 Task: Find connections with filter location Bouguenais with filter topic #Corporationwith filter profile language French with filter current company NIVEA INDIA with filter school Devi Ahilya Vishwavidyalaya with filter industry IT System Installation and Disposal with filter service category Video Production with filter keywords title Office Volunteer
Action: Mouse moved to (686, 95)
Screenshot: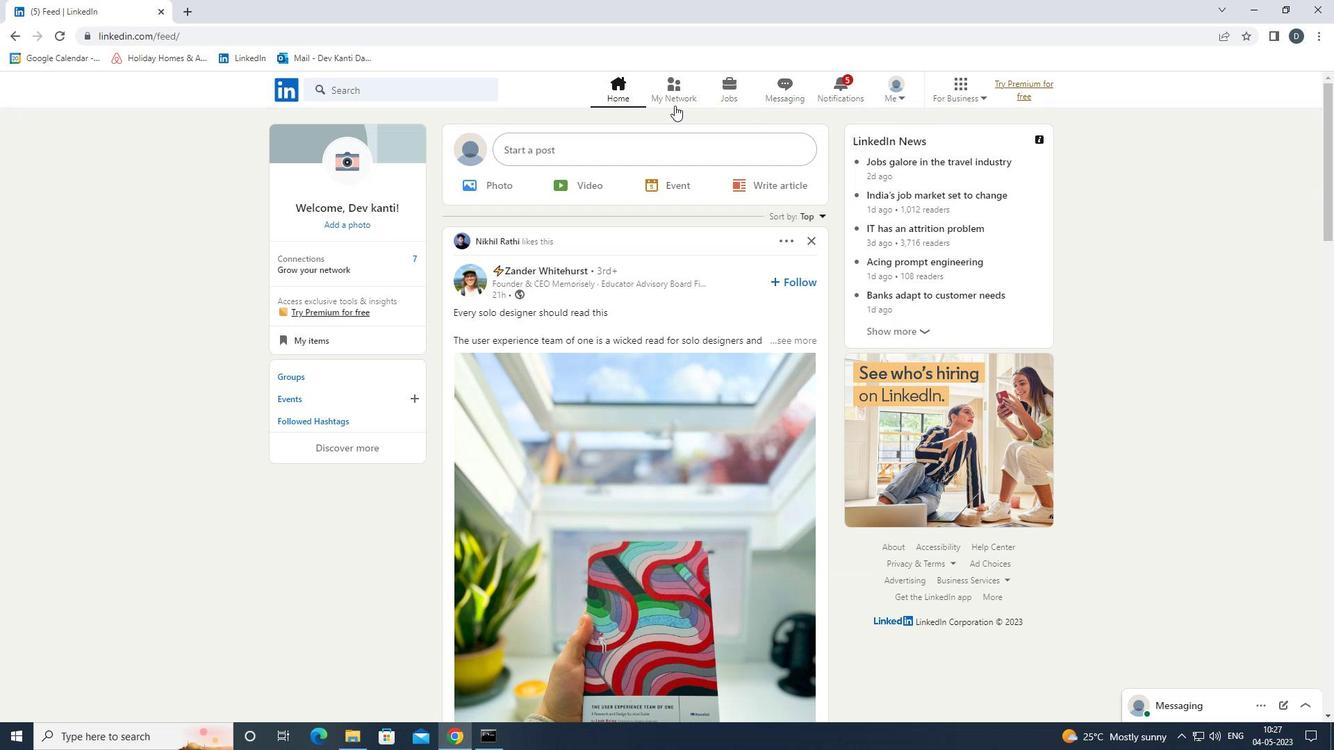 
Action: Mouse pressed left at (686, 95)
Screenshot: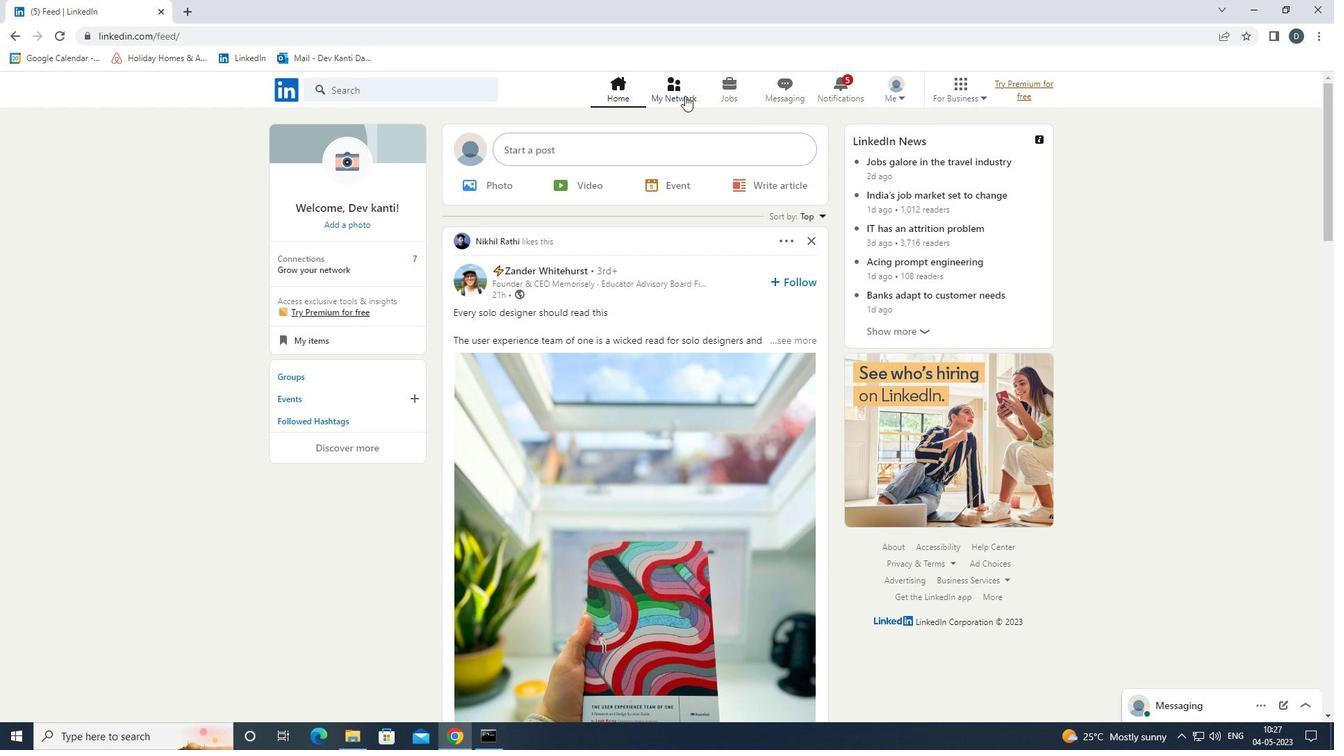 
Action: Mouse moved to (460, 167)
Screenshot: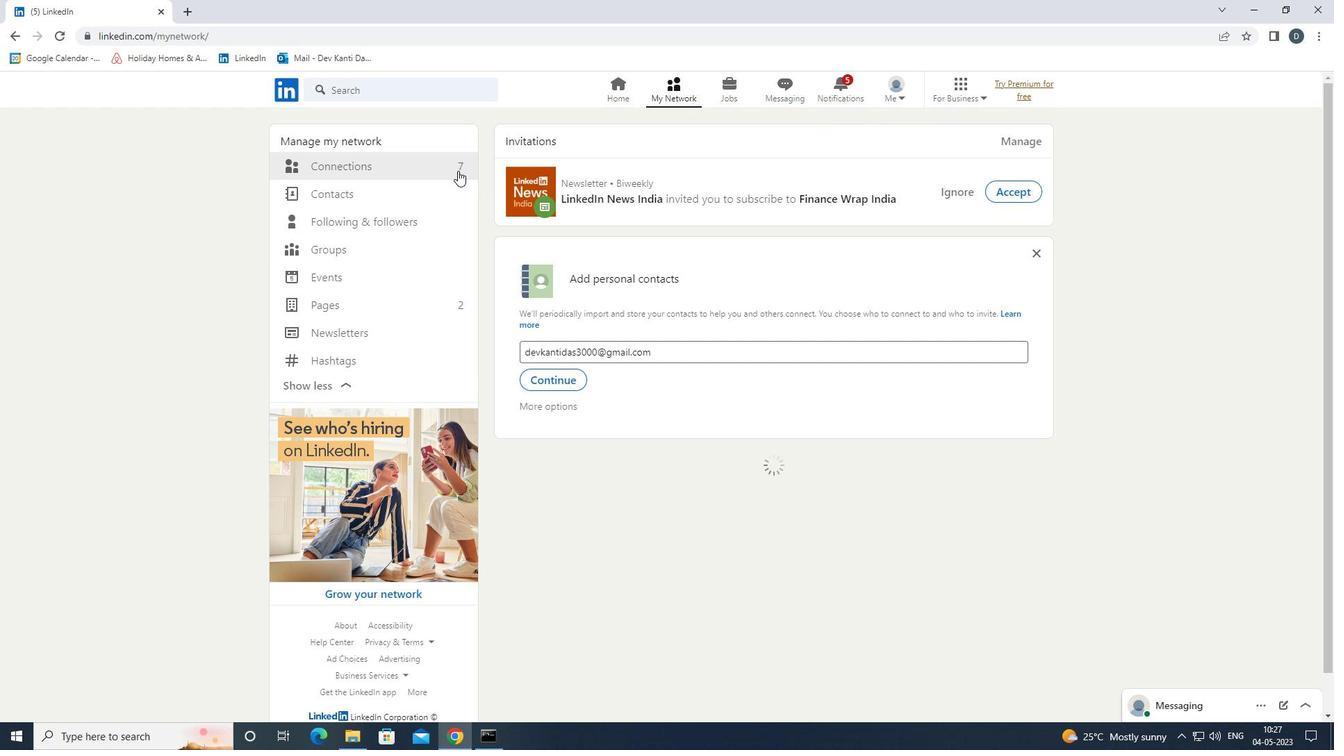 
Action: Mouse pressed left at (460, 167)
Screenshot: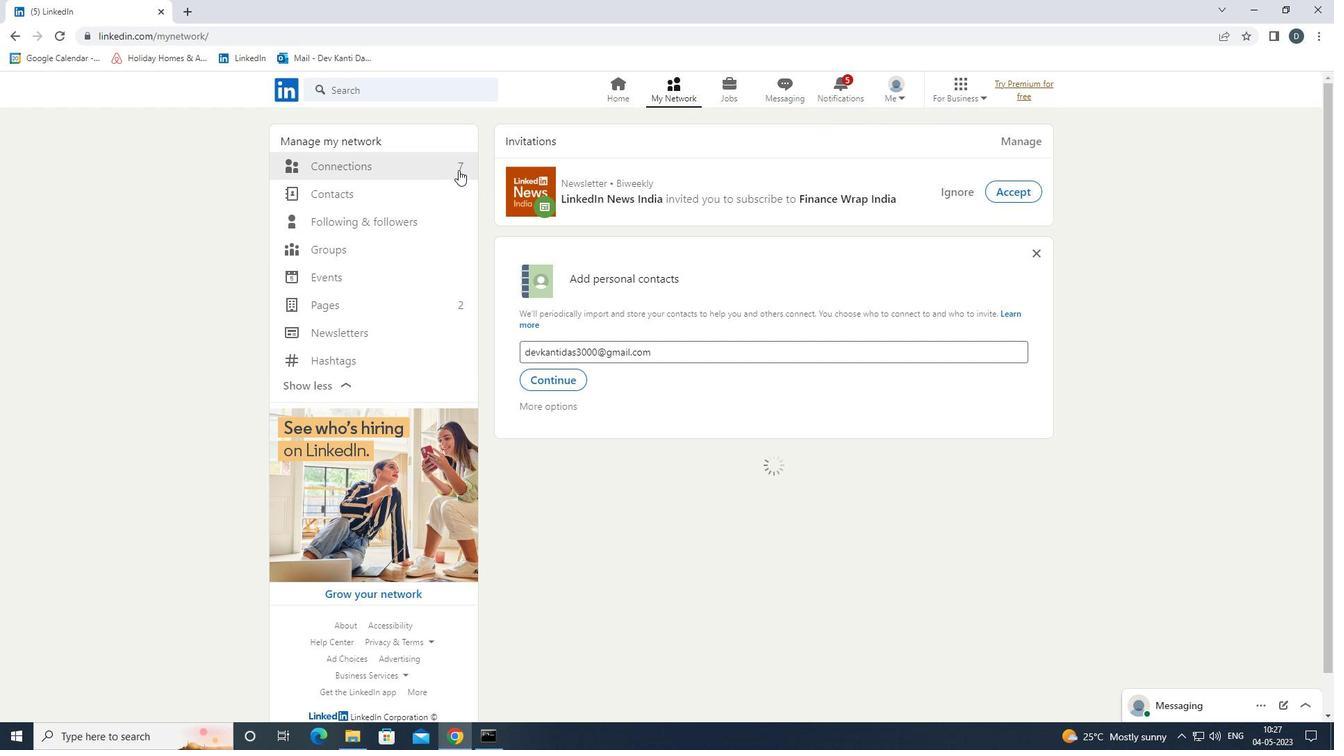 
Action: Mouse moved to (743, 179)
Screenshot: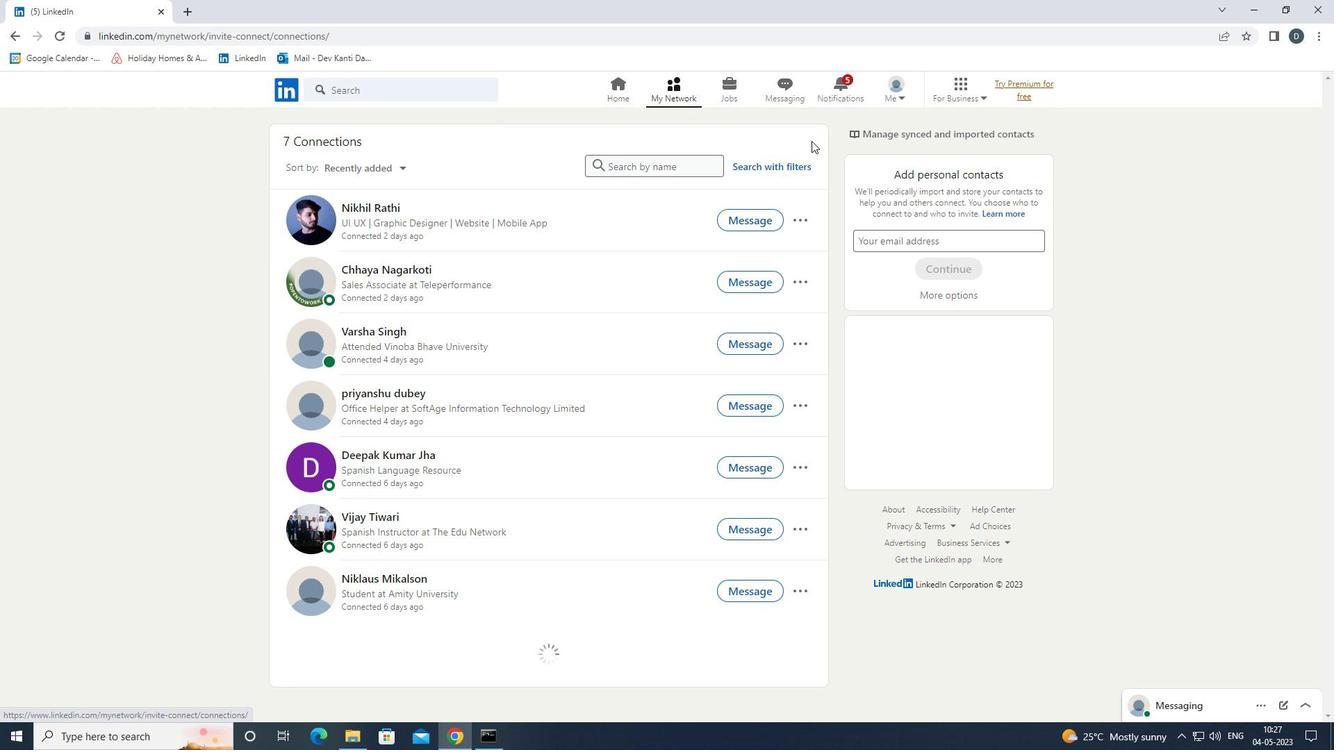 
Action: Mouse pressed left at (743, 179)
Screenshot: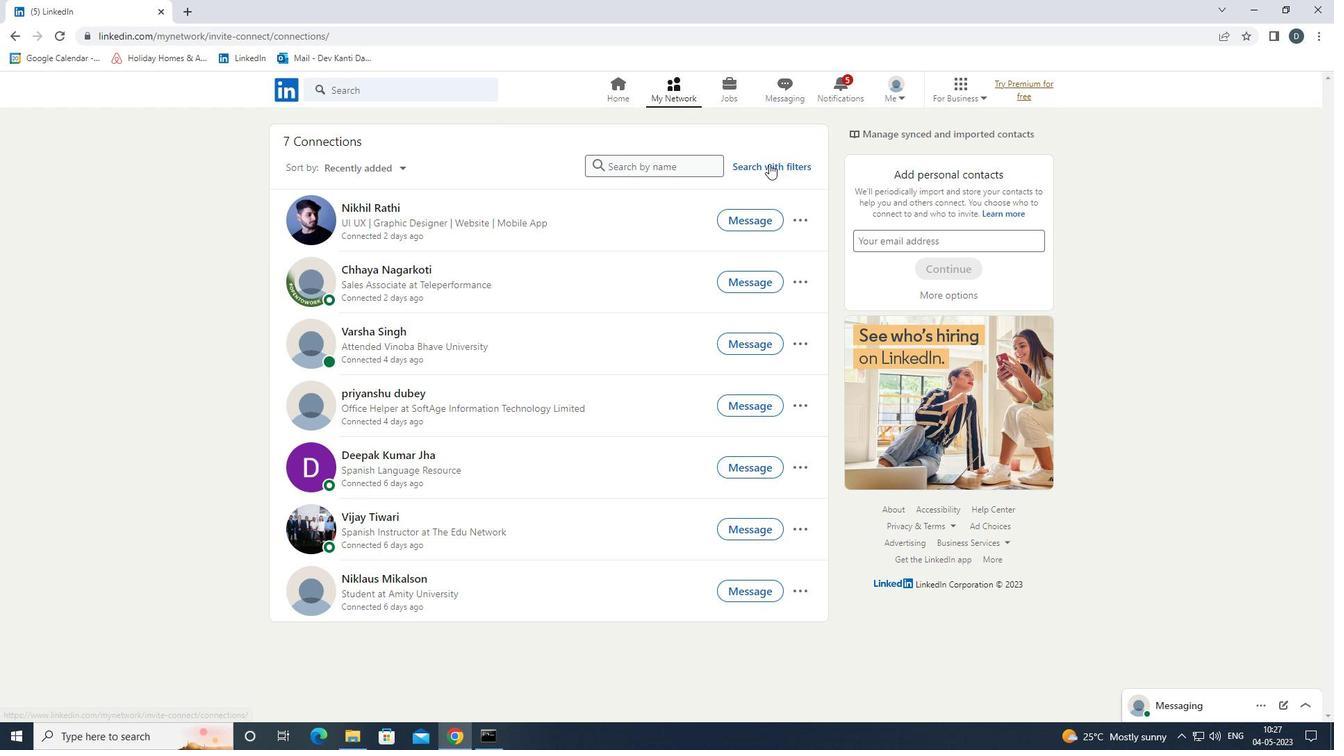 
Action: Mouse moved to (756, 166)
Screenshot: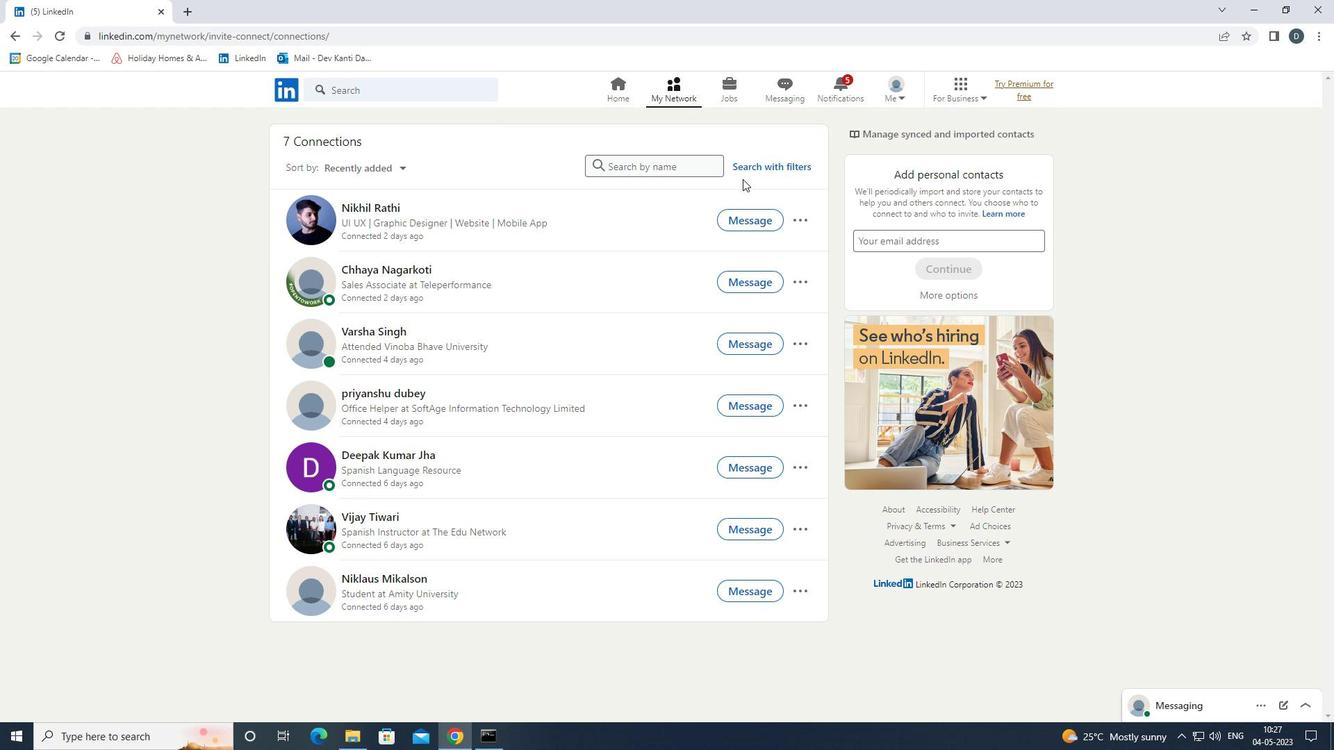 
Action: Mouse pressed left at (756, 166)
Screenshot: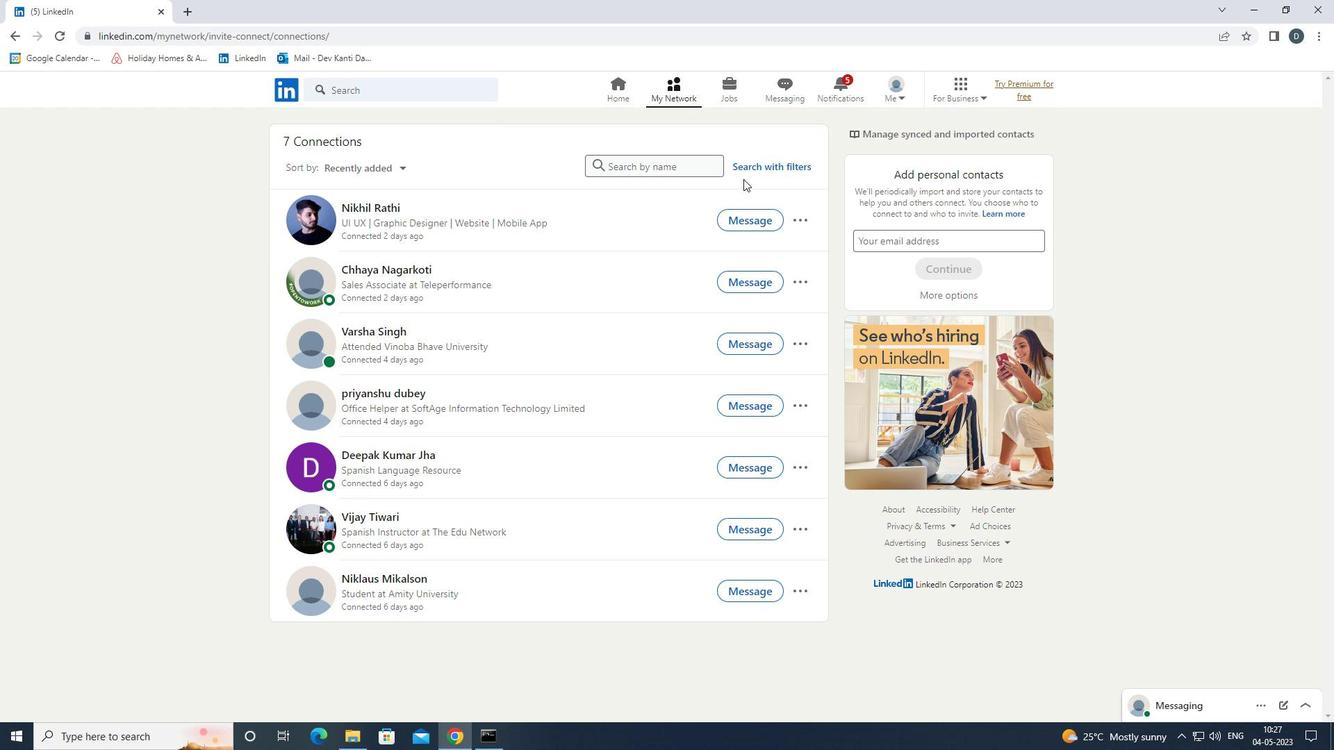 
Action: Mouse moved to (718, 131)
Screenshot: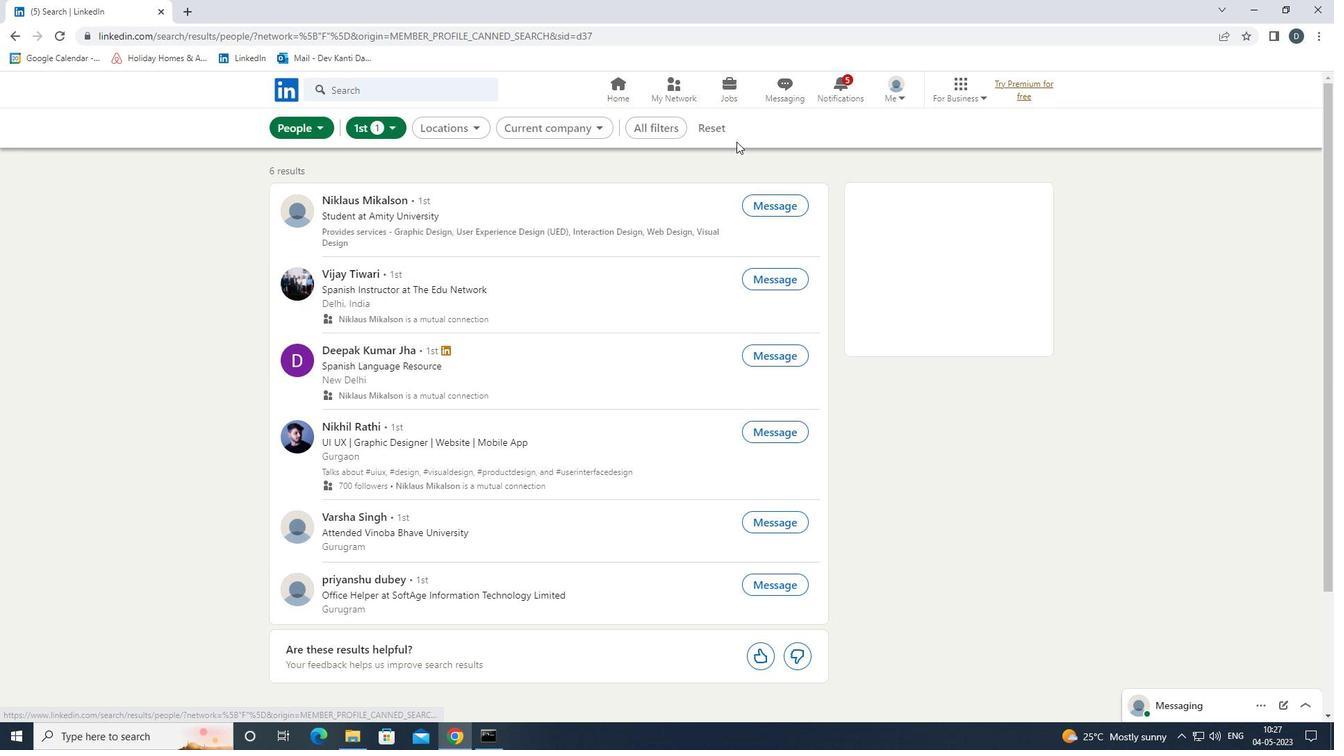 
Action: Mouse pressed left at (718, 131)
Screenshot: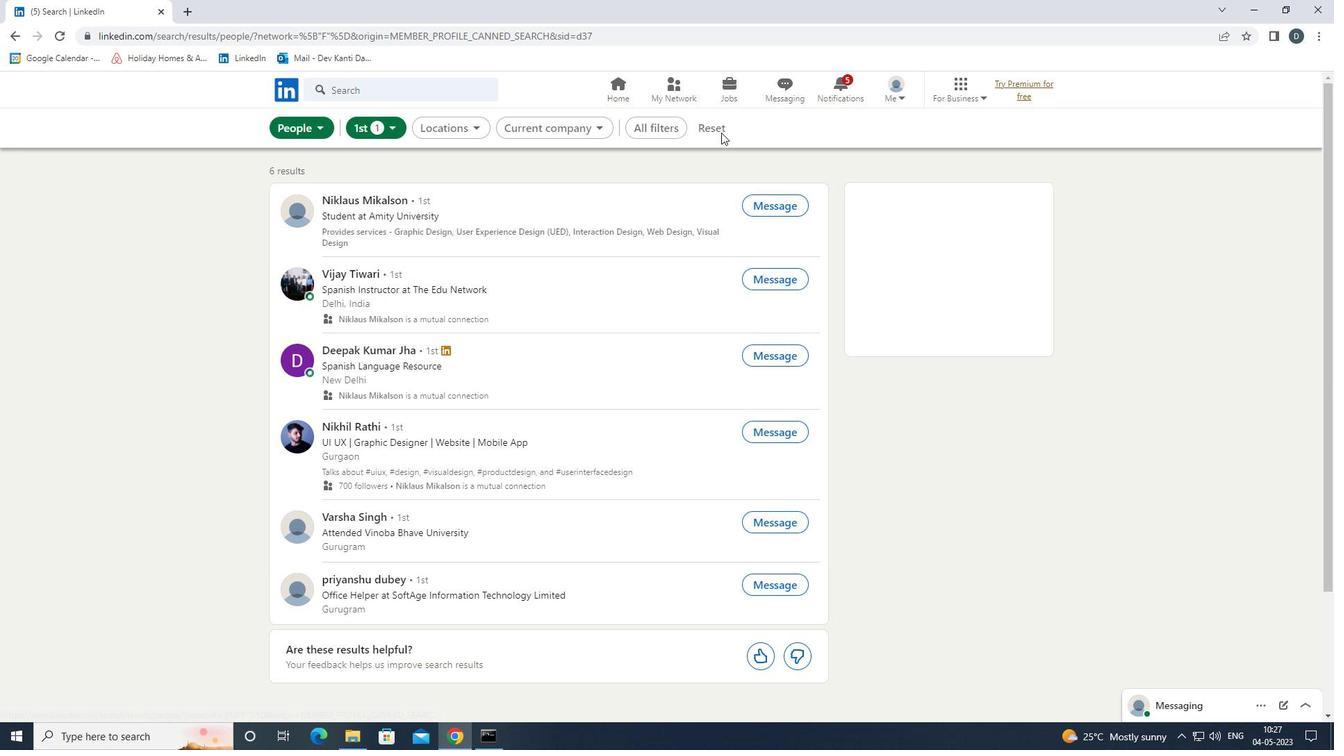 
Action: Mouse moved to (693, 130)
Screenshot: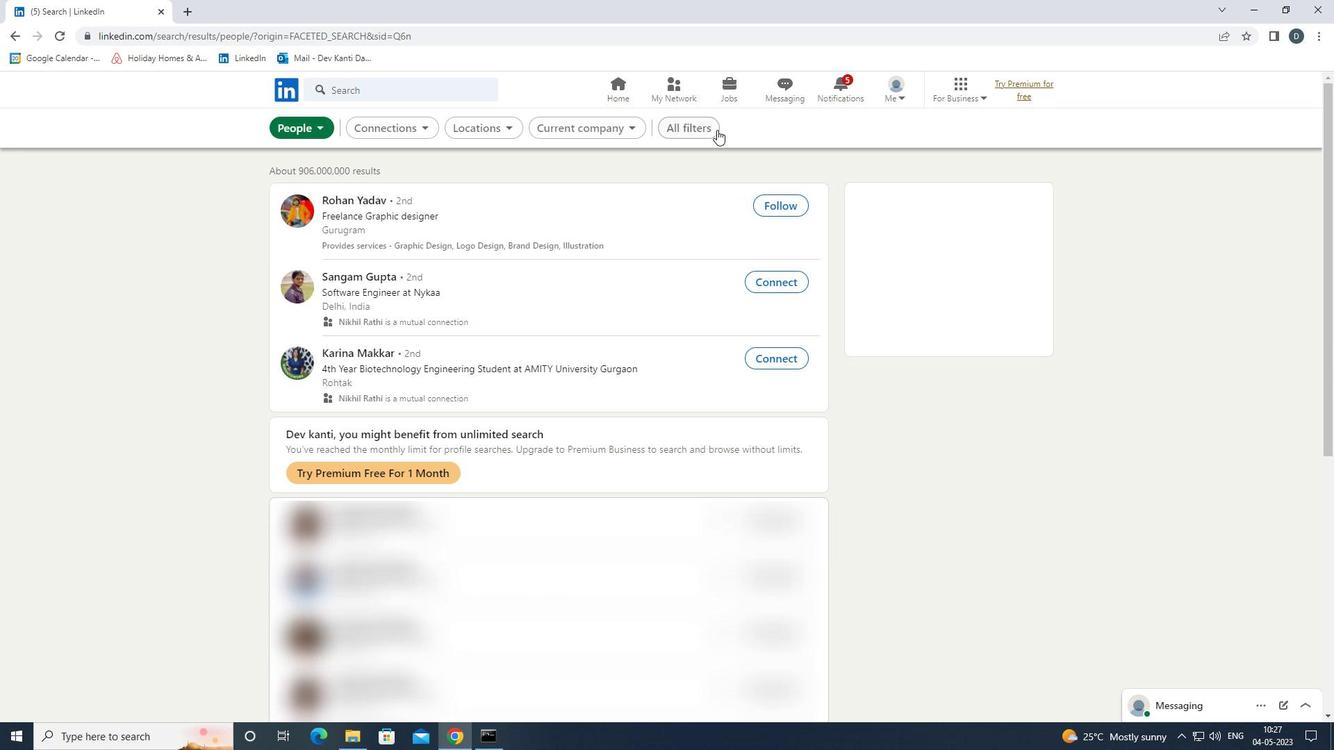 
Action: Mouse pressed left at (693, 130)
Screenshot: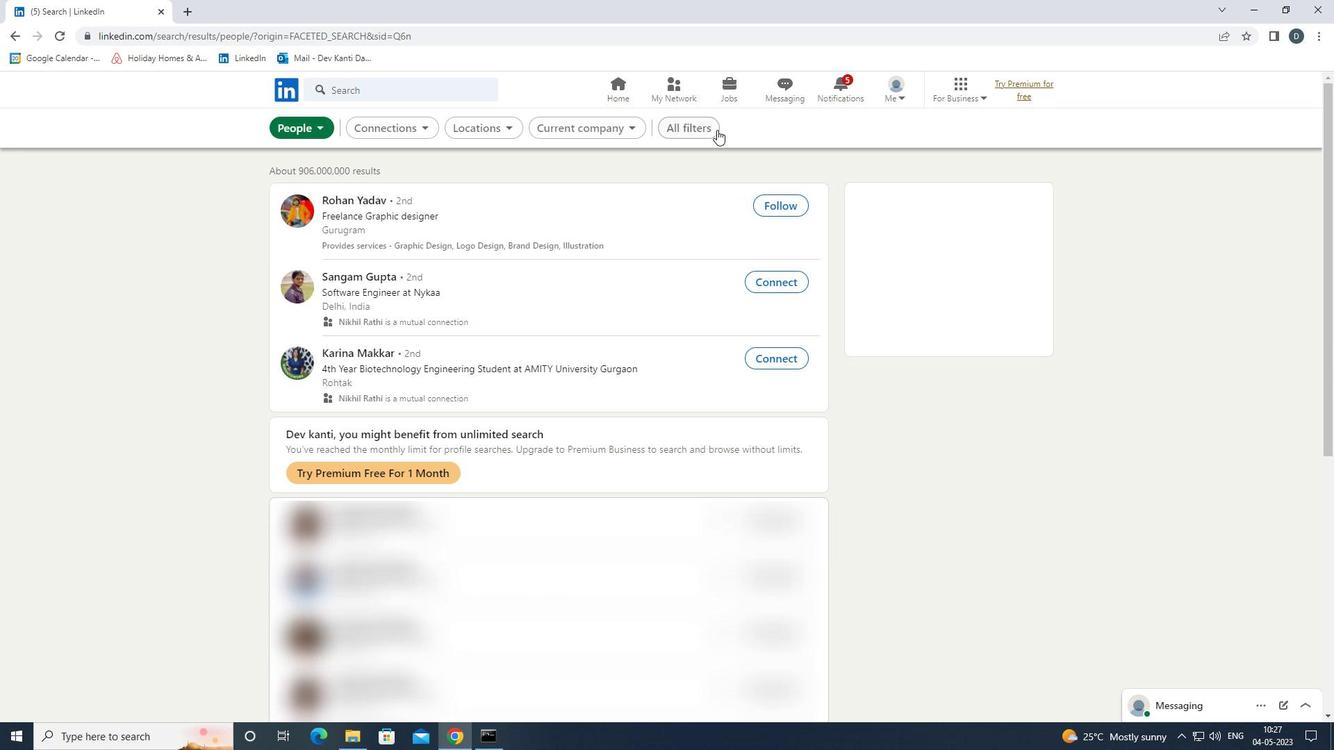 
Action: Mouse moved to (1017, 424)
Screenshot: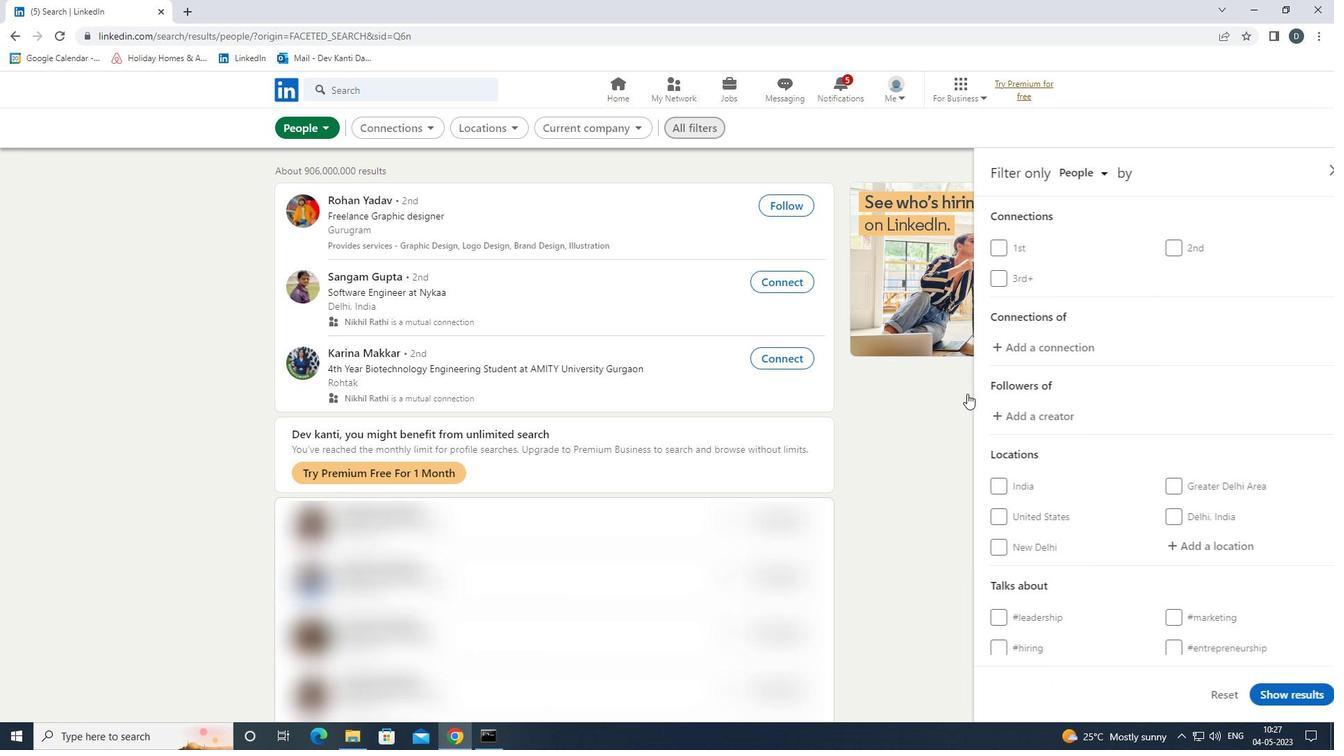 
Action: Mouse scrolled (1017, 423) with delta (0, 0)
Screenshot: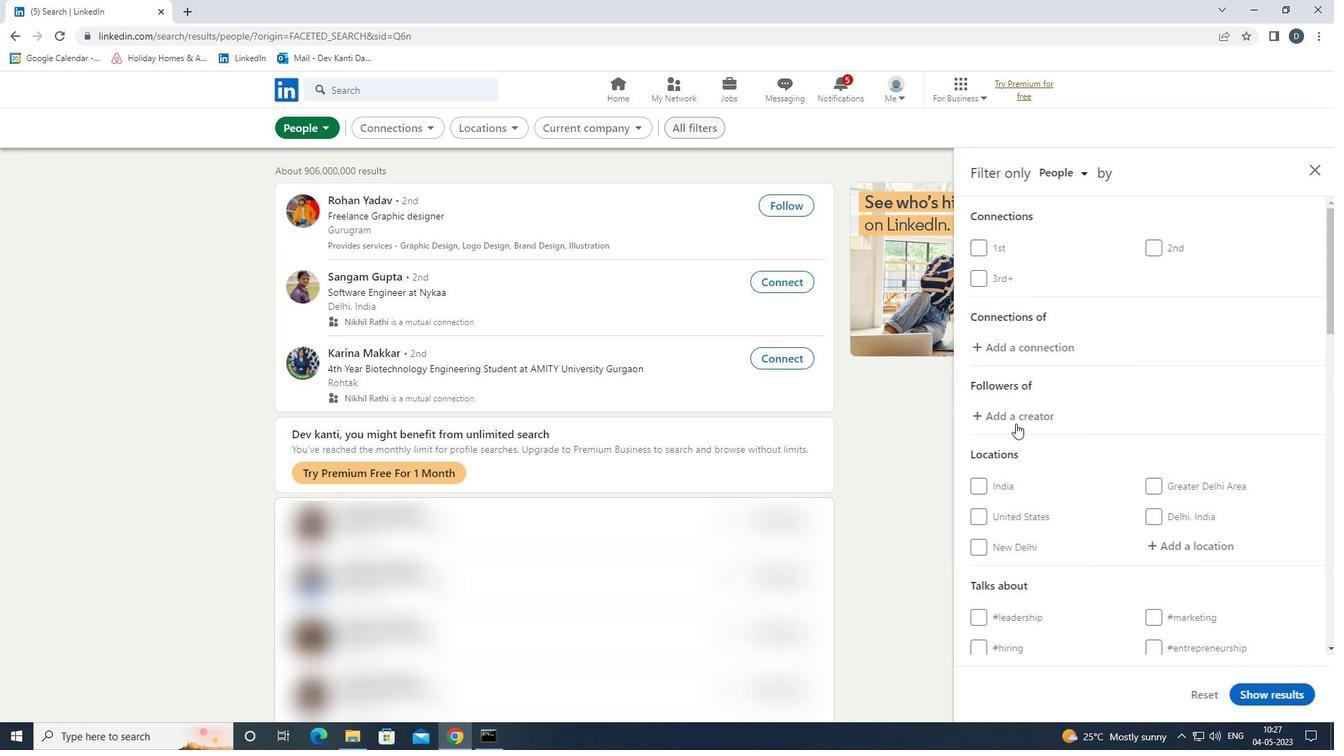 
Action: Mouse scrolled (1017, 423) with delta (0, 0)
Screenshot: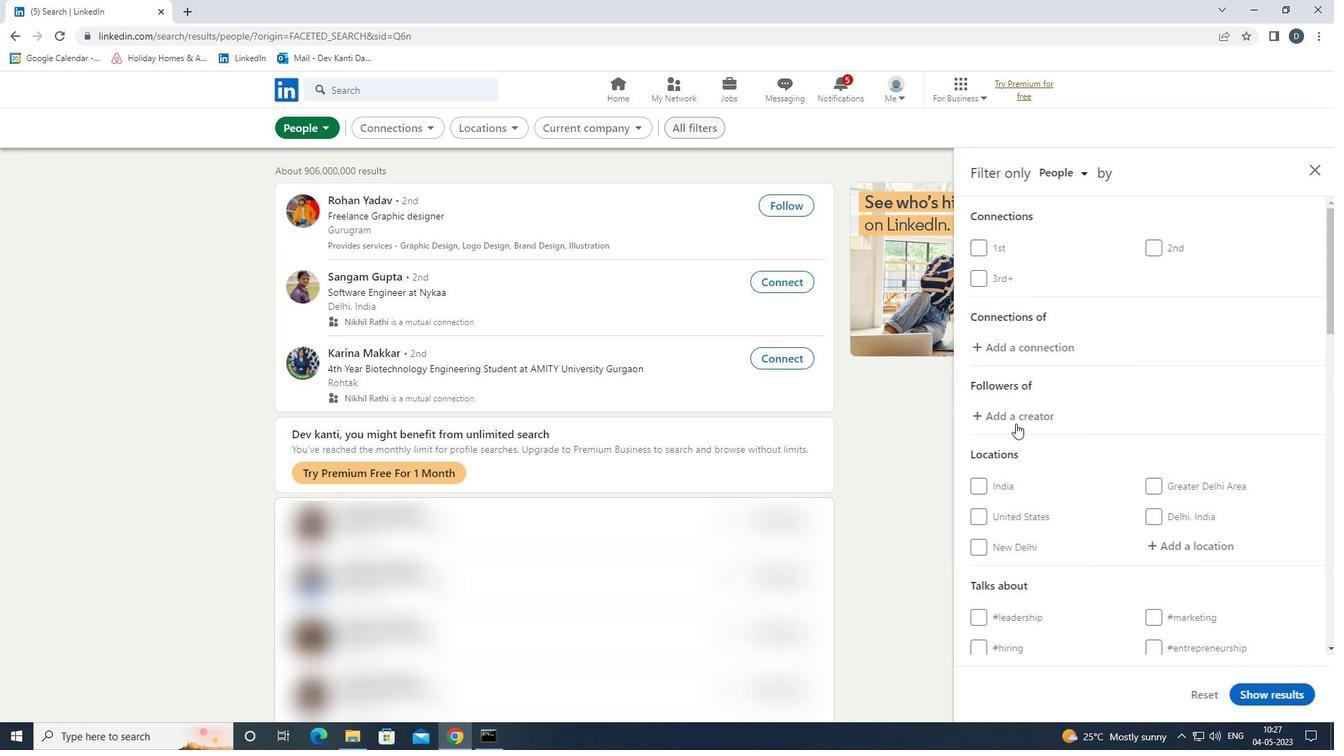
Action: Mouse moved to (1019, 423)
Screenshot: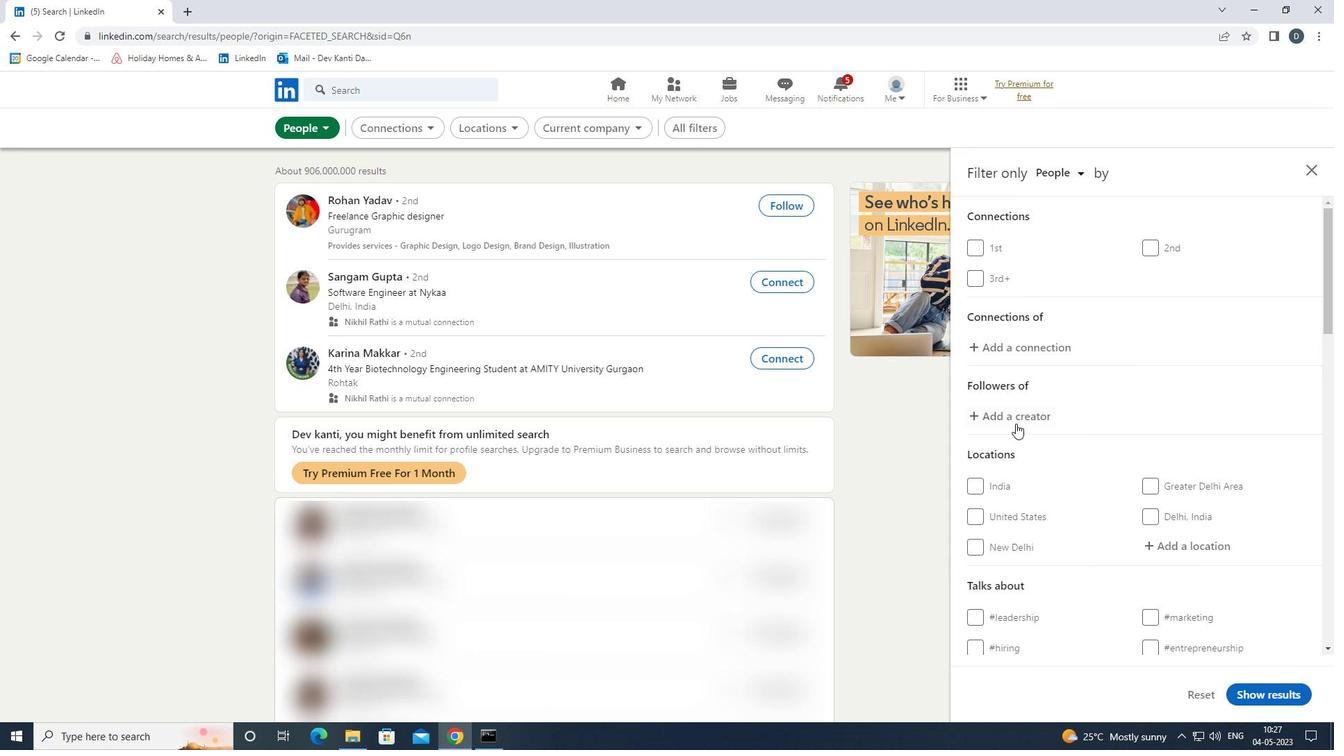 
Action: Mouse scrolled (1019, 422) with delta (0, 0)
Screenshot: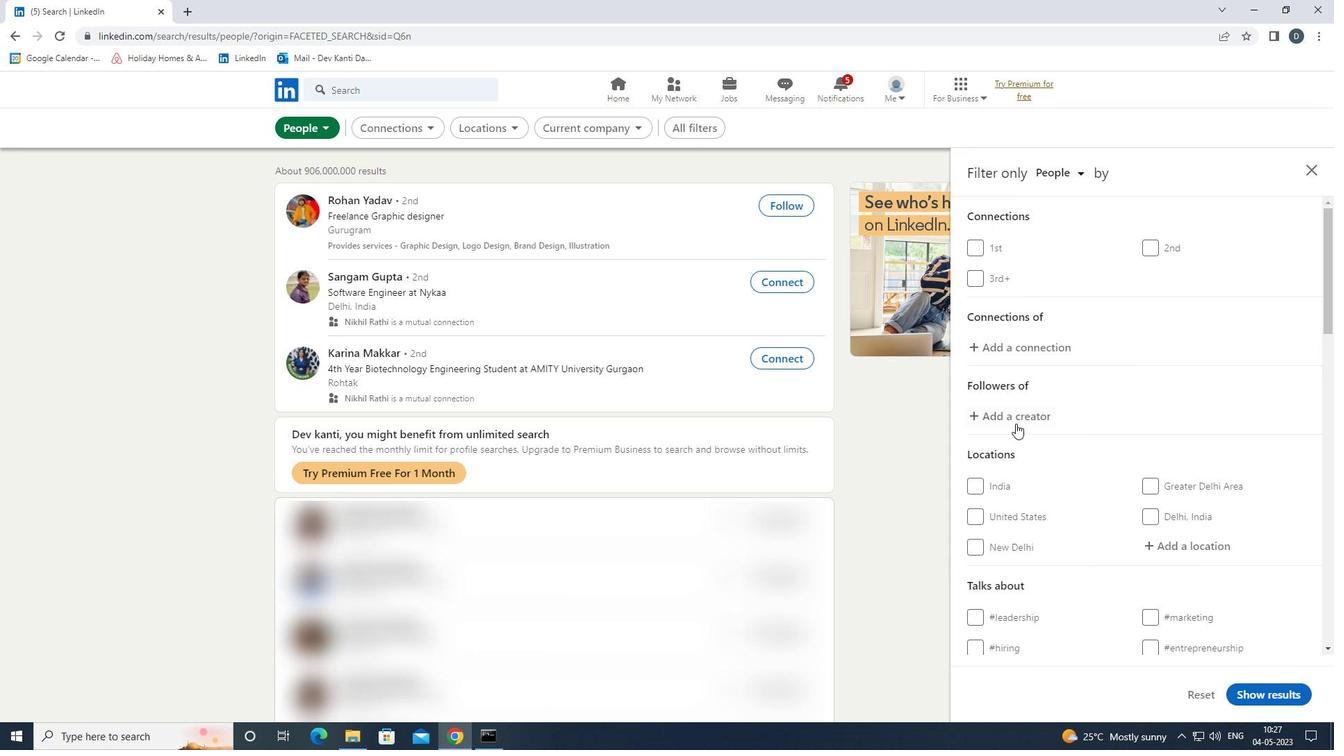
Action: Mouse moved to (1202, 344)
Screenshot: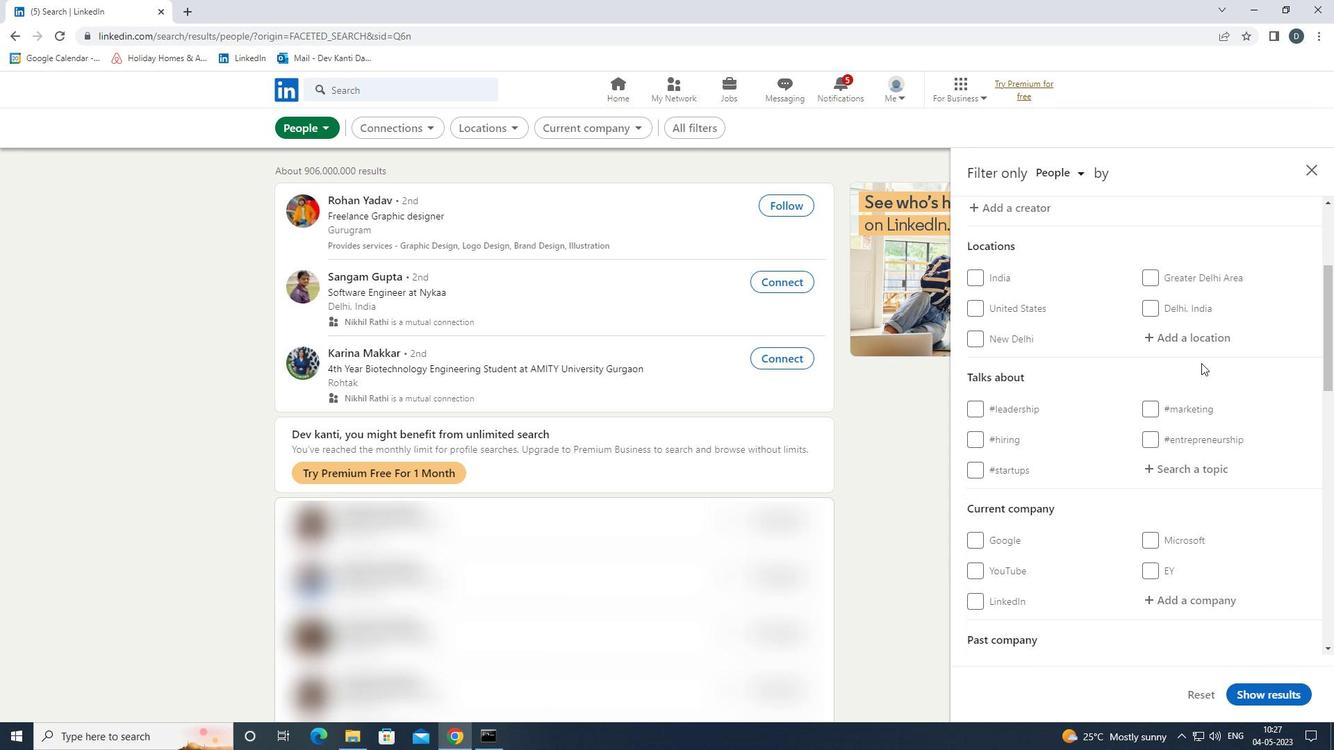 
Action: Mouse pressed left at (1202, 344)
Screenshot: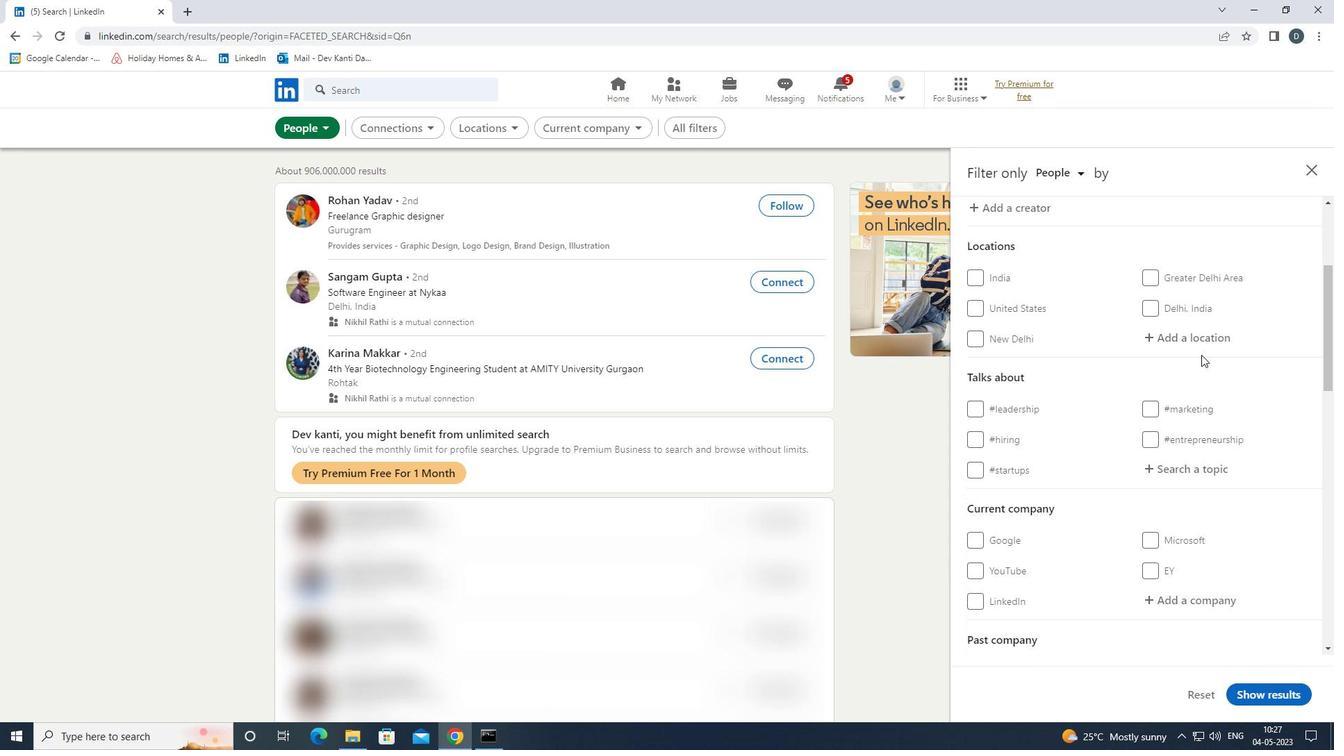 
Action: Key pressed <Key.shift>BI<Key.backspace>OUGUENAIS<Key.down><Key.enter>
Screenshot: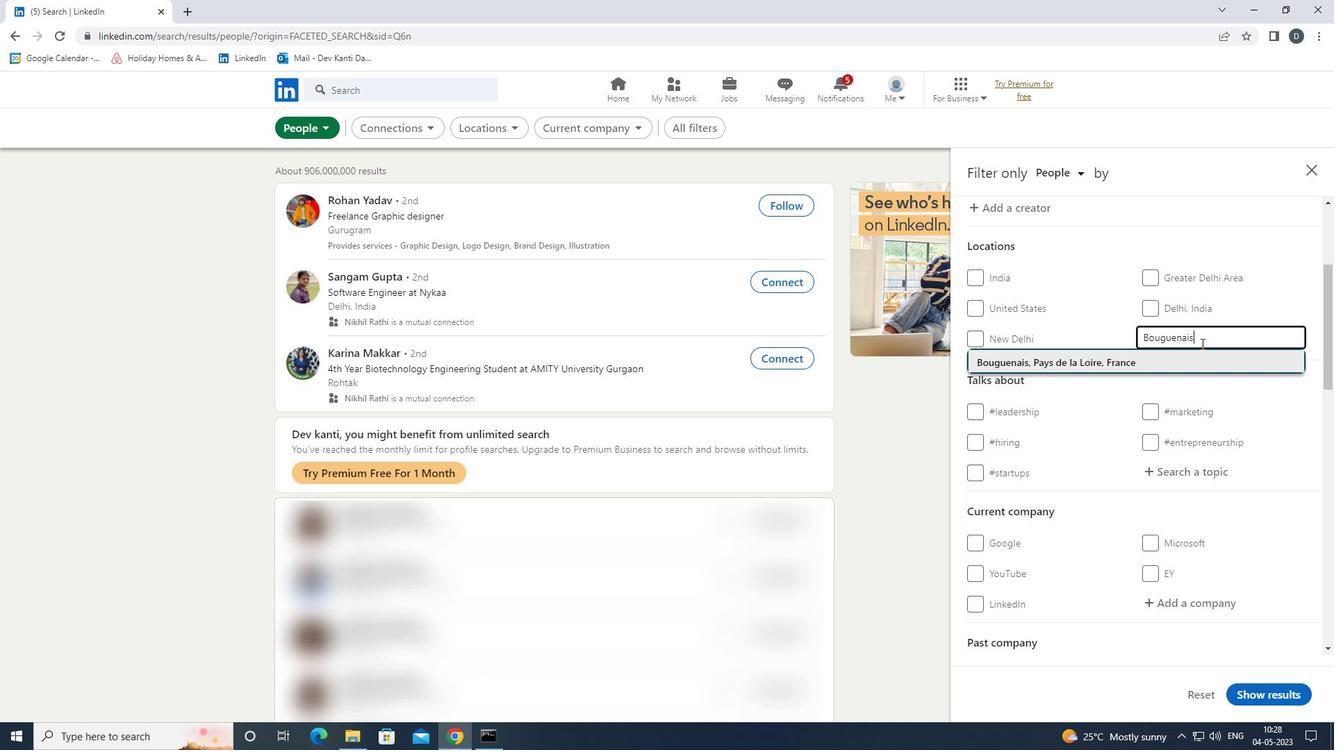 
Action: Mouse moved to (1200, 342)
Screenshot: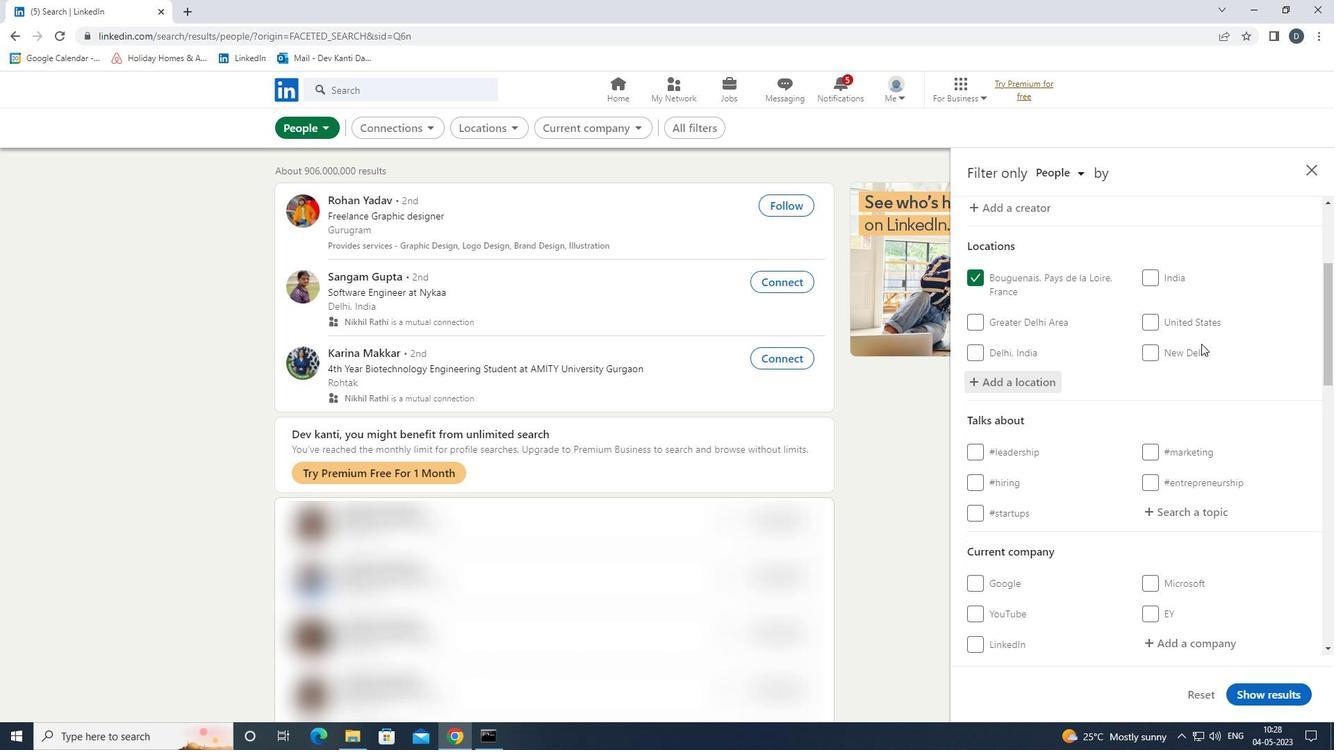 
Action: Mouse scrolled (1200, 341) with delta (0, 0)
Screenshot: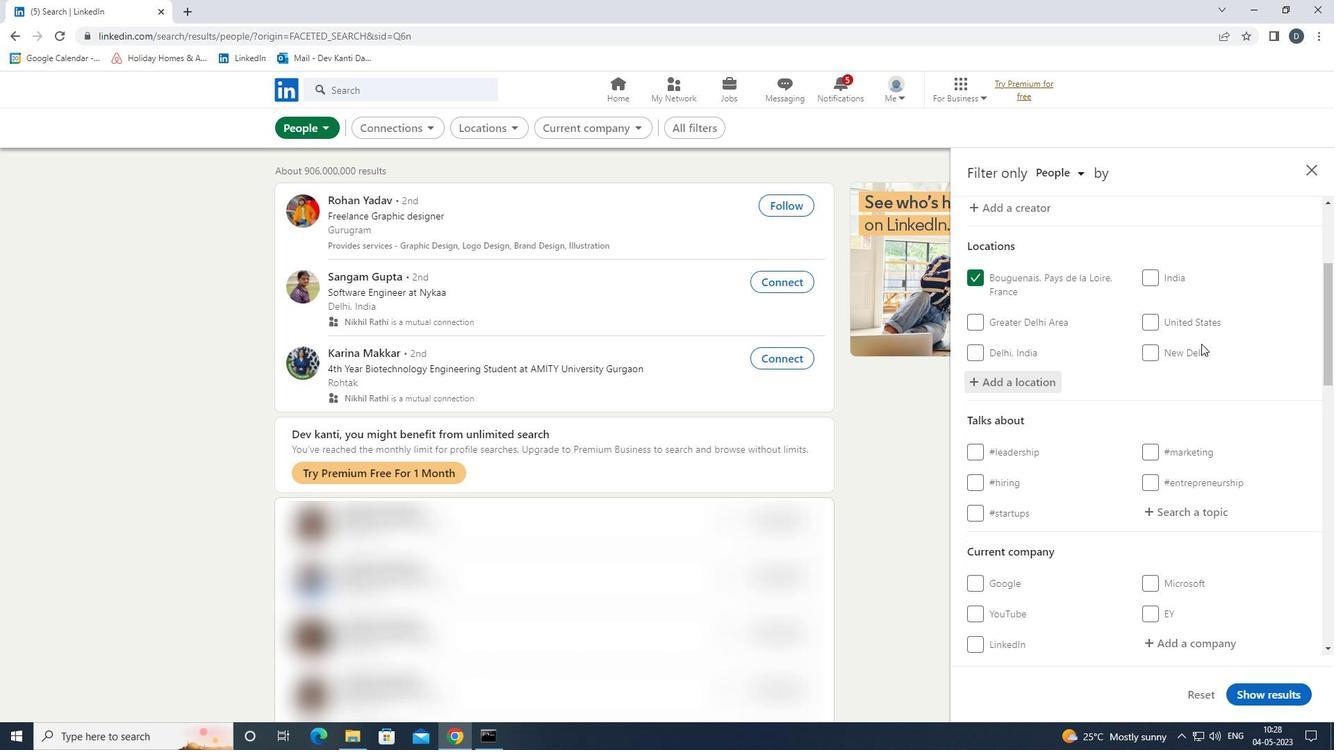 
Action: Mouse moved to (1200, 345)
Screenshot: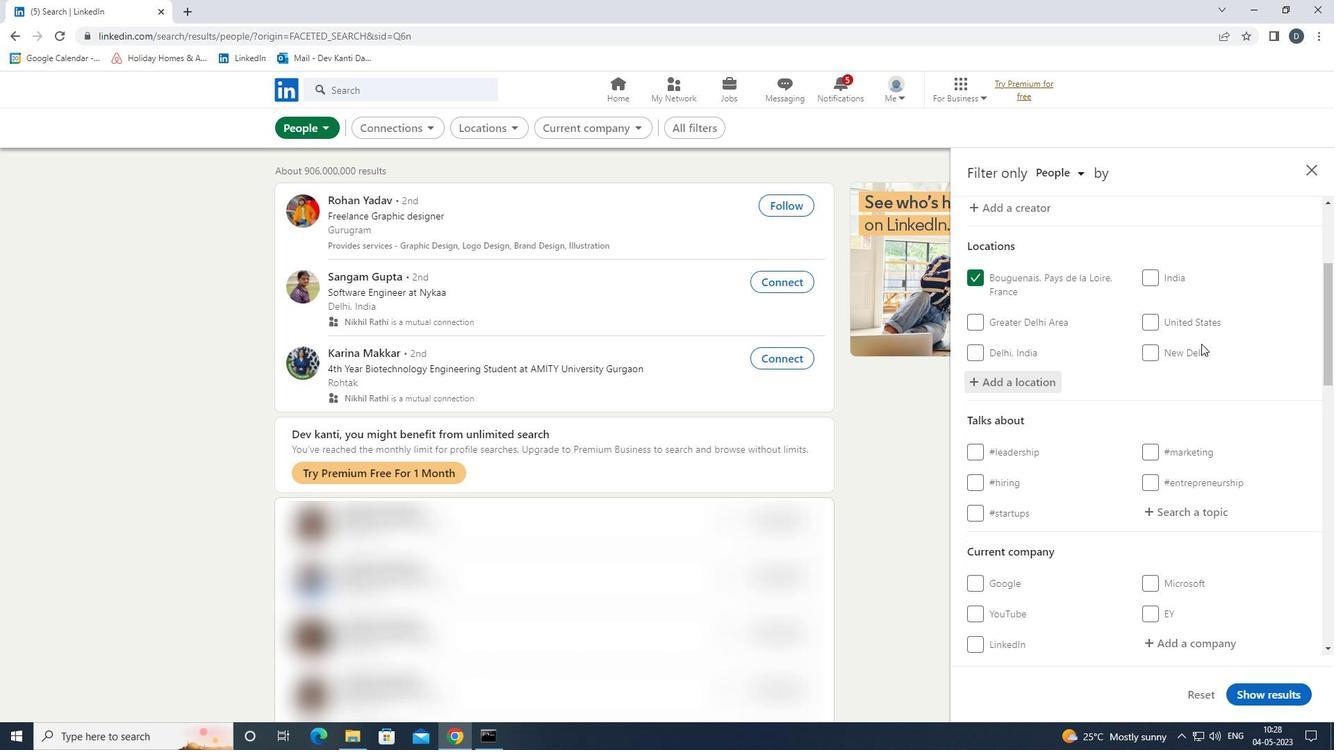 
Action: Mouse scrolled (1200, 344) with delta (0, 0)
Screenshot: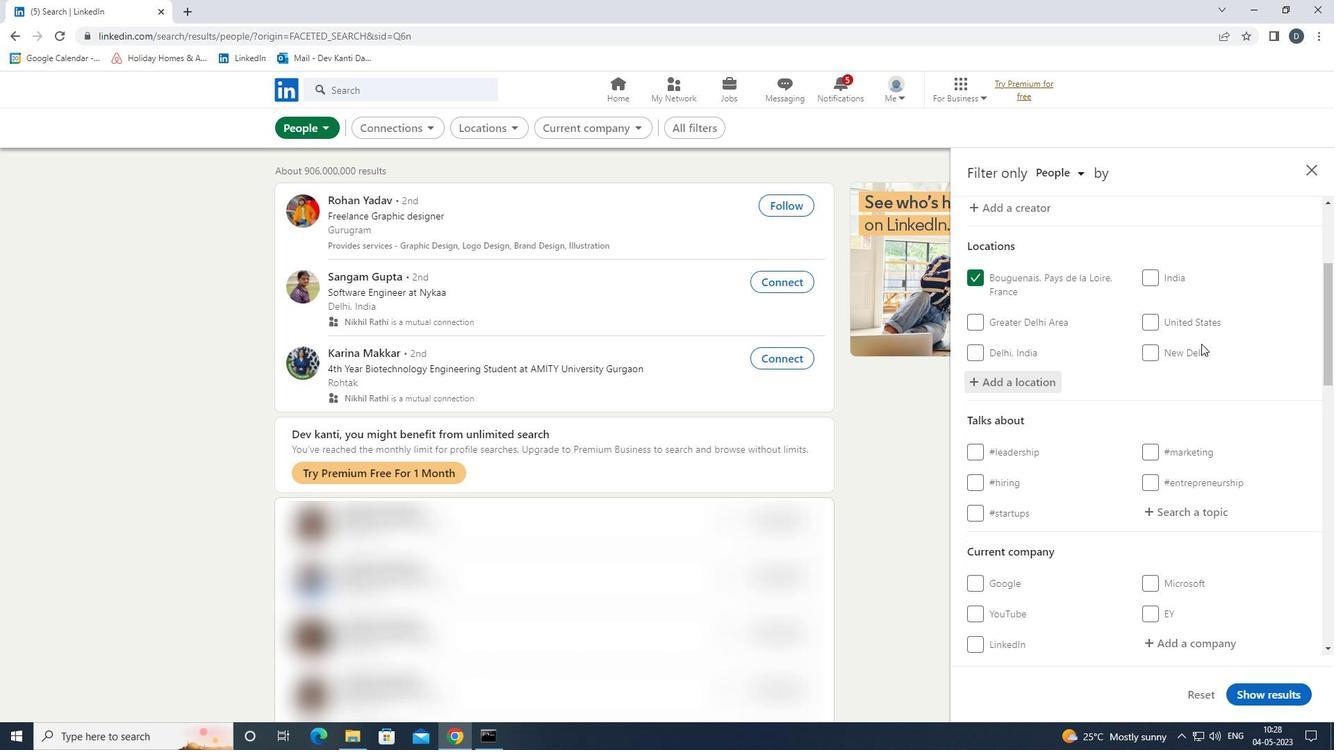 
Action: Mouse moved to (1200, 346)
Screenshot: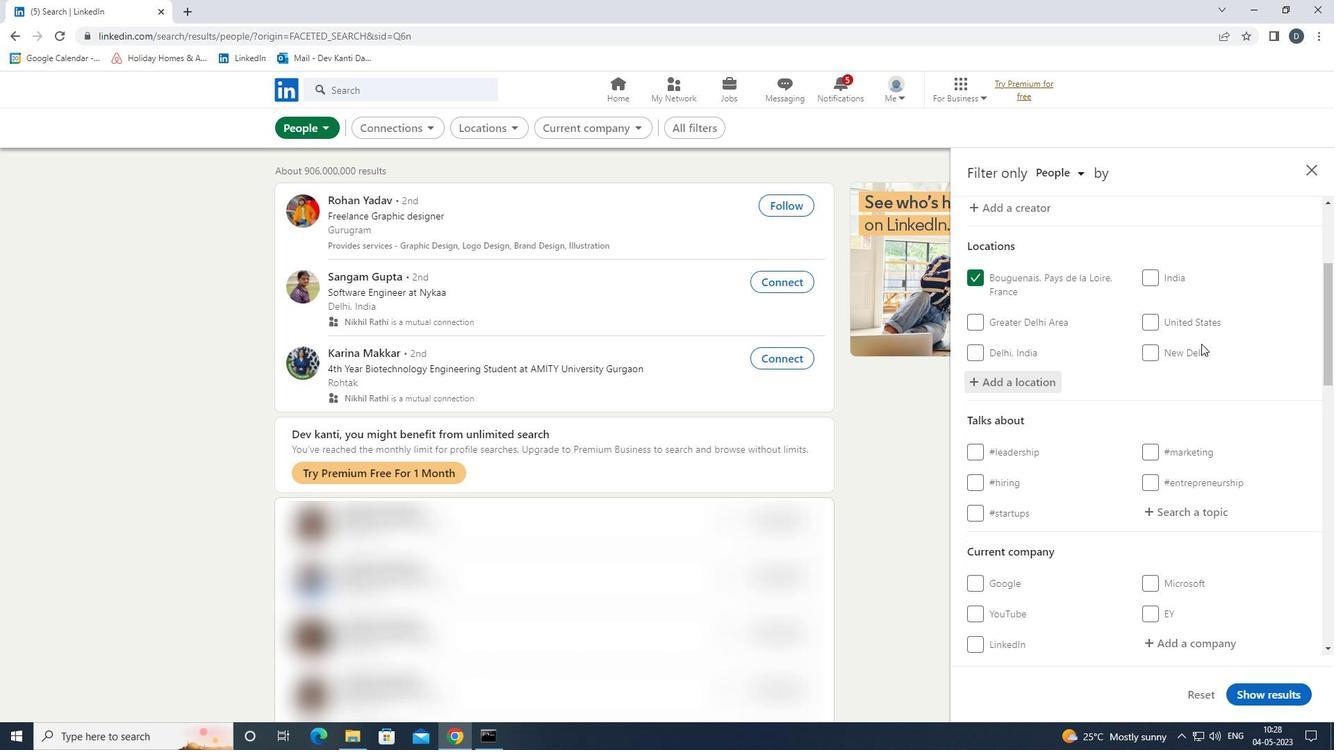 
Action: Mouse scrolled (1200, 345) with delta (0, 0)
Screenshot: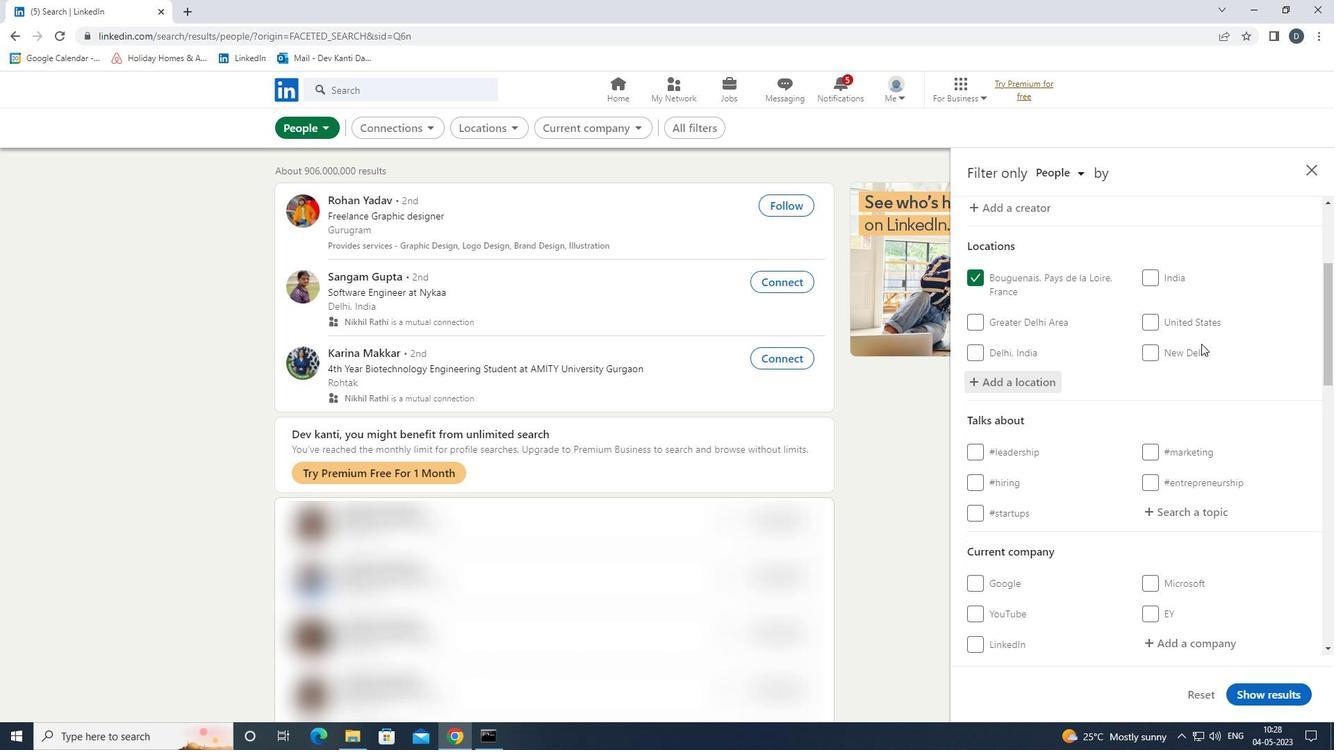 
Action: Mouse moved to (1209, 304)
Screenshot: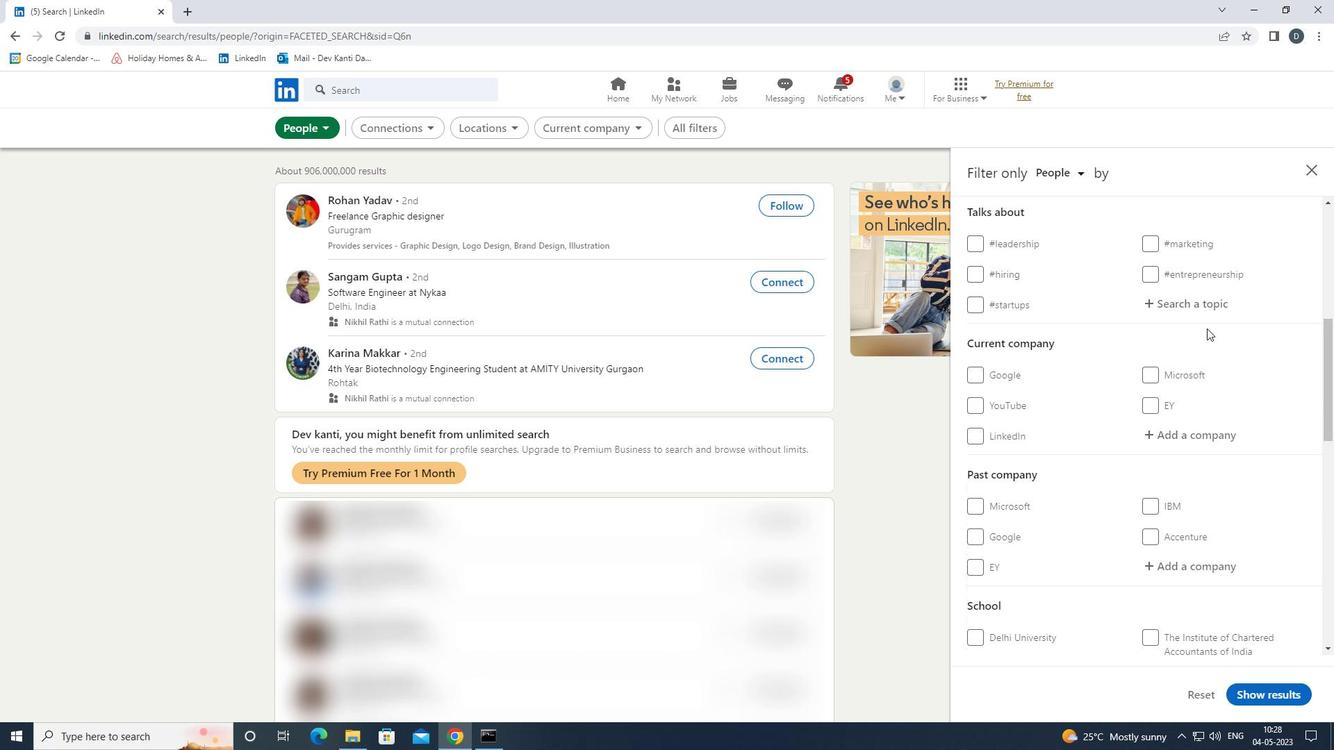 
Action: Mouse pressed left at (1209, 304)
Screenshot: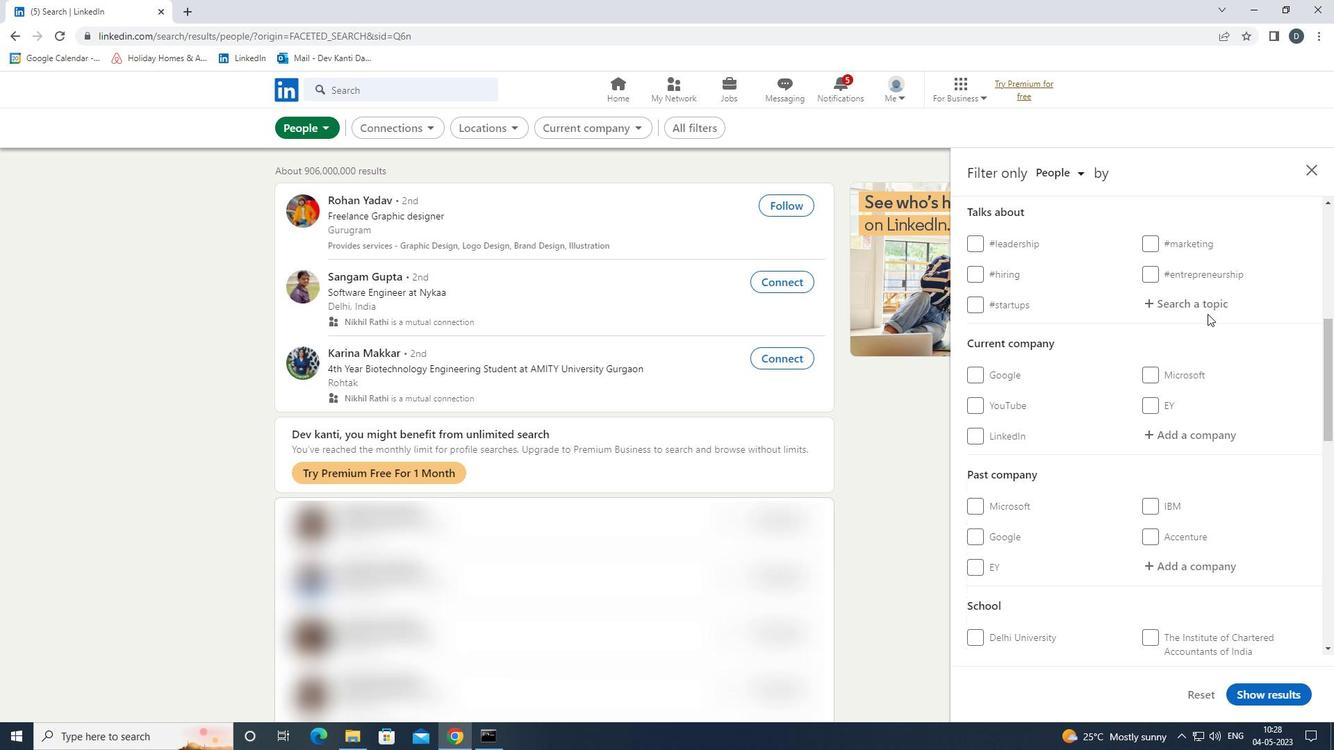 
Action: Key pressed <Key.shift>CORPORST<Key.backspace>
Screenshot: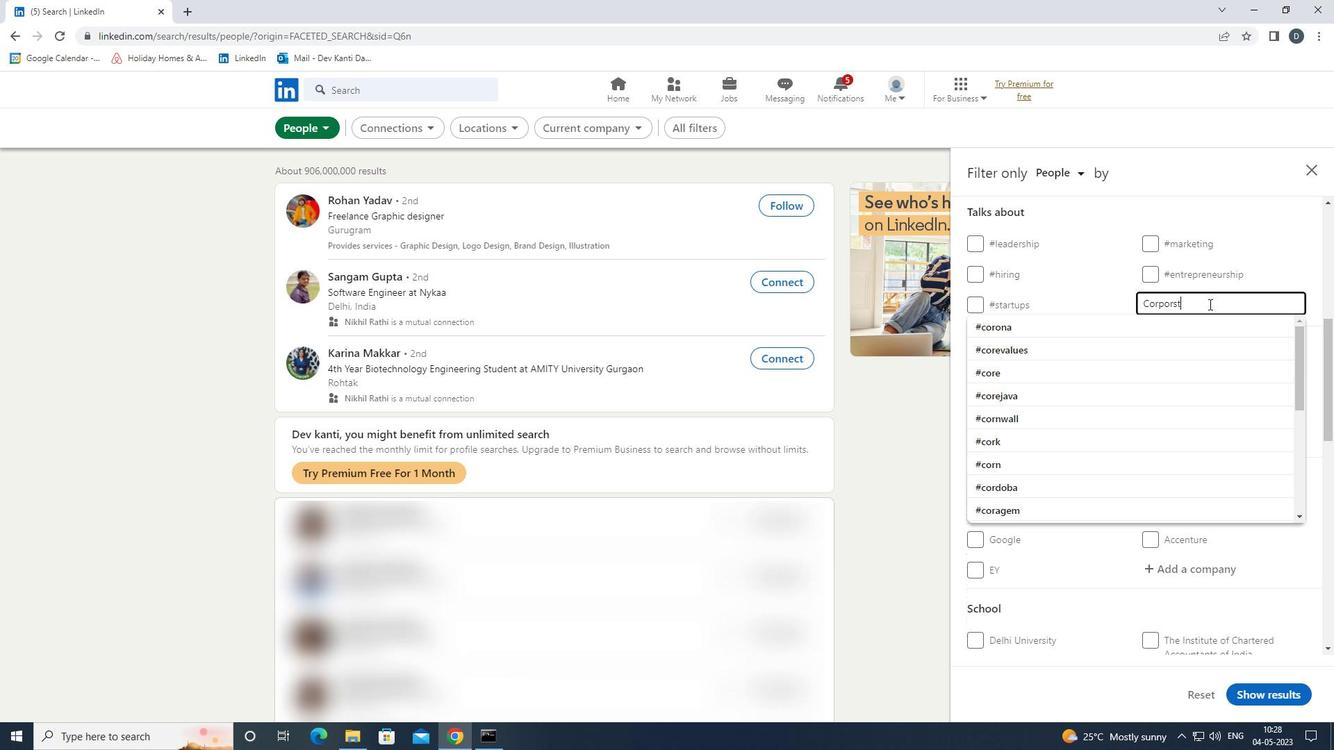 
Action: Mouse moved to (1210, 303)
Screenshot: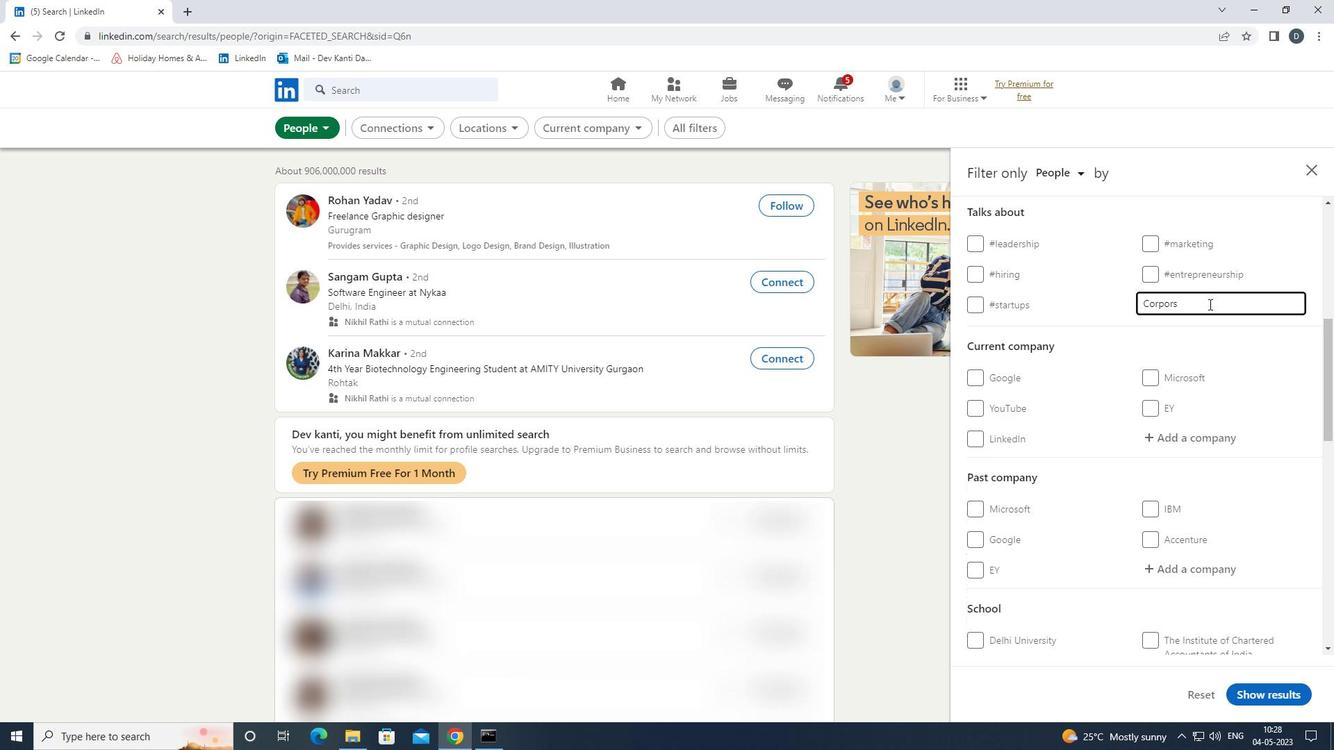 
Action: Key pressed <Key.backspace>ATIO<Key.down><Key.down><Key.enter>
Screenshot: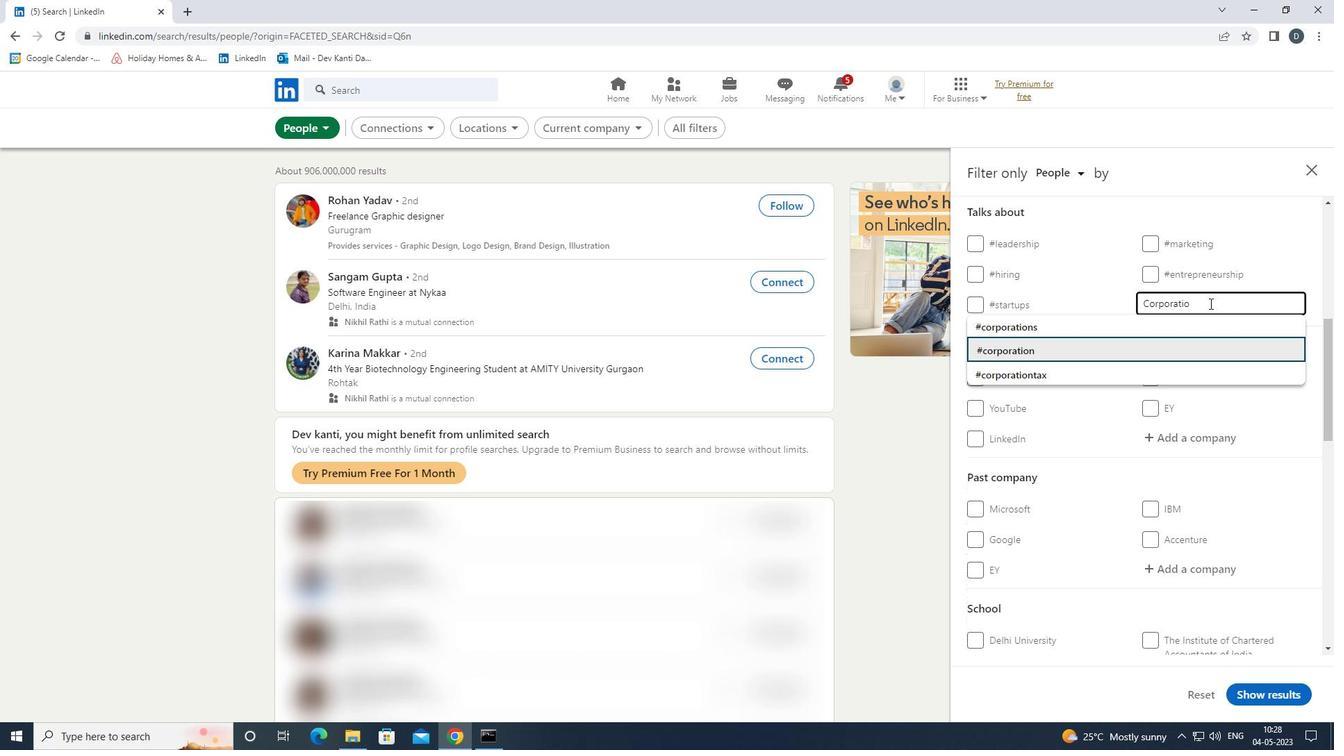 
Action: Mouse moved to (1197, 303)
Screenshot: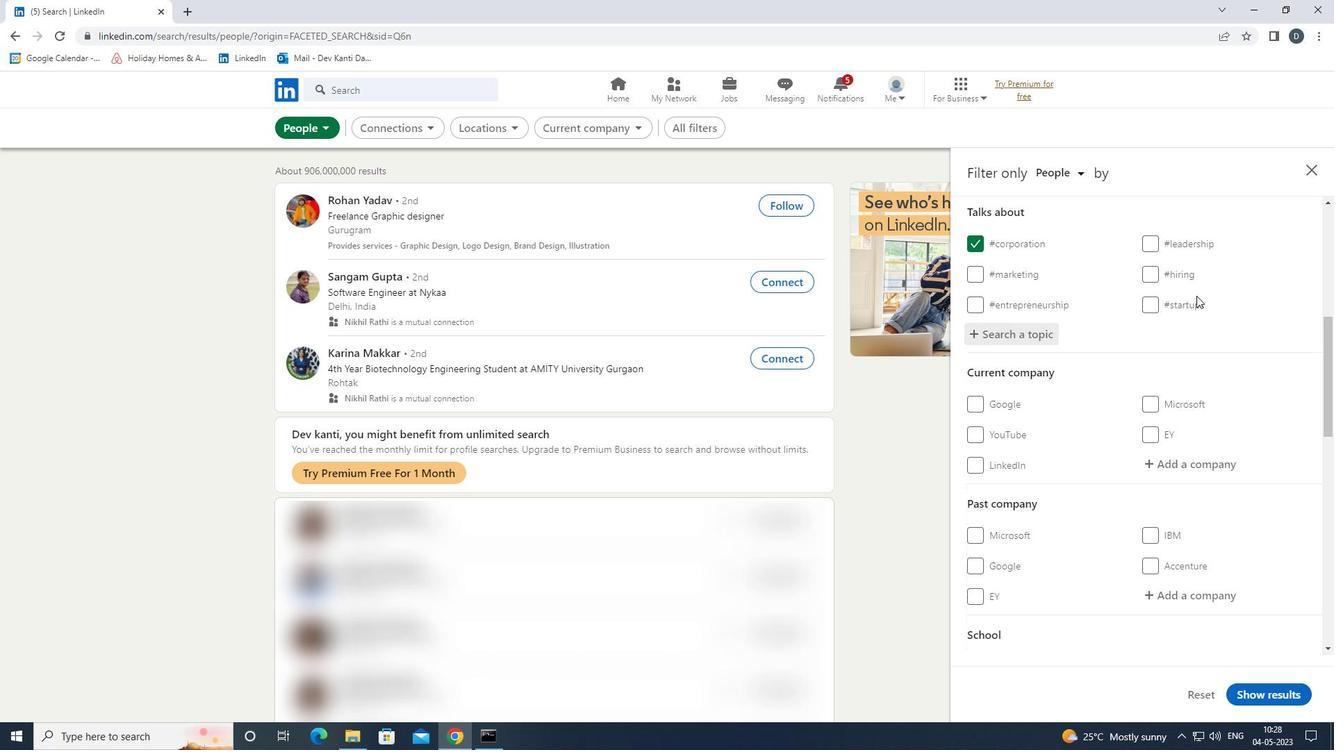 
Action: Mouse scrolled (1197, 303) with delta (0, 0)
Screenshot: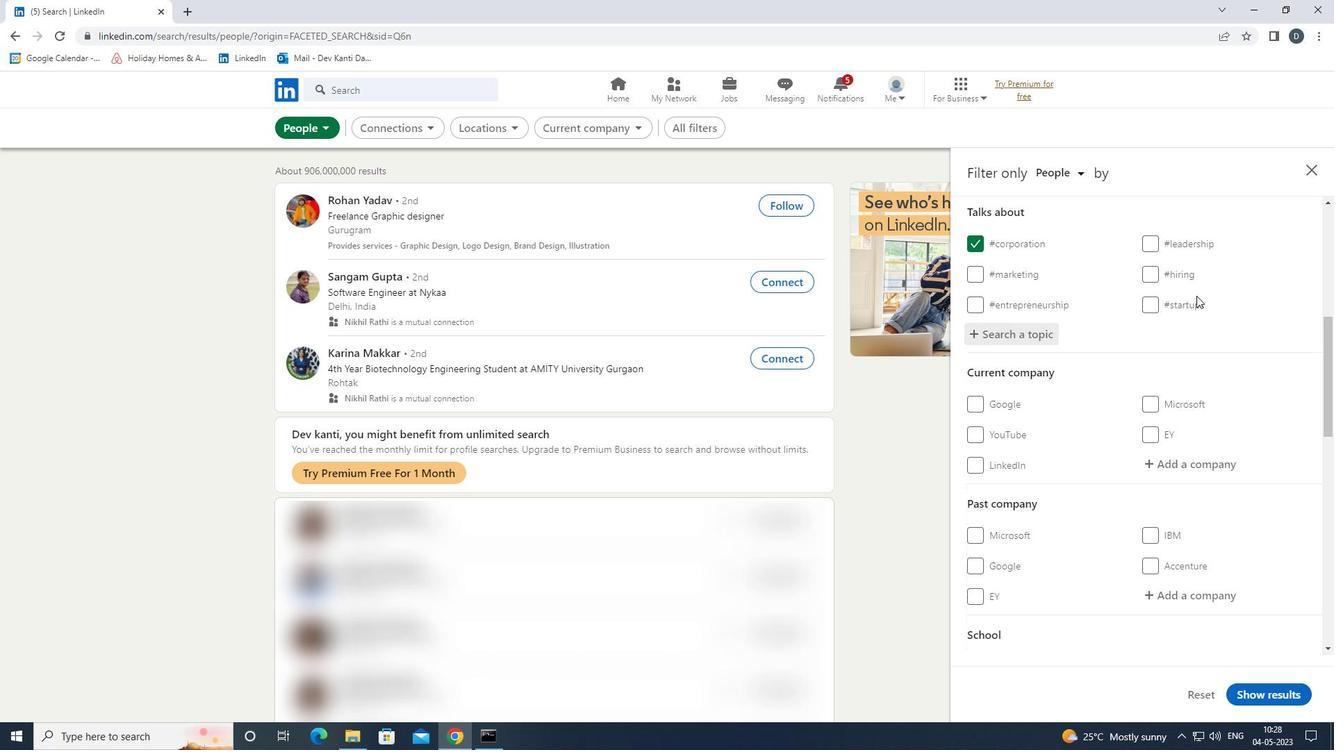 
Action: Mouse moved to (1197, 304)
Screenshot: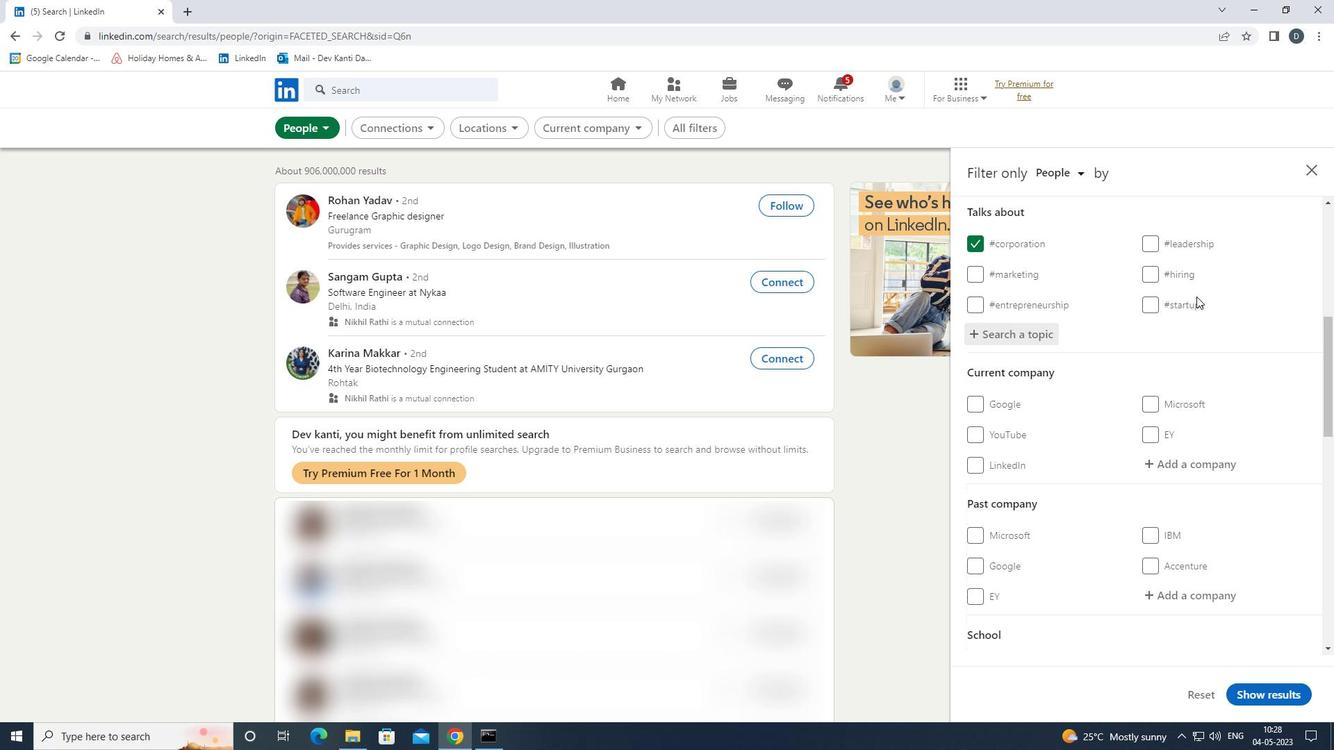 
Action: Mouse scrolled (1197, 303) with delta (0, 0)
Screenshot: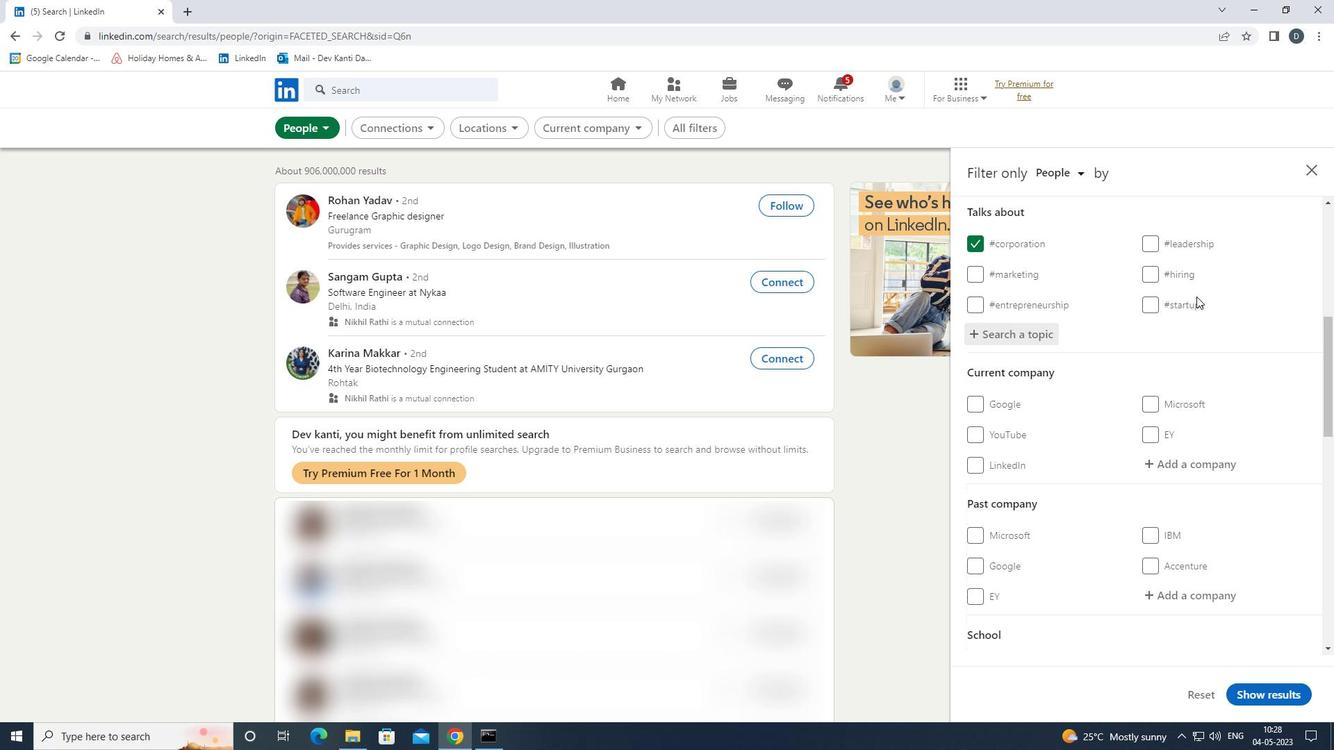 
Action: Mouse moved to (1197, 305)
Screenshot: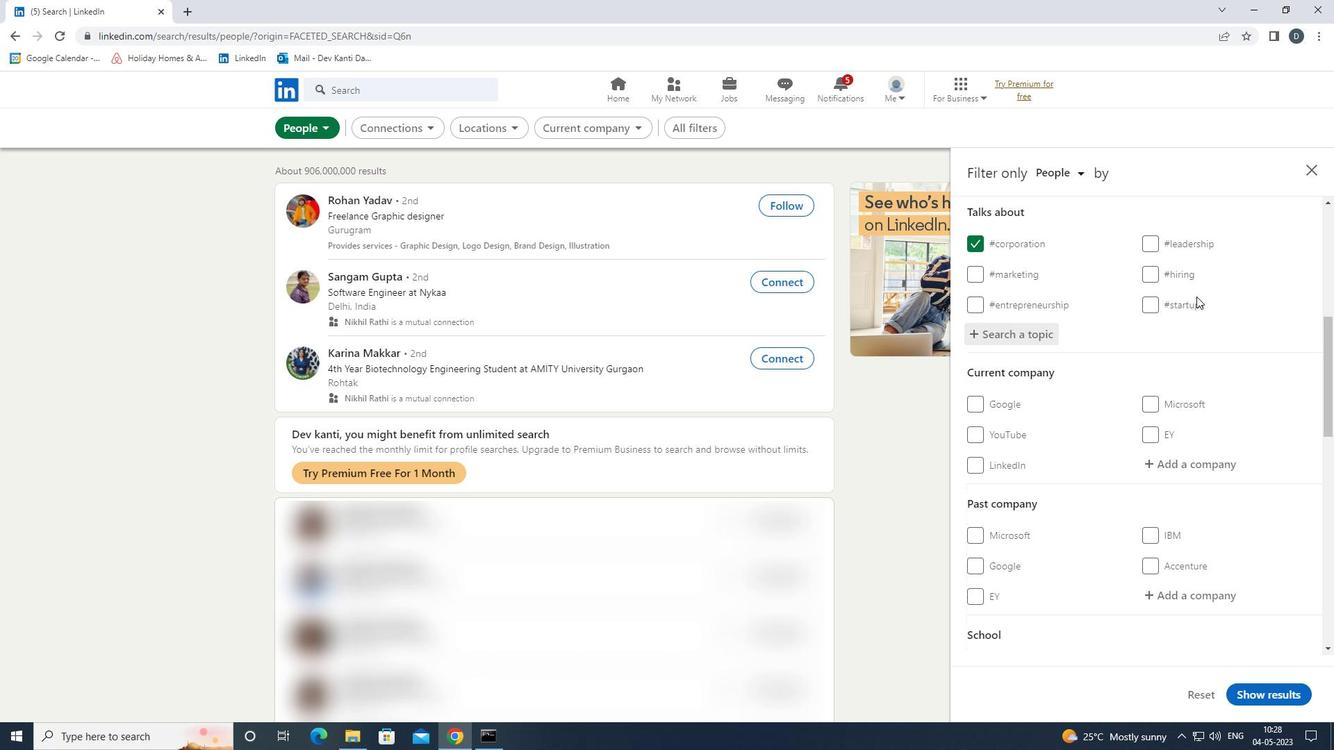 
Action: Mouse scrolled (1197, 304) with delta (0, 0)
Screenshot: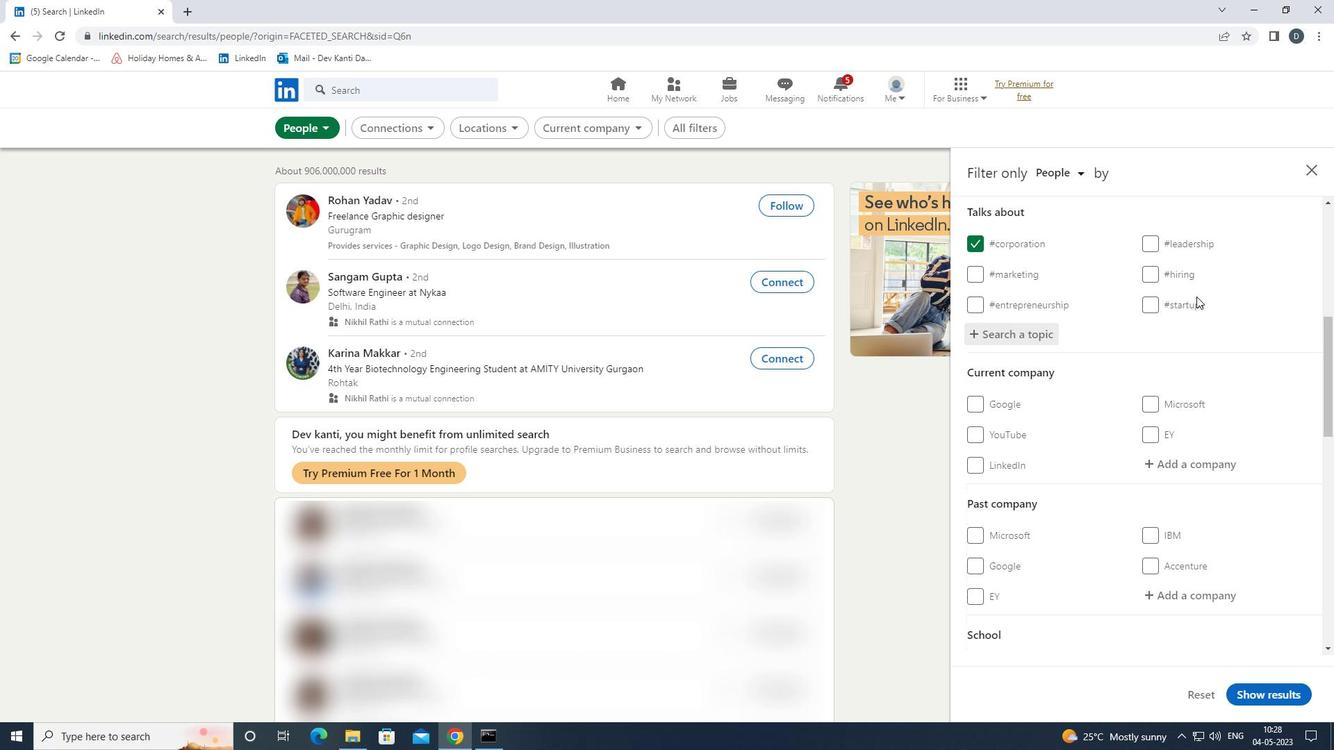 
Action: Mouse moved to (1197, 305)
Screenshot: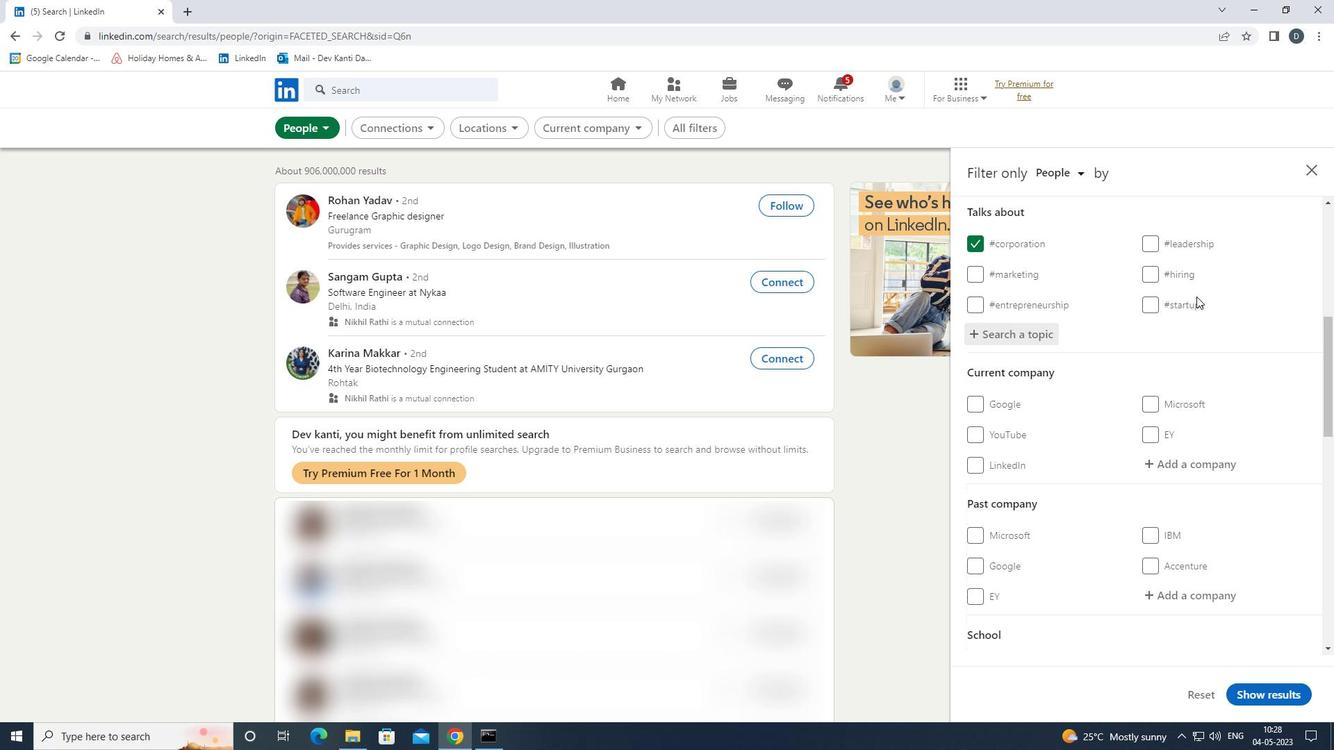 
Action: Mouse scrolled (1197, 305) with delta (0, 0)
Screenshot: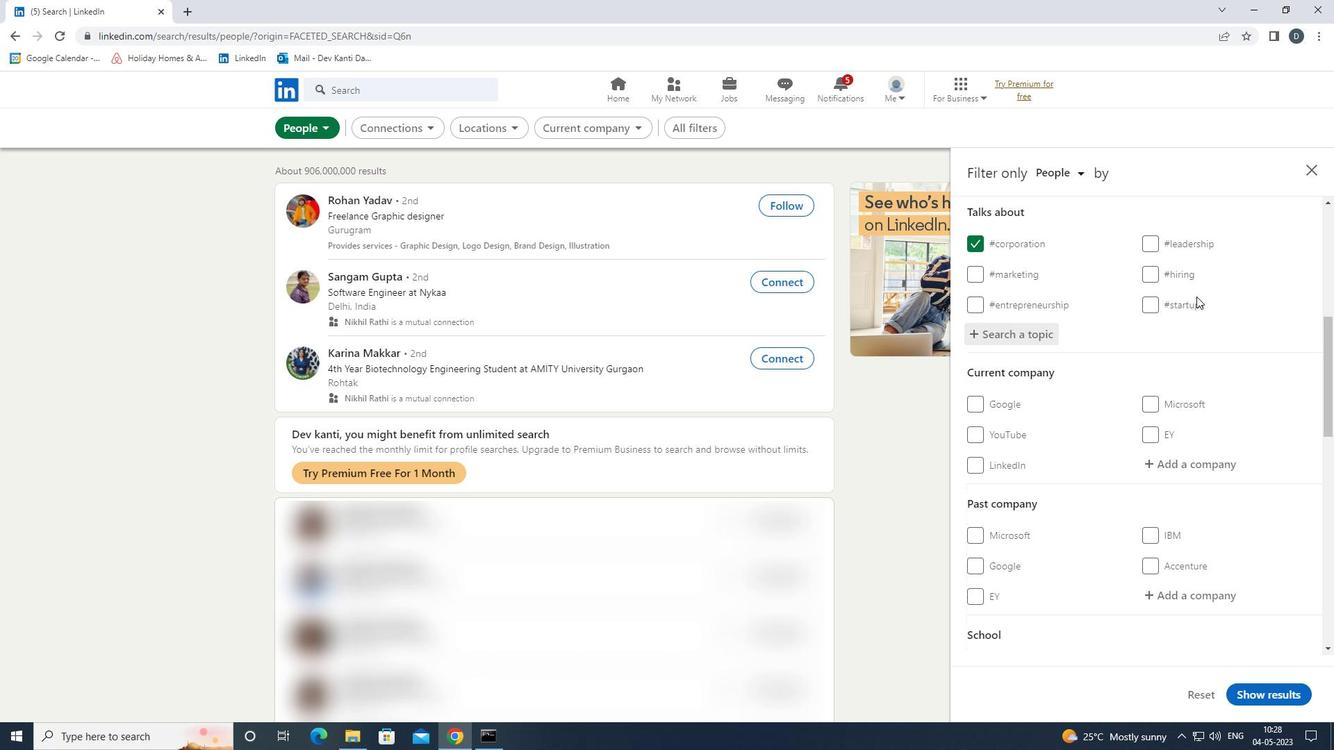 
Action: Mouse moved to (1197, 307)
Screenshot: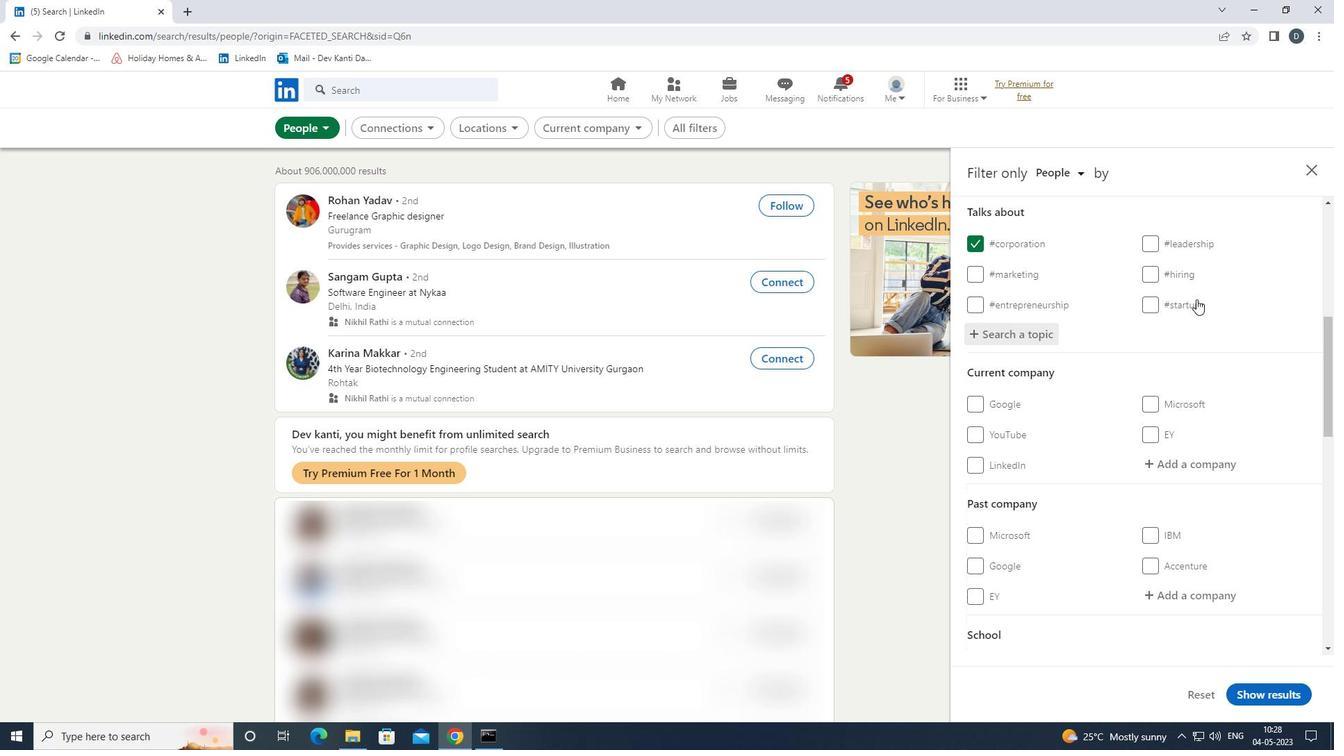 
Action: Mouse scrolled (1197, 306) with delta (0, 0)
Screenshot: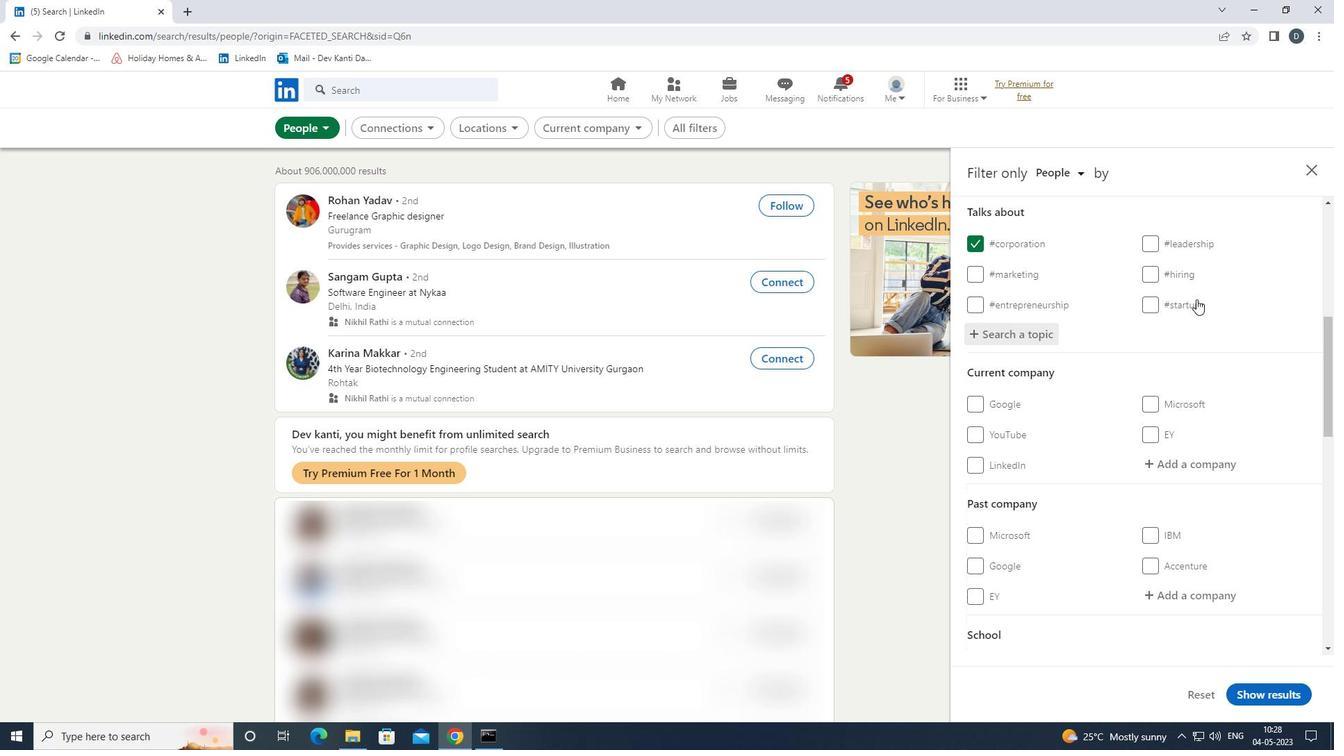 
Action: Mouse moved to (1199, 351)
Screenshot: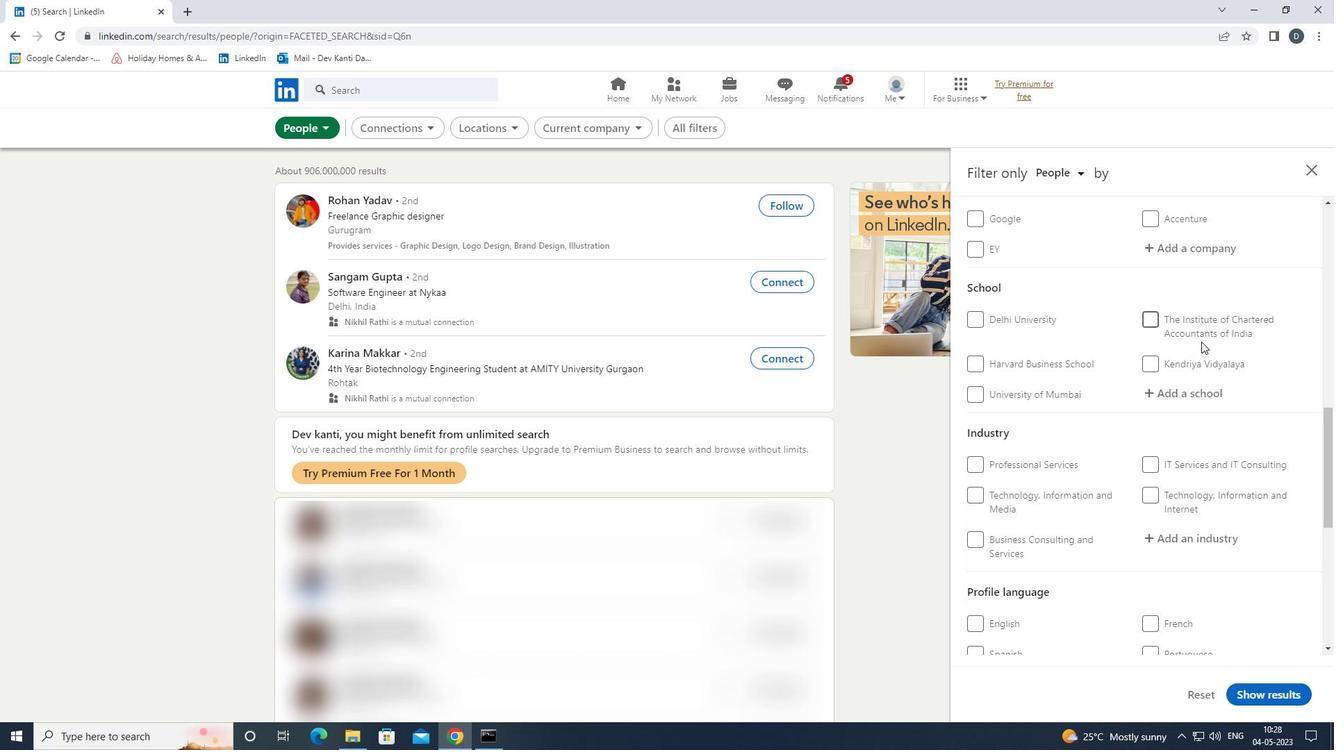 
Action: Mouse scrolled (1199, 350) with delta (0, 0)
Screenshot: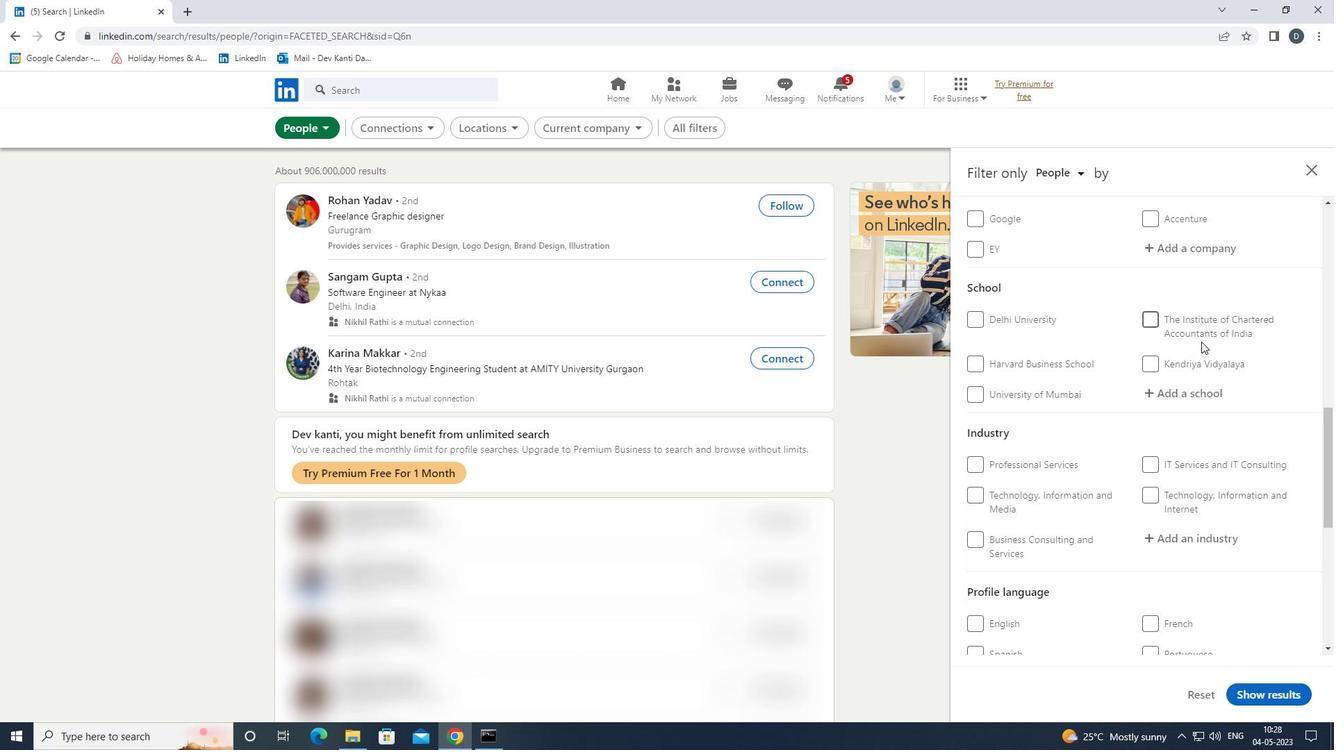 
Action: Mouse moved to (1199, 351)
Screenshot: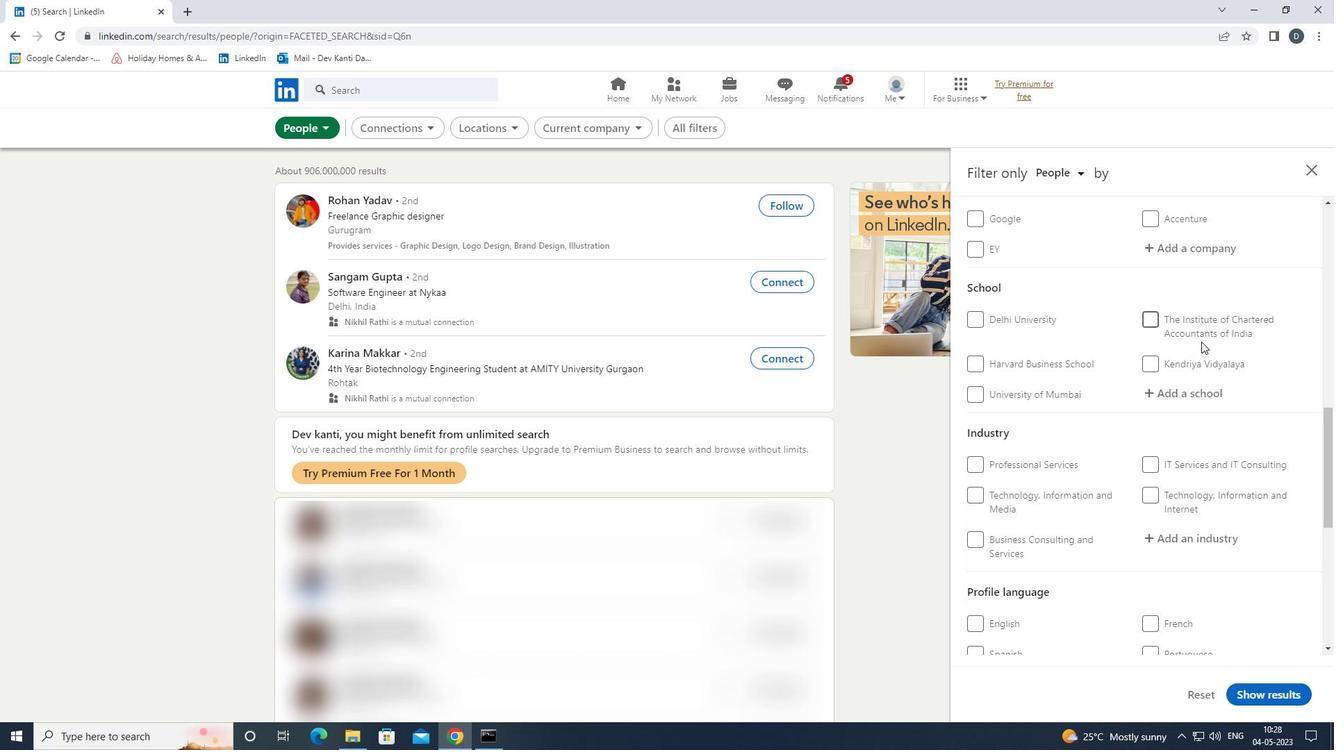 
Action: Mouse scrolled (1199, 351) with delta (0, 0)
Screenshot: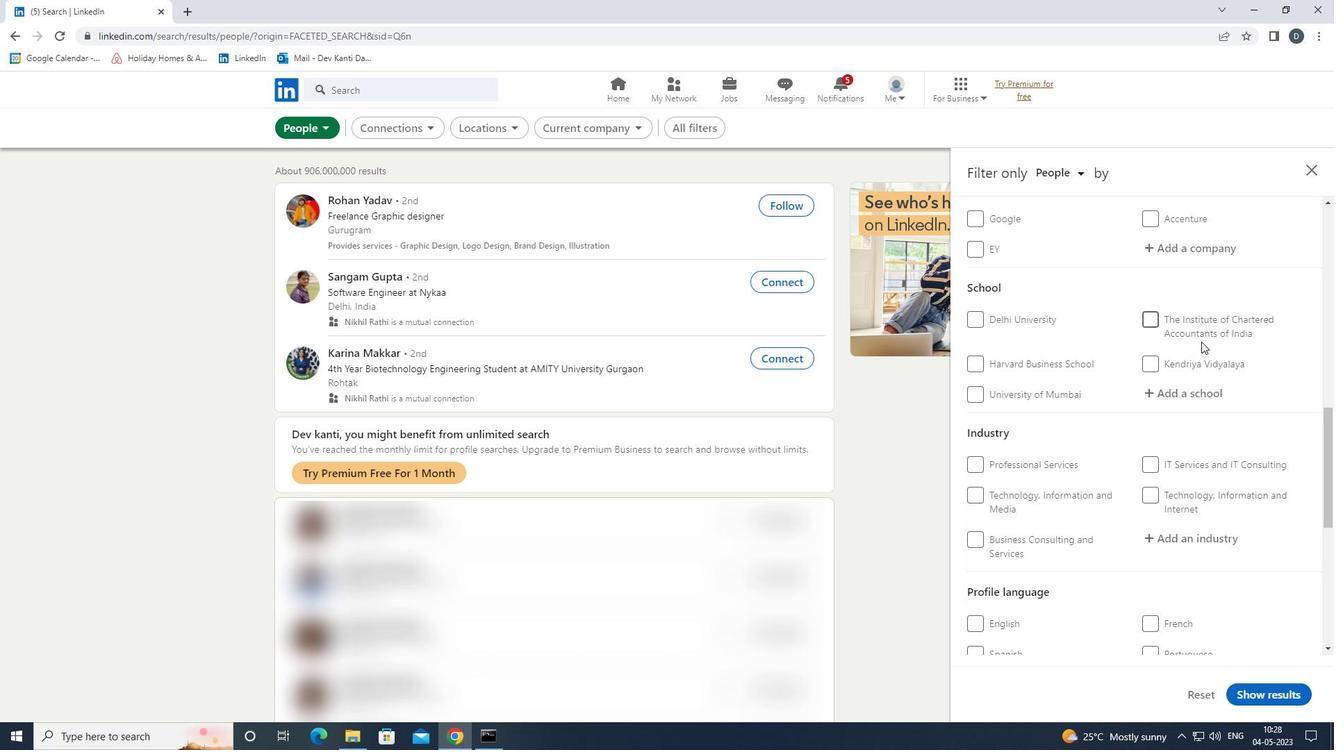 
Action: Mouse scrolled (1199, 351) with delta (0, 0)
Screenshot: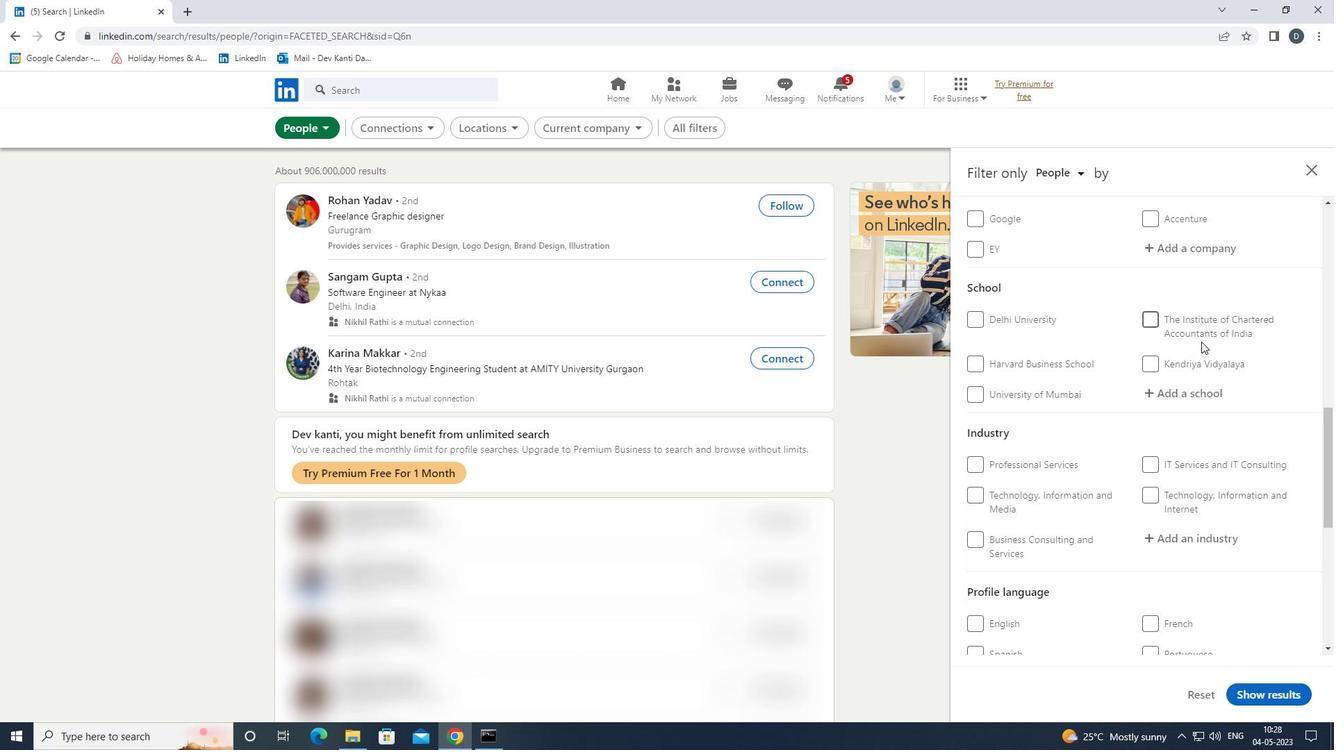 
Action: Mouse scrolled (1199, 351) with delta (0, 0)
Screenshot: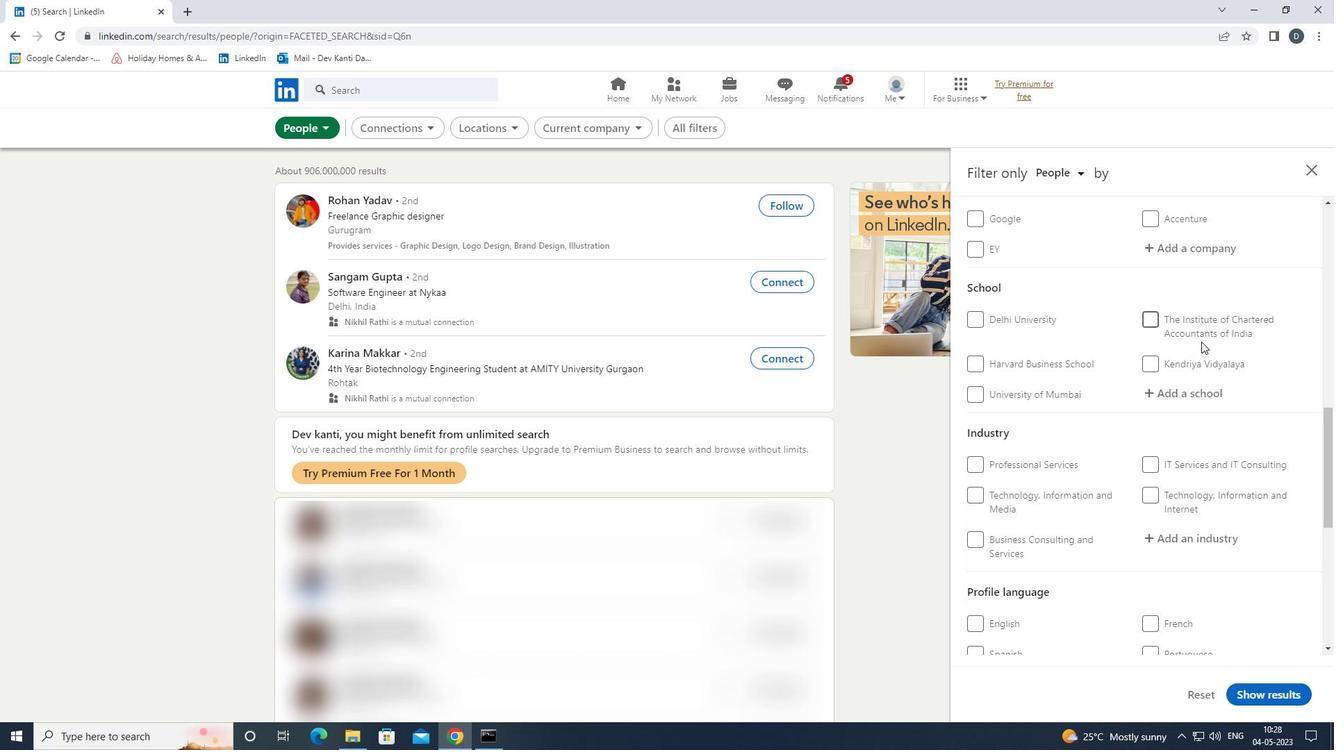 
Action: Mouse scrolled (1199, 351) with delta (0, 0)
Screenshot: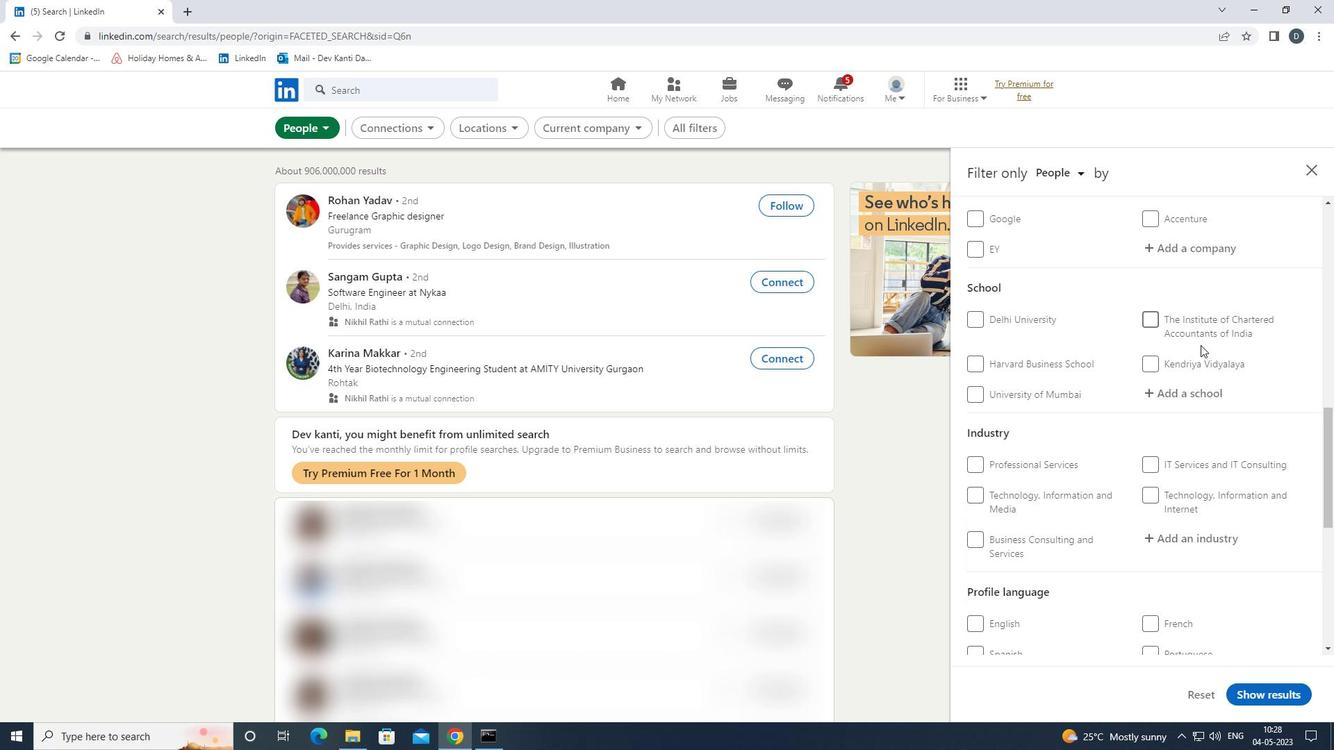 
Action: Mouse moved to (1159, 275)
Screenshot: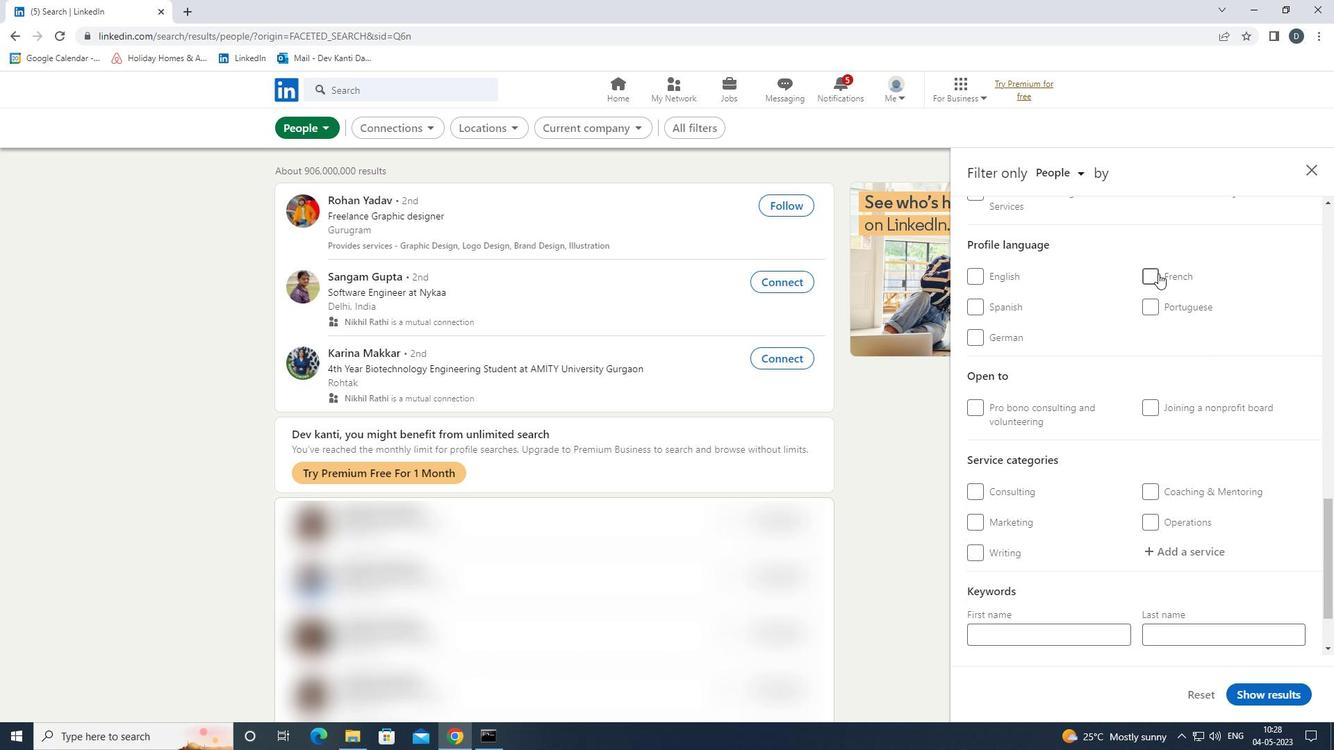
Action: Mouse pressed left at (1159, 275)
Screenshot: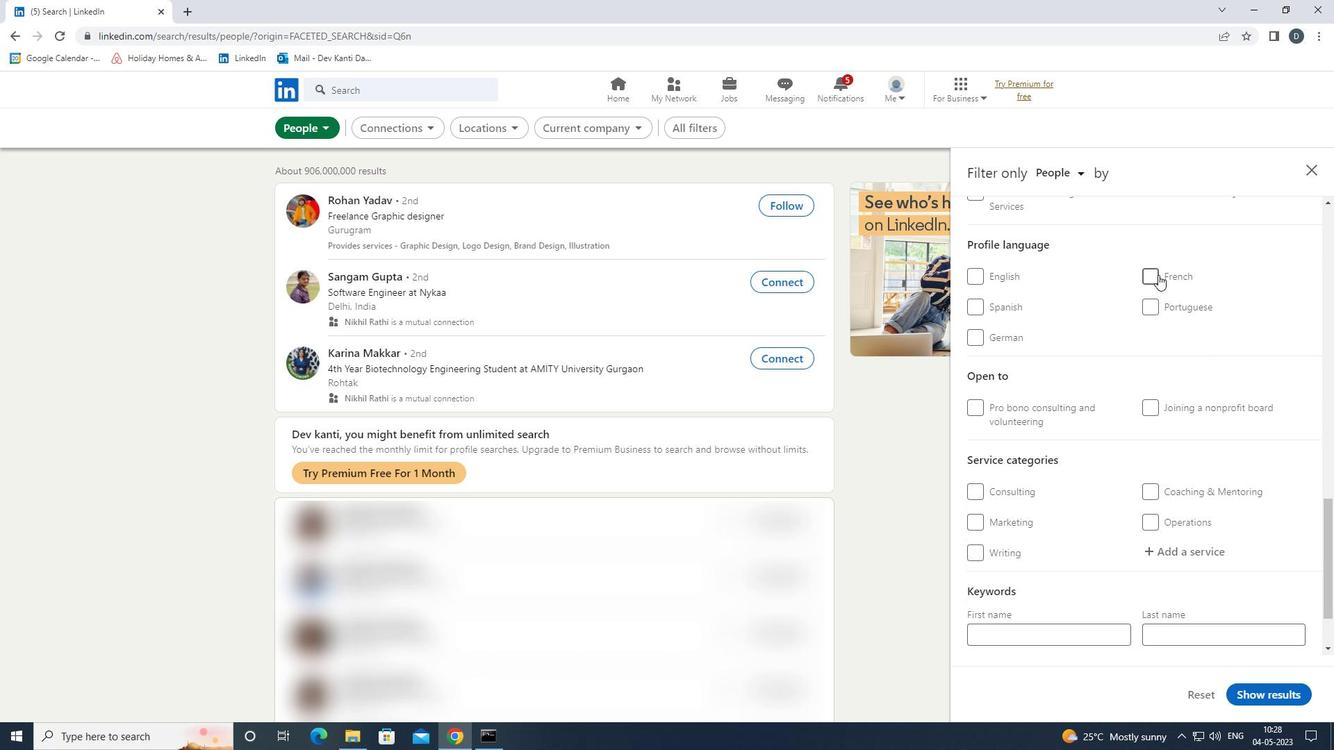 
Action: Mouse moved to (1159, 276)
Screenshot: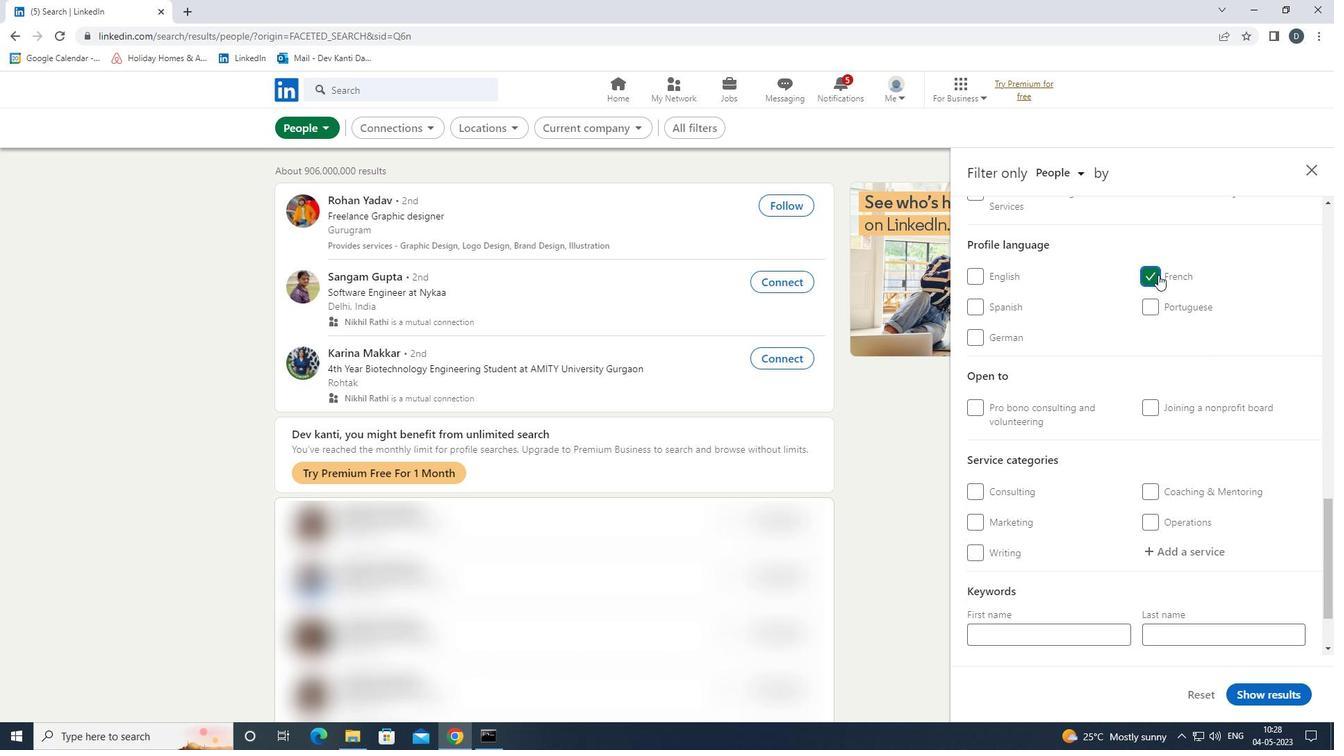
Action: Mouse scrolled (1159, 277) with delta (0, 0)
Screenshot: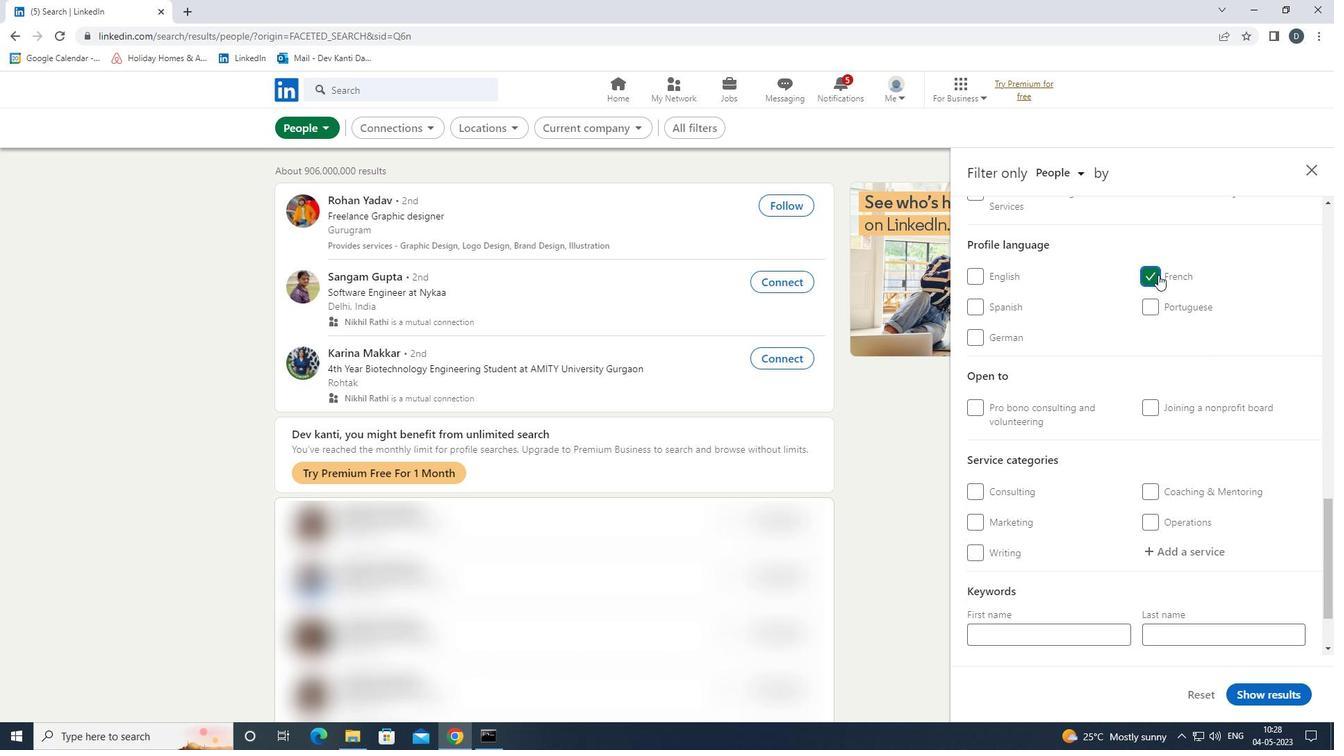 
Action: Mouse scrolled (1159, 277) with delta (0, 0)
Screenshot: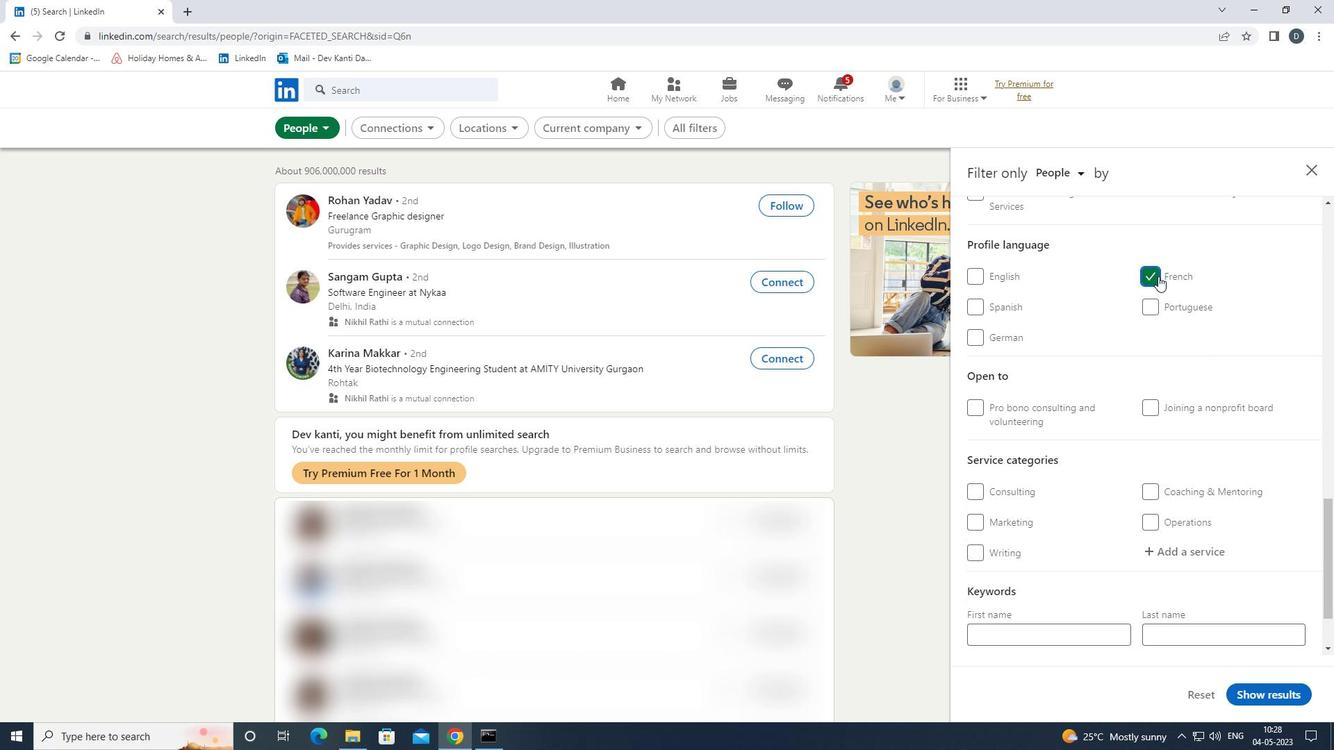 
Action: Mouse scrolled (1159, 277) with delta (0, 0)
Screenshot: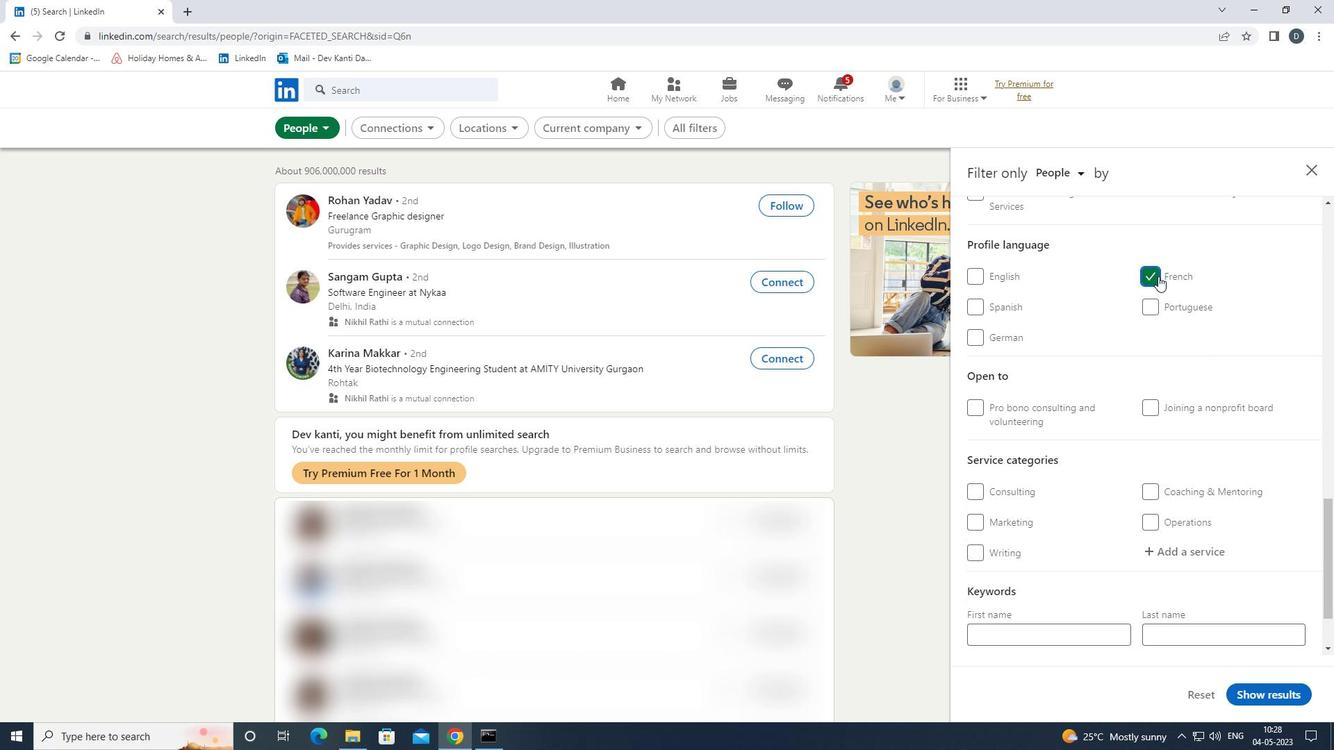 
Action: Mouse scrolled (1159, 277) with delta (0, 0)
Screenshot: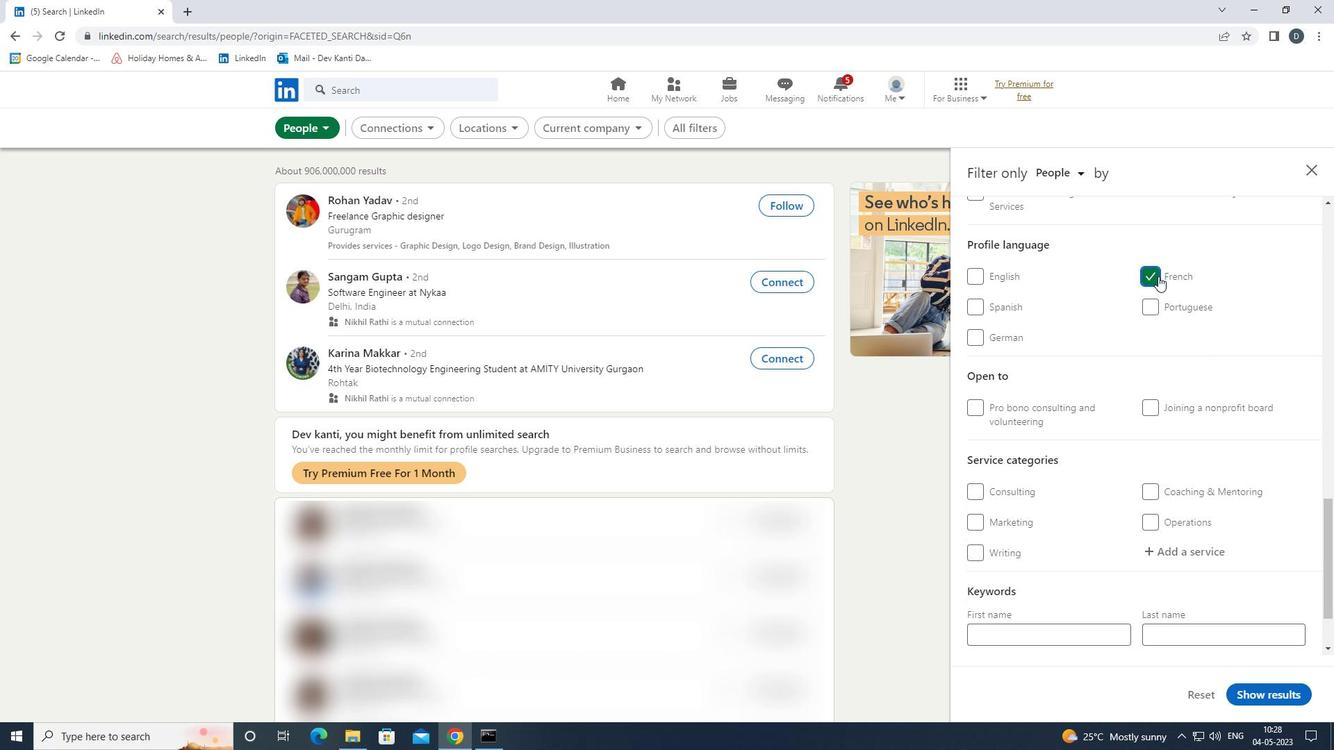 
Action: Mouse scrolled (1159, 277) with delta (0, 0)
Screenshot: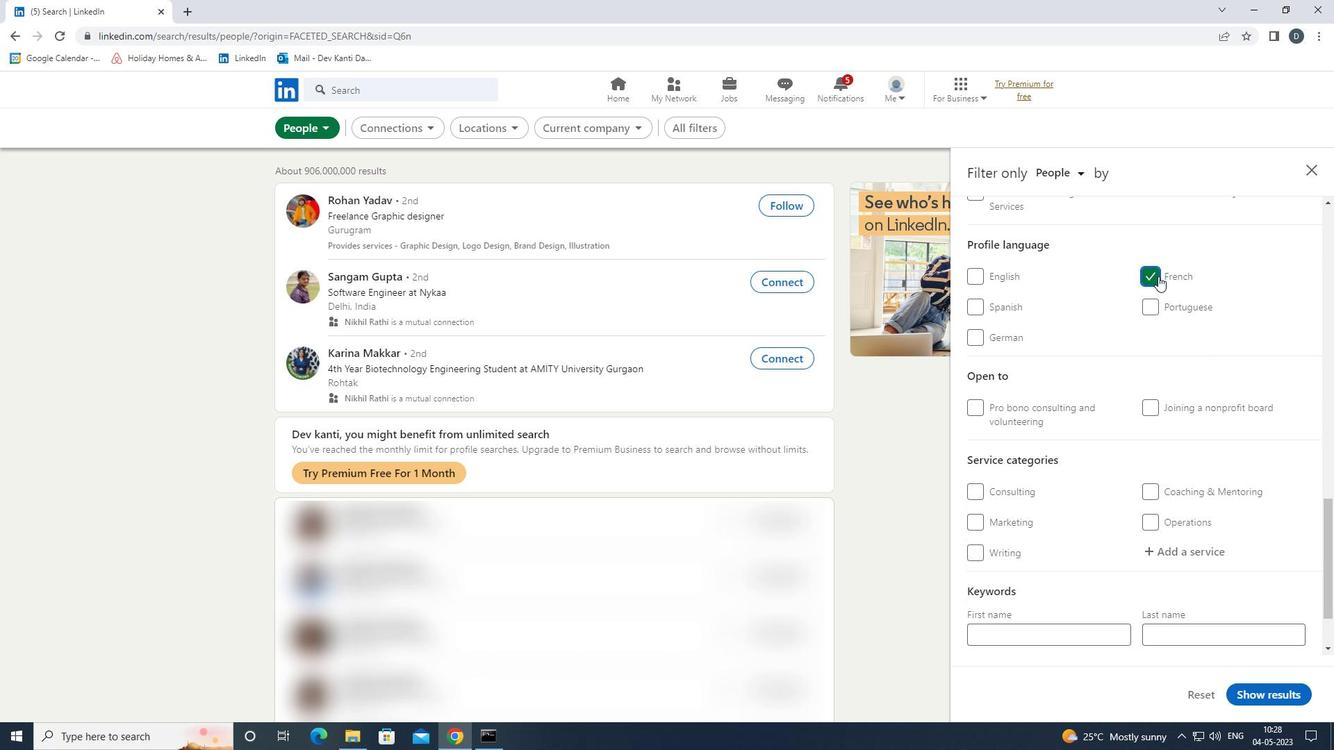 
Action: Mouse scrolled (1159, 277) with delta (0, 0)
Screenshot: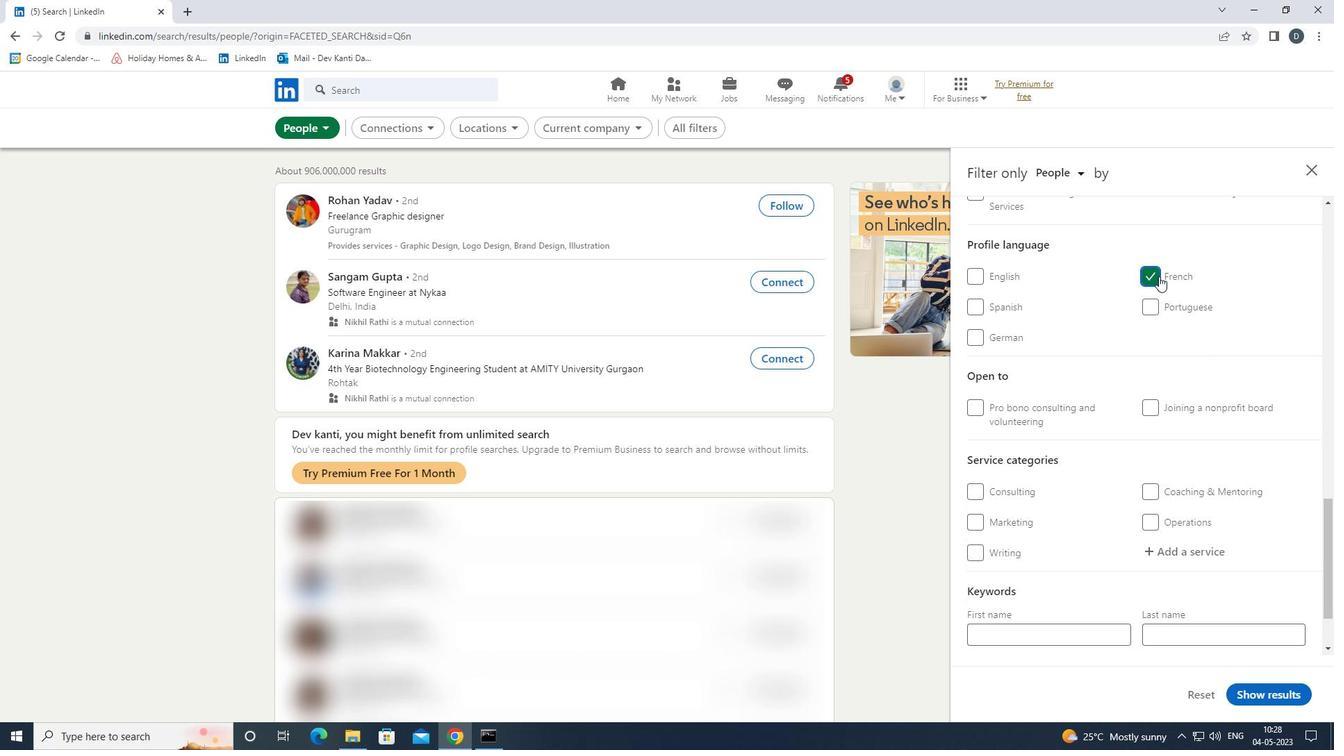 
Action: Mouse scrolled (1159, 277) with delta (0, 0)
Screenshot: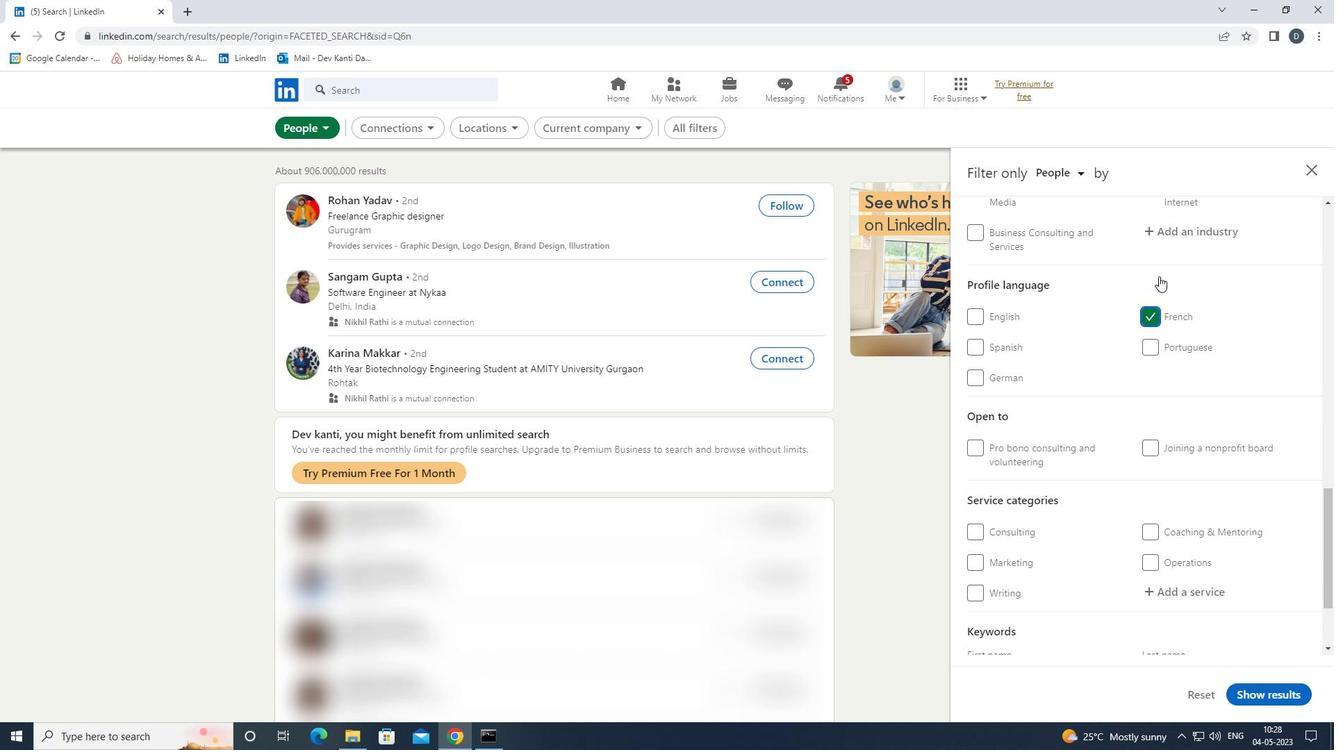 
Action: Mouse scrolled (1159, 277) with delta (0, 0)
Screenshot: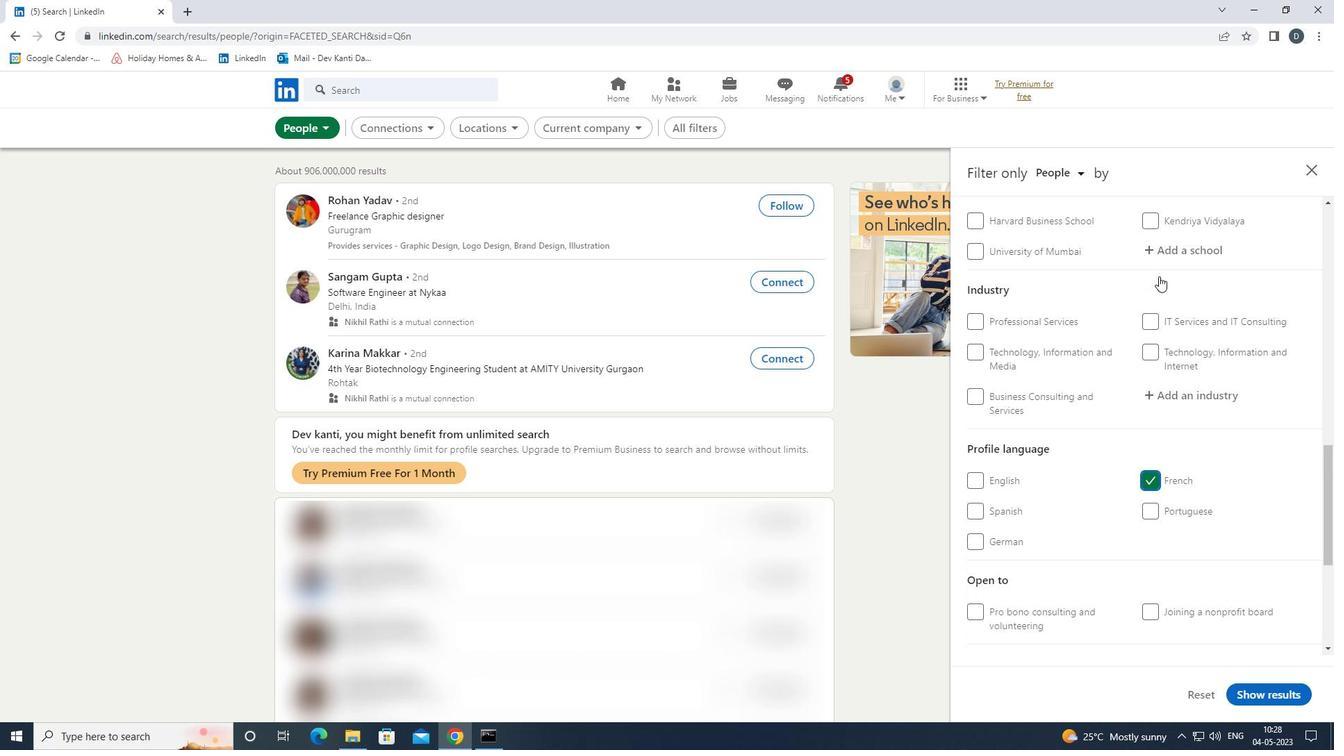
Action: Mouse scrolled (1159, 277) with delta (0, 0)
Screenshot: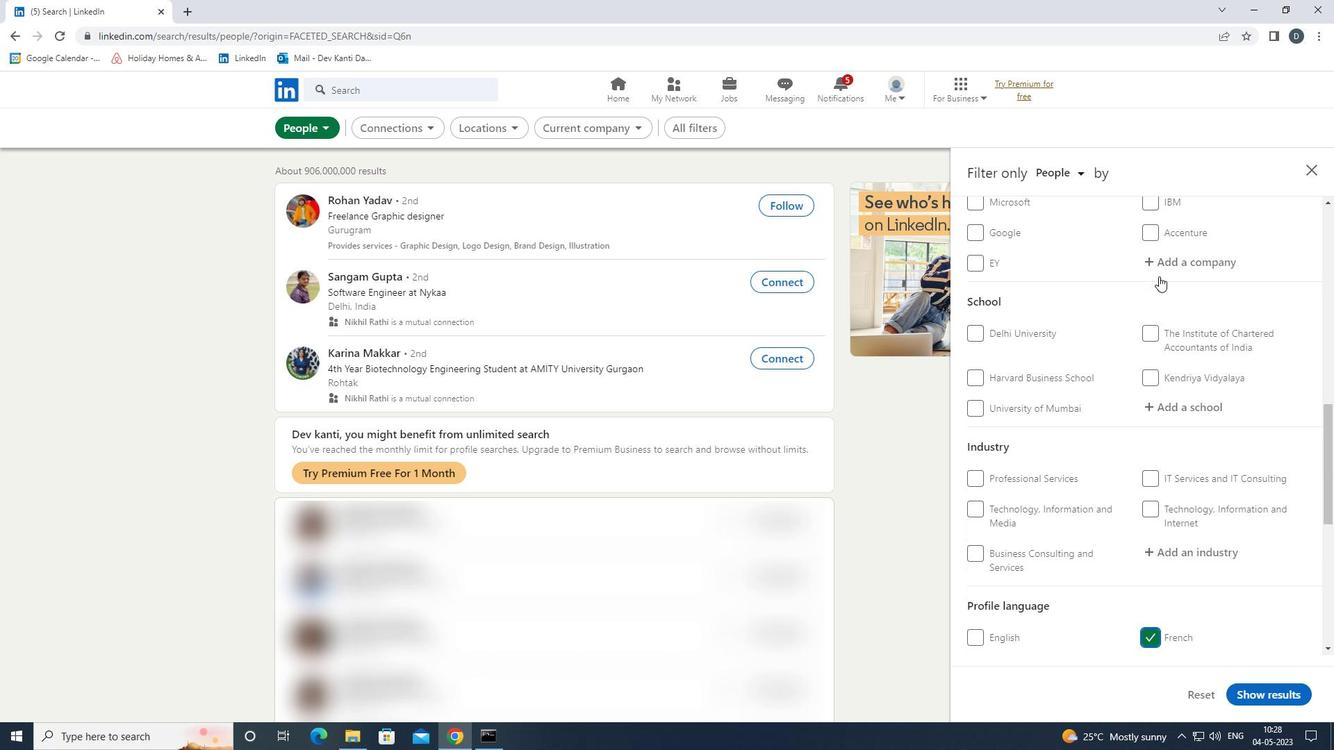 
Action: Mouse moved to (1156, 315)
Screenshot: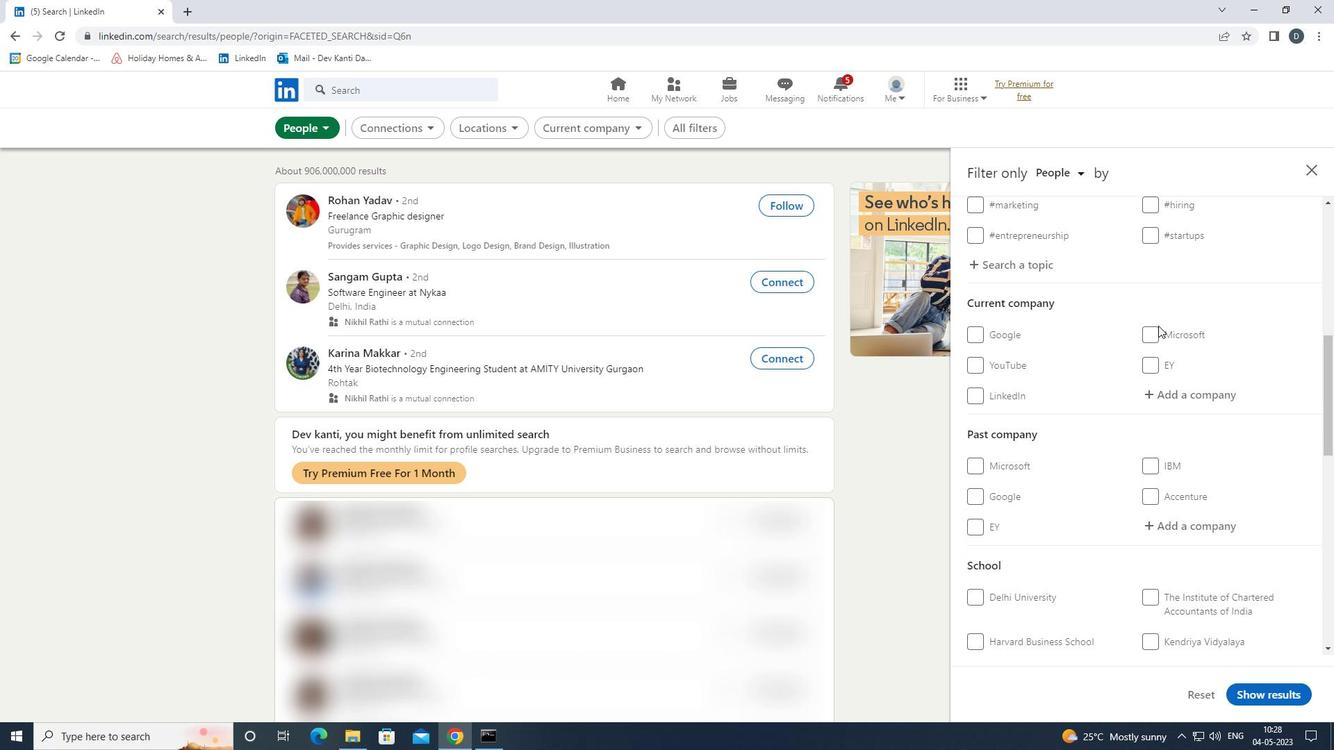 
Action: Mouse scrolled (1156, 316) with delta (0, 0)
Screenshot: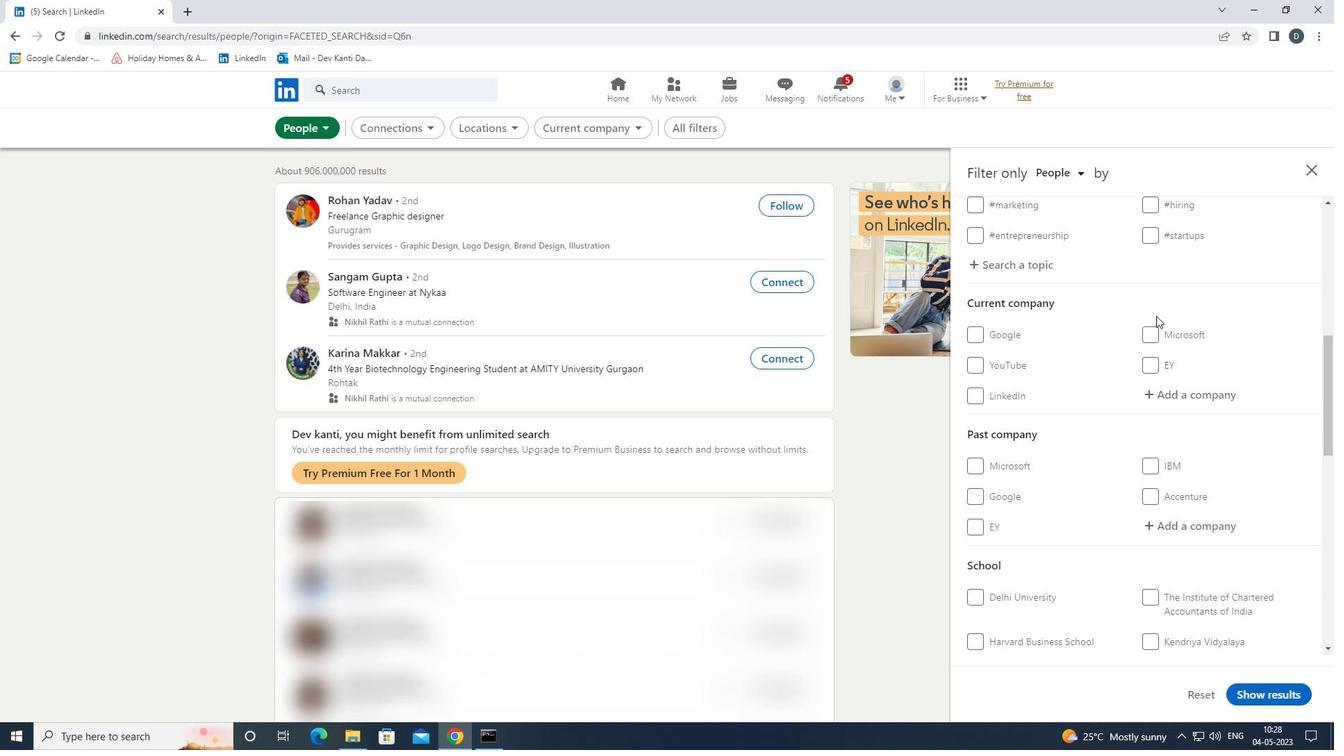 
Action: Mouse moved to (1156, 365)
Screenshot: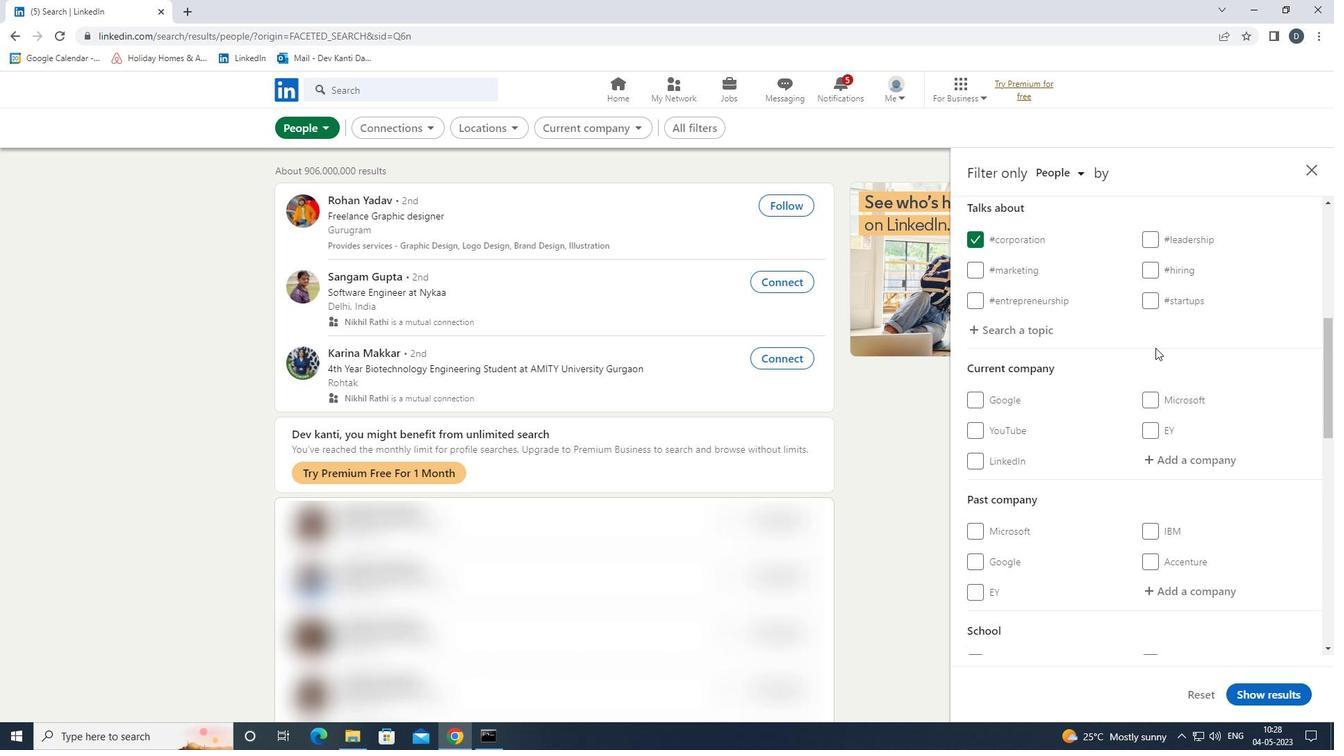 
Action: Mouse scrolled (1156, 364) with delta (0, 0)
Screenshot: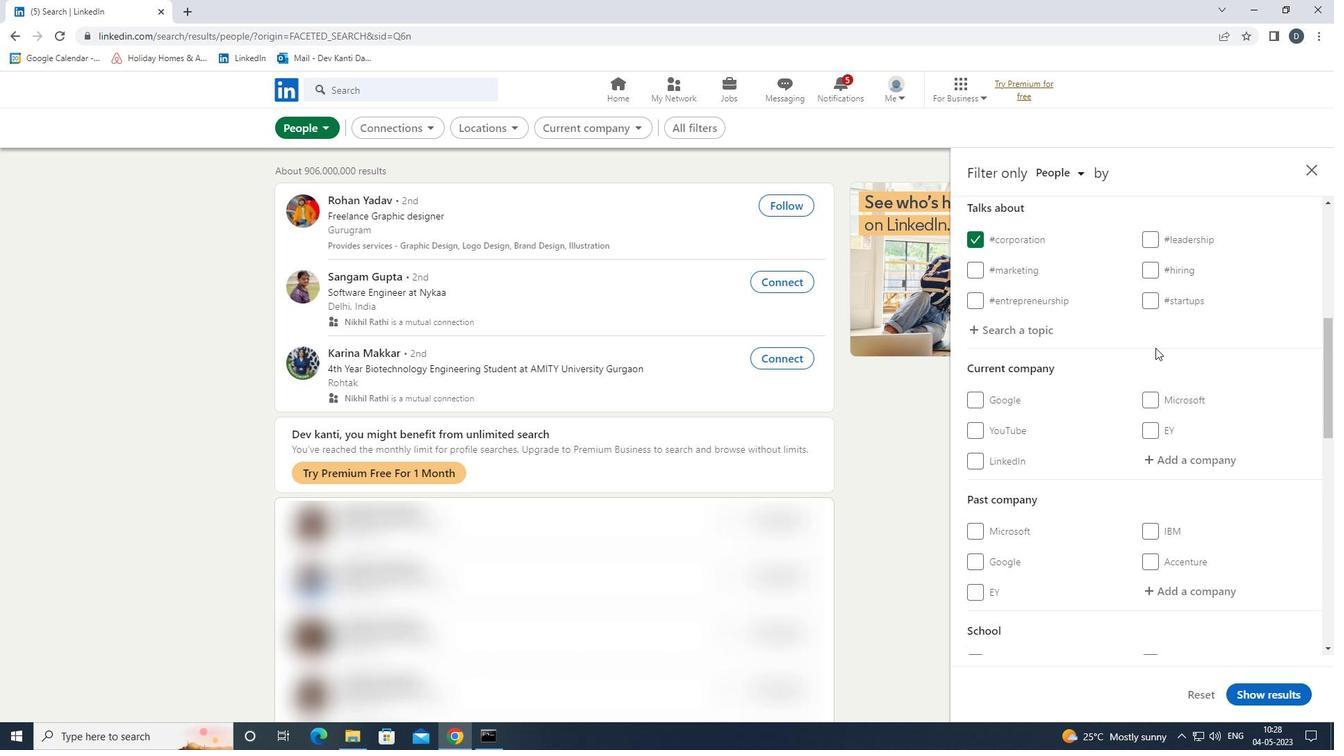 
Action: Mouse scrolled (1156, 364) with delta (0, 0)
Screenshot: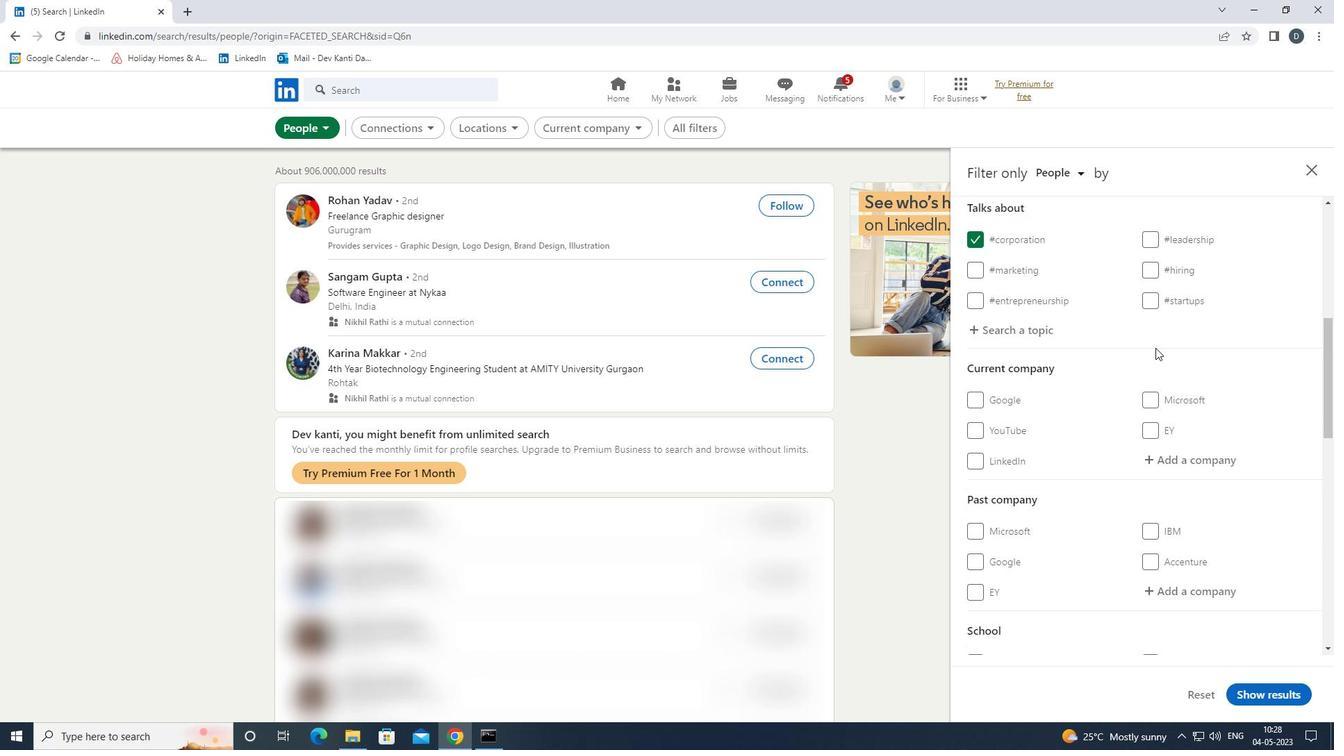 
Action: Mouse scrolled (1156, 364) with delta (0, 0)
Screenshot: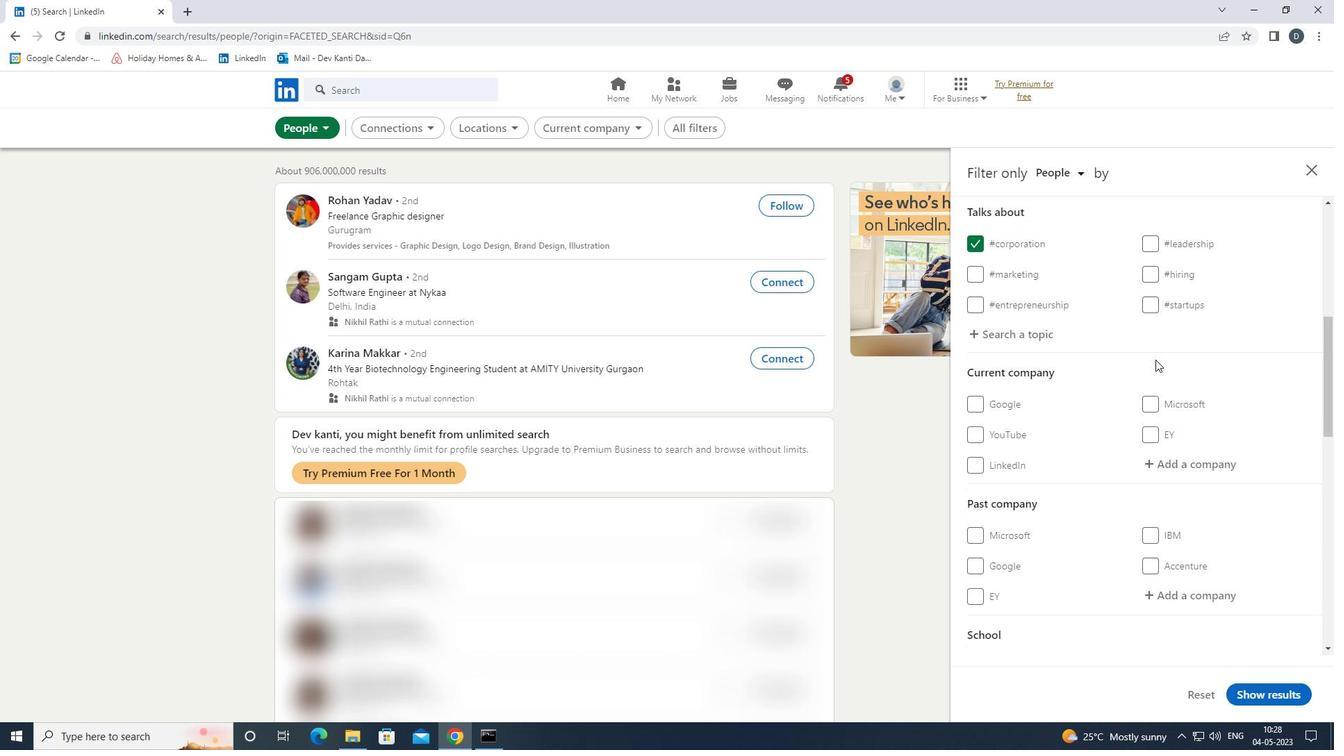 
Action: Mouse moved to (1195, 253)
Screenshot: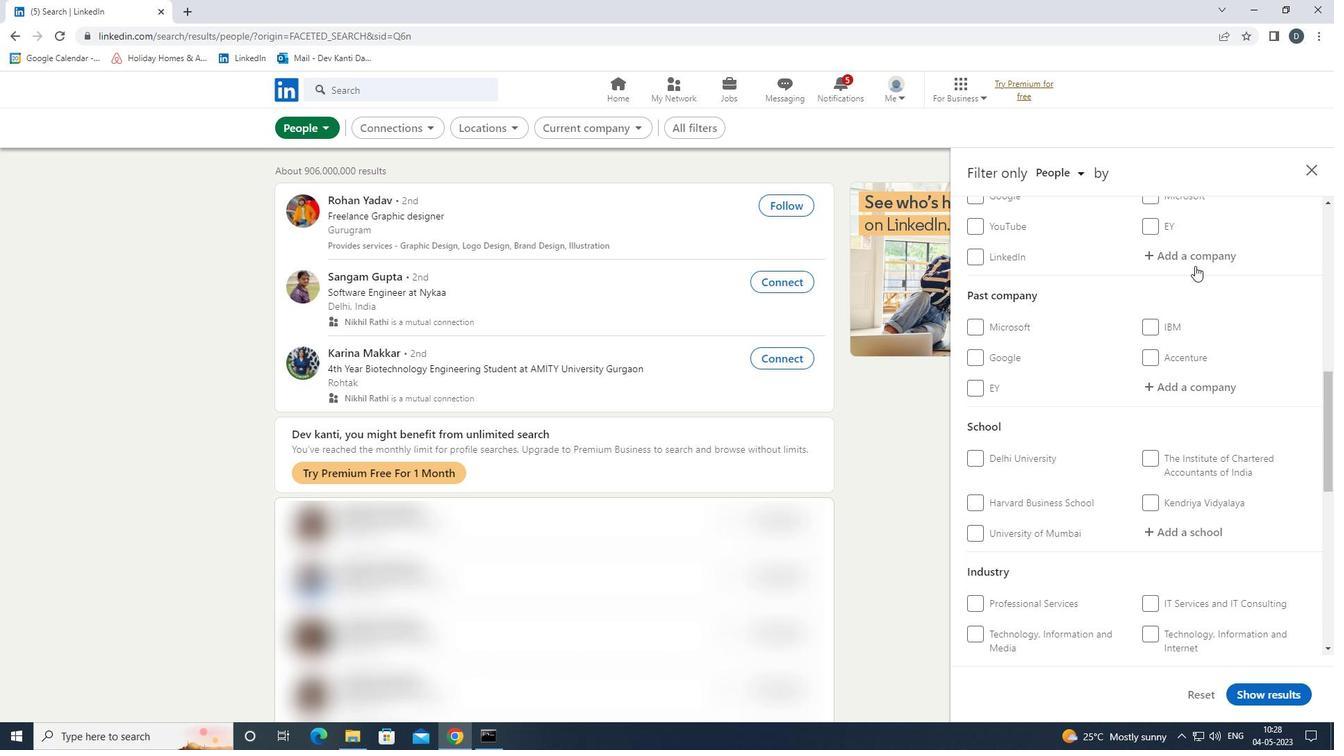 
Action: Mouse pressed left at (1195, 253)
Screenshot: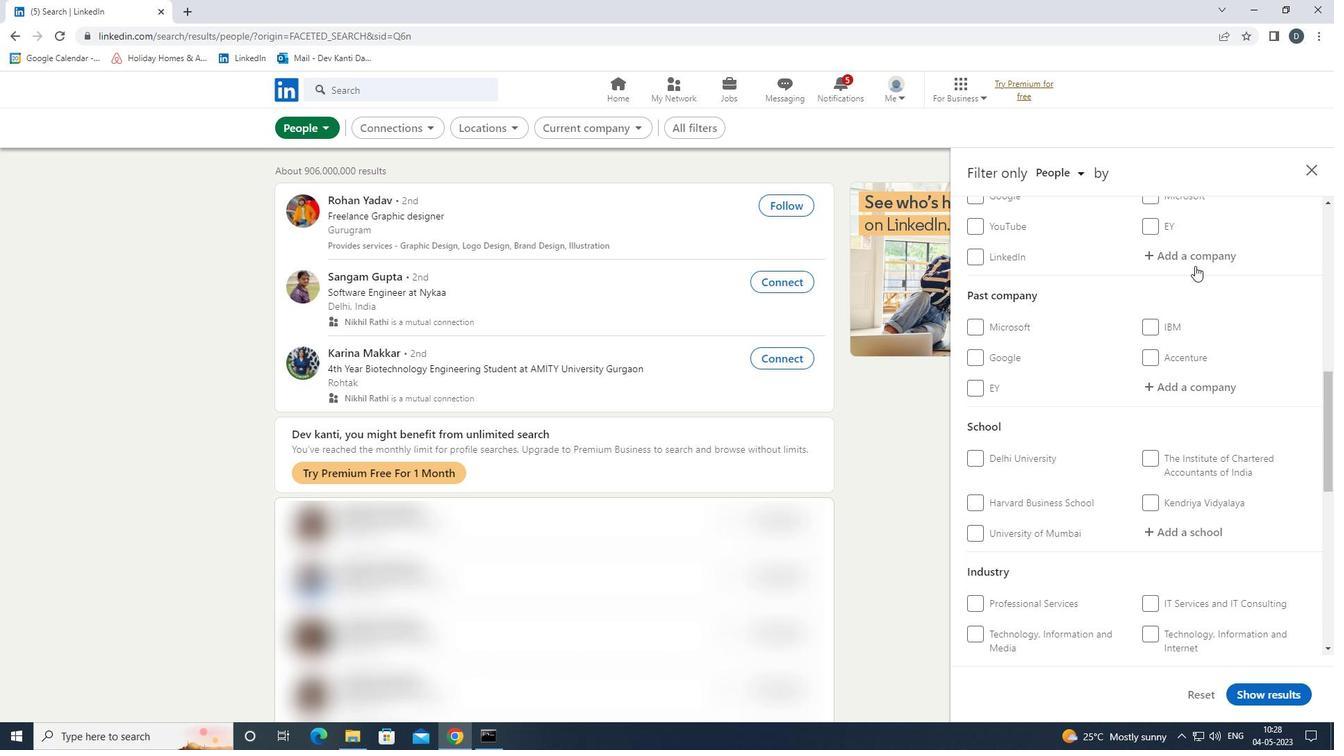 
Action: Key pressed <Key.shift><Key.shift>NIVEA<Key.space>INDIA<Key.down><Key.enter>
Screenshot: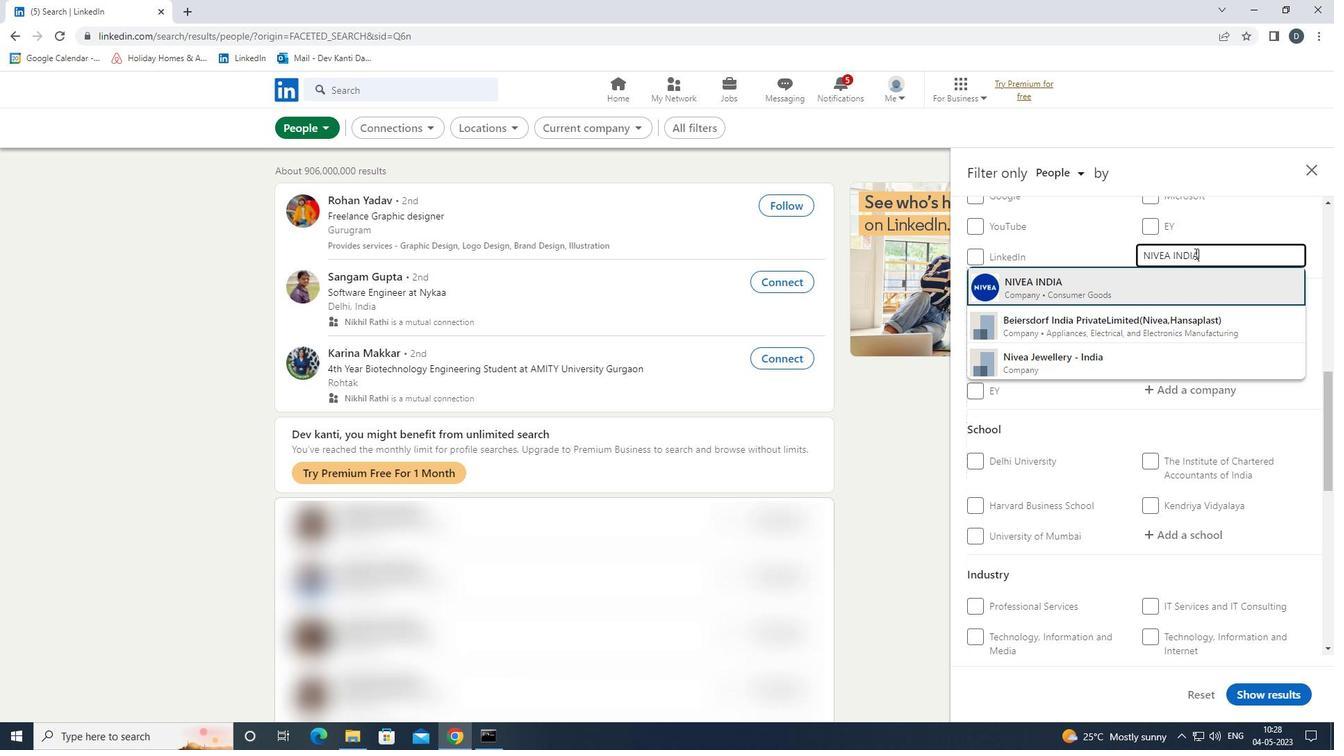 
Action: Mouse scrolled (1195, 253) with delta (0, 0)
Screenshot: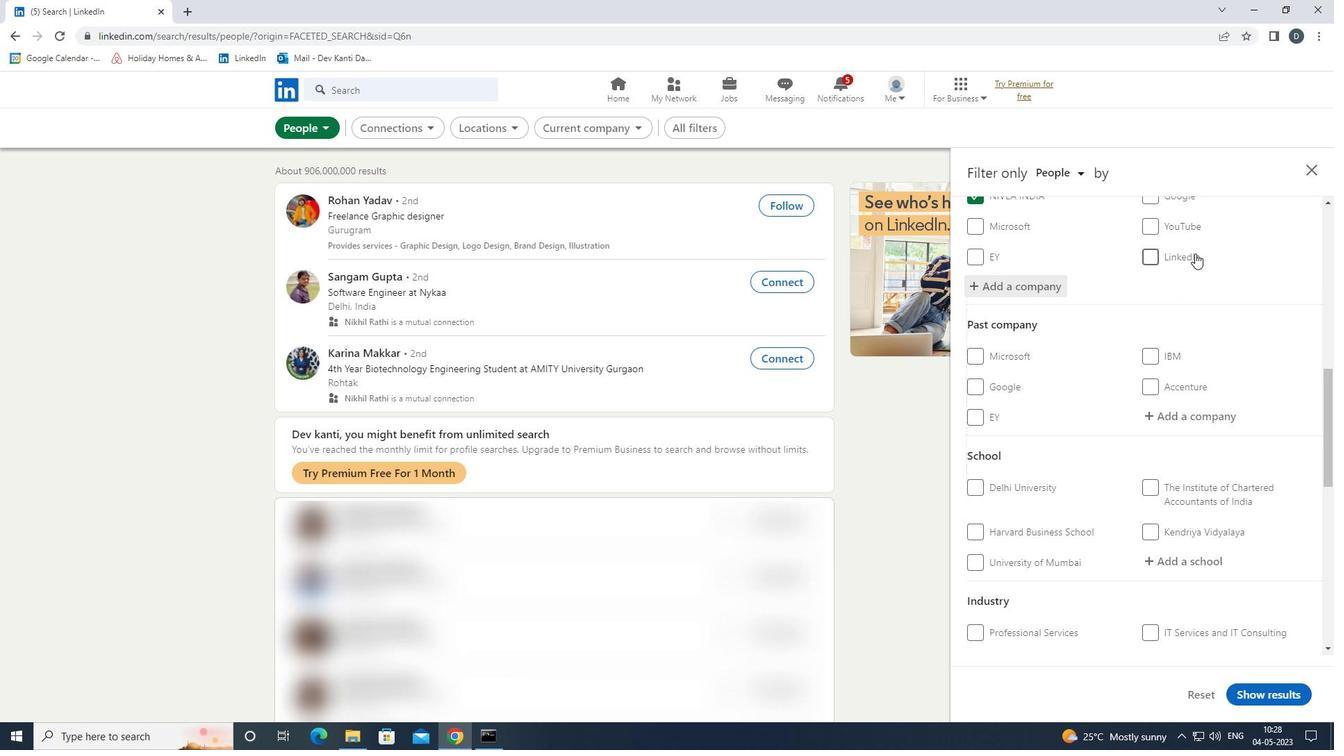 
Action: Mouse scrolled (1195, 253) with delta (0, 0)
Screenshot: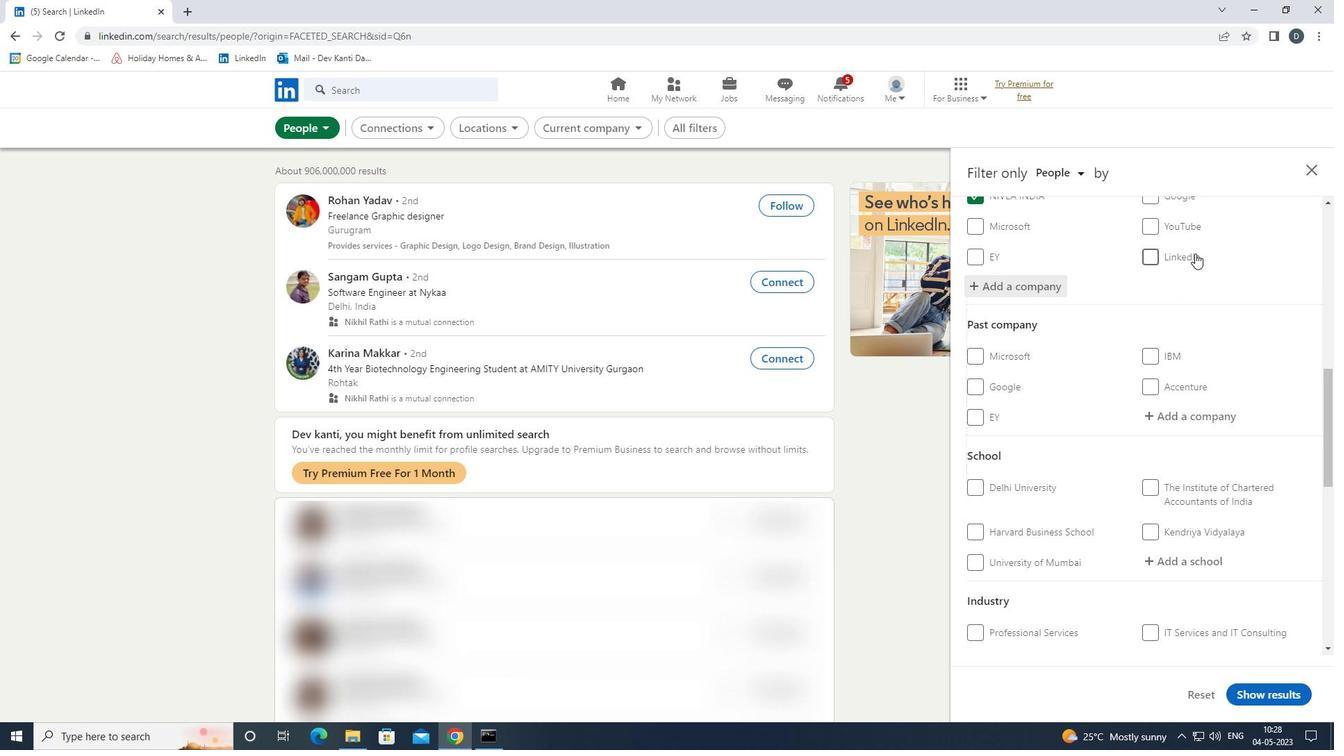 
Action: Mouse scrolled (1195, 253) with delta (0, 0)
Screenshot: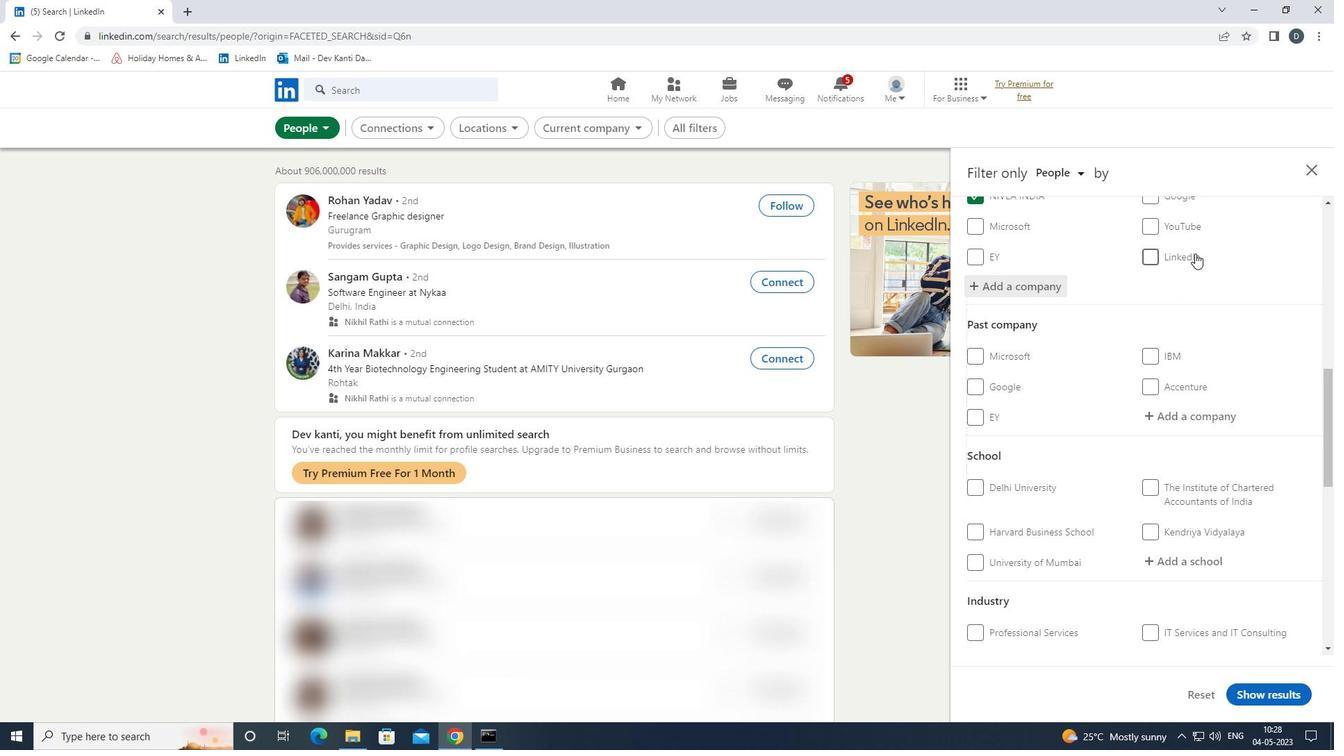 
Action: Mouse scrolled (1195, 253) with delta (0, 0)
Screenshot: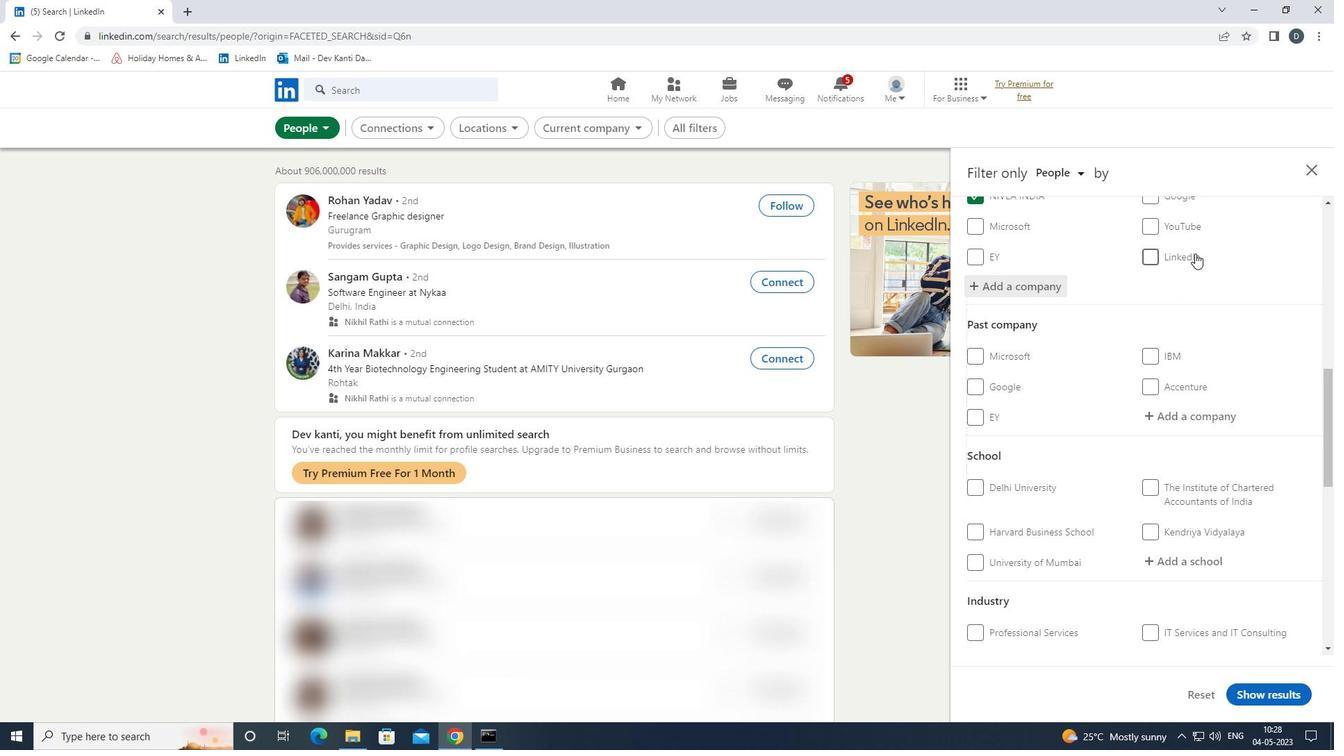 
Action: Mouse moved to (1173, 256)
Screenshot: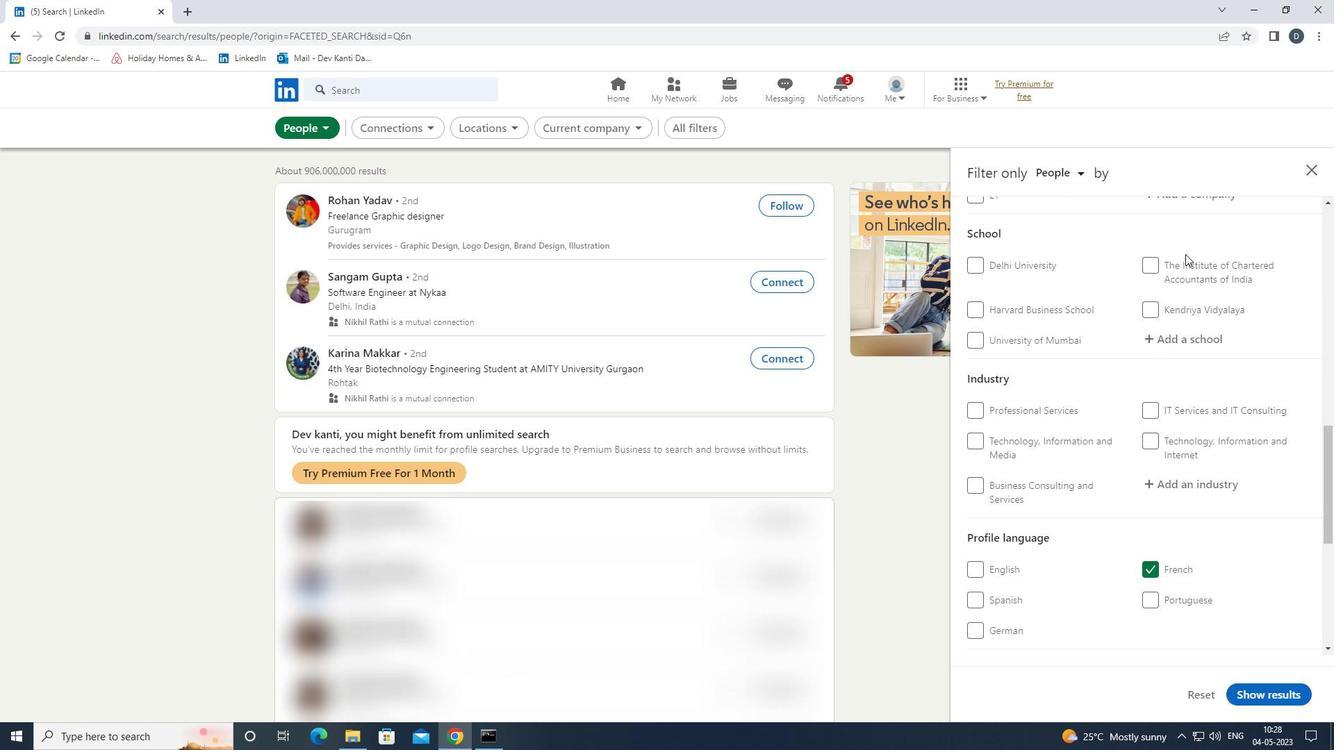 
Action: Mouse scrolled (1173, 255) with delta (0, 0)
Screenshot: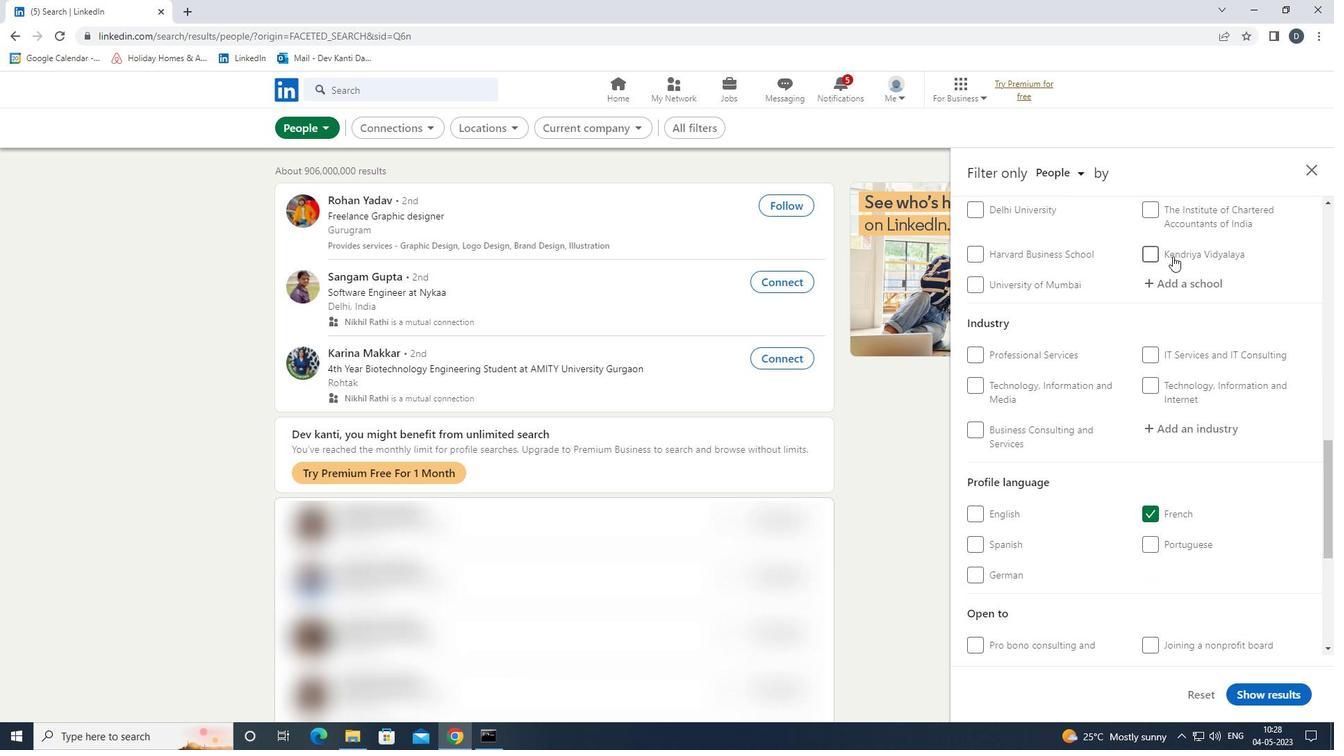 
Action: Mouse scrolled (1173, 255) with delta (0, 0)
Screenshot: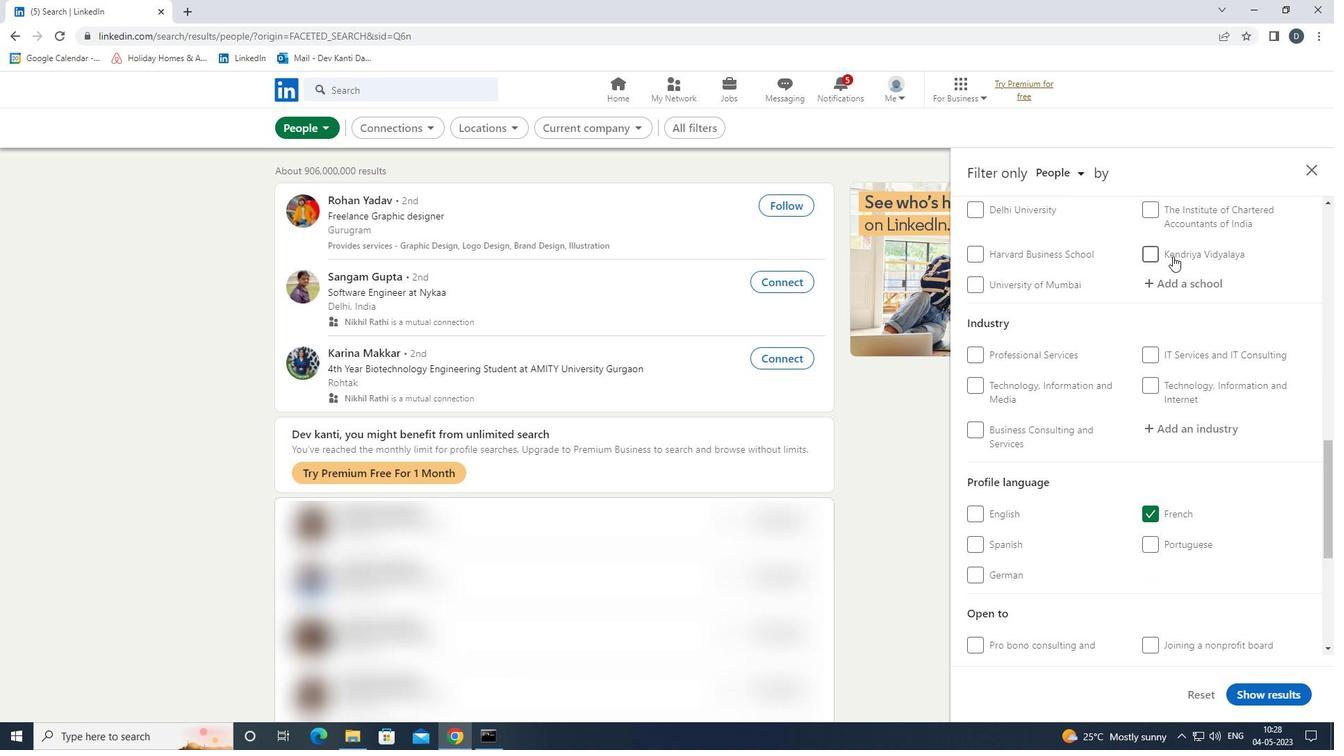 
Action: Mouse scrolled (1173, 255) with delta (0, 0)
Screenshot: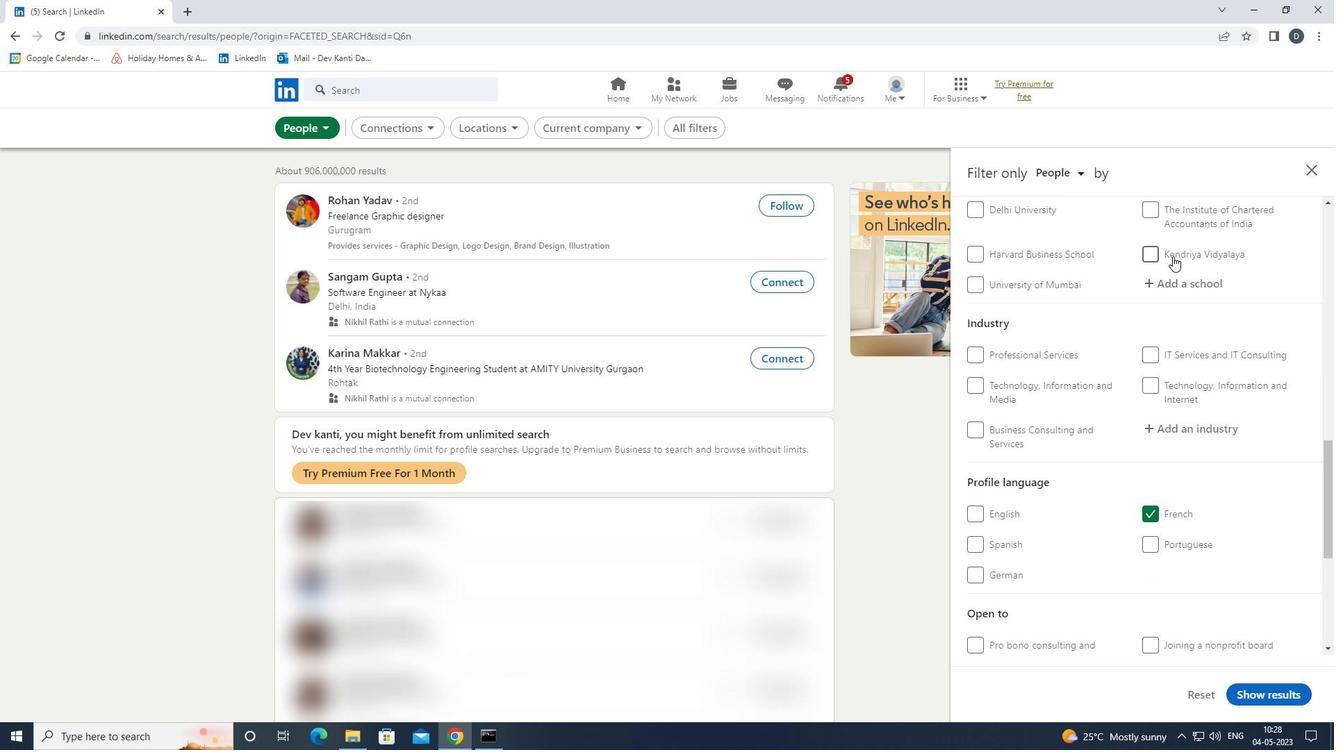 
Action: Mouse moved to (1174, 256)
Screenshot: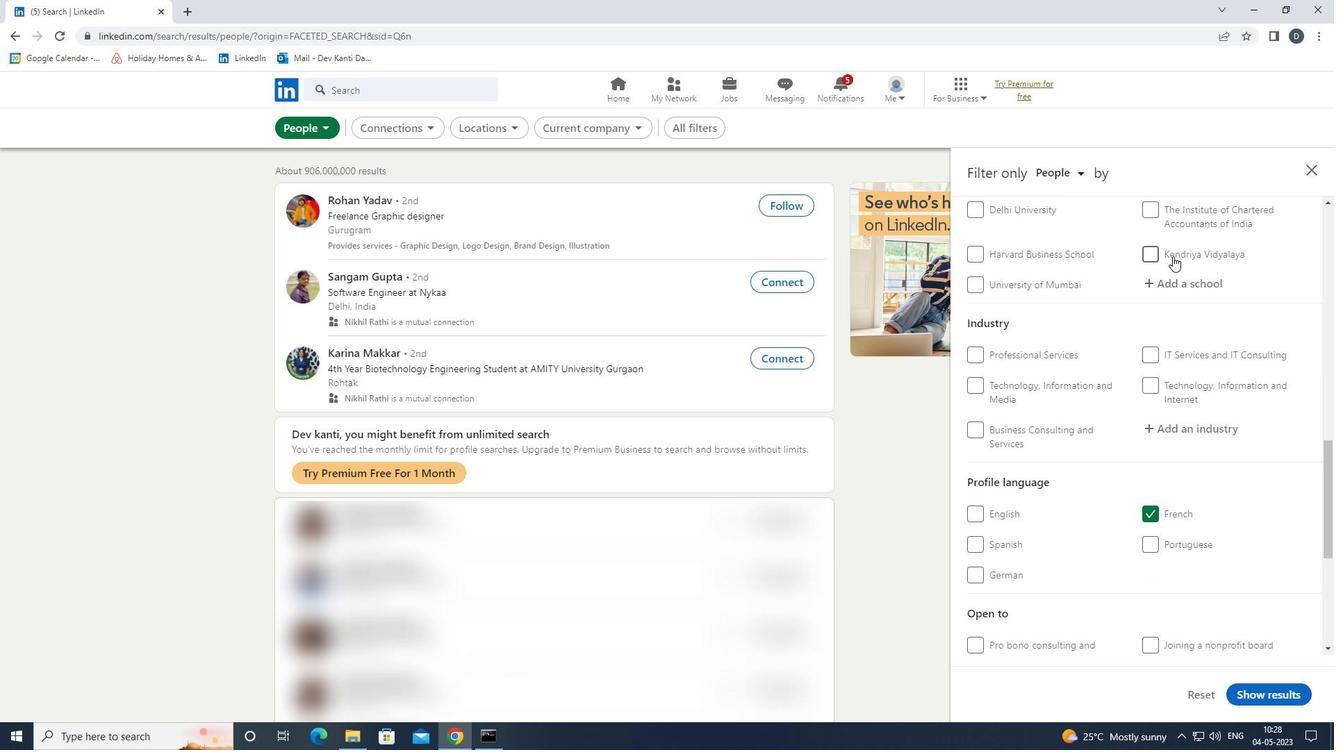 
Action: Mouse scrolled (1174, 257) with delta (0, 0)
Screenshot: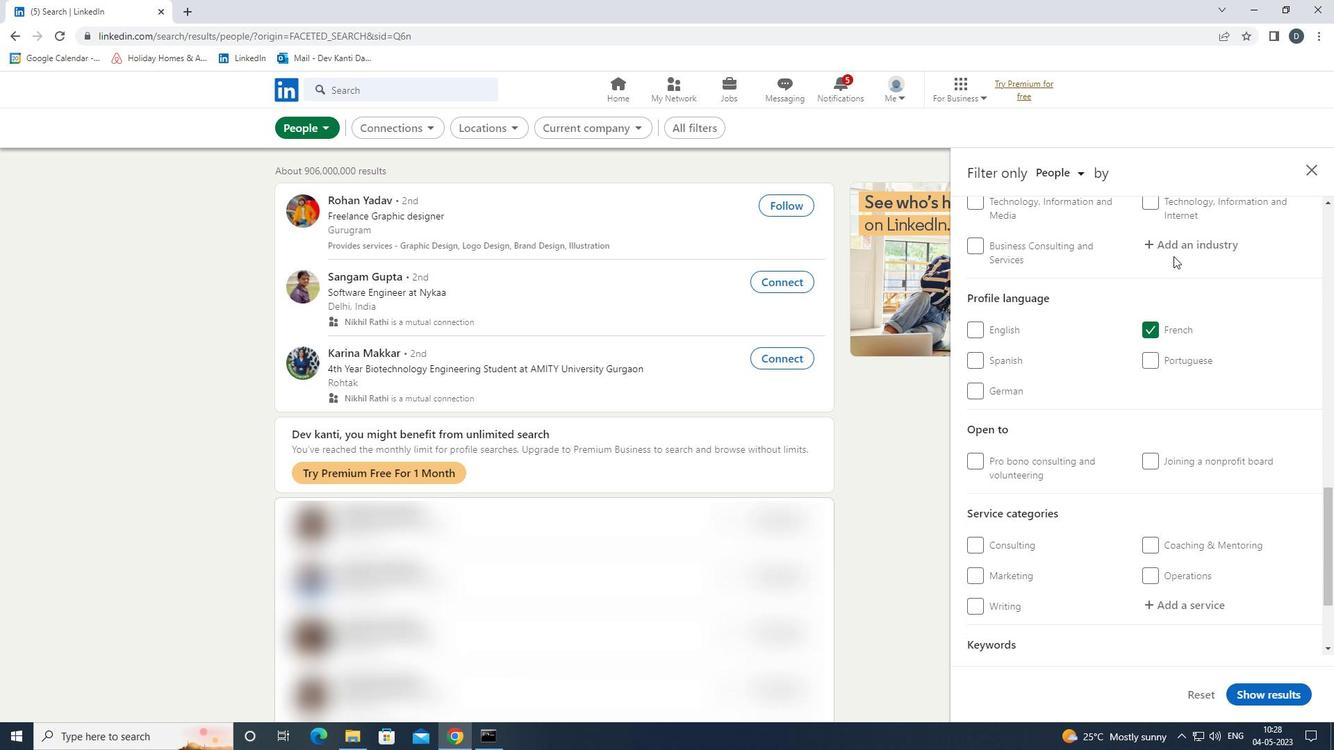 
Action: Mouse moved to (1175, 256)
Screenshot: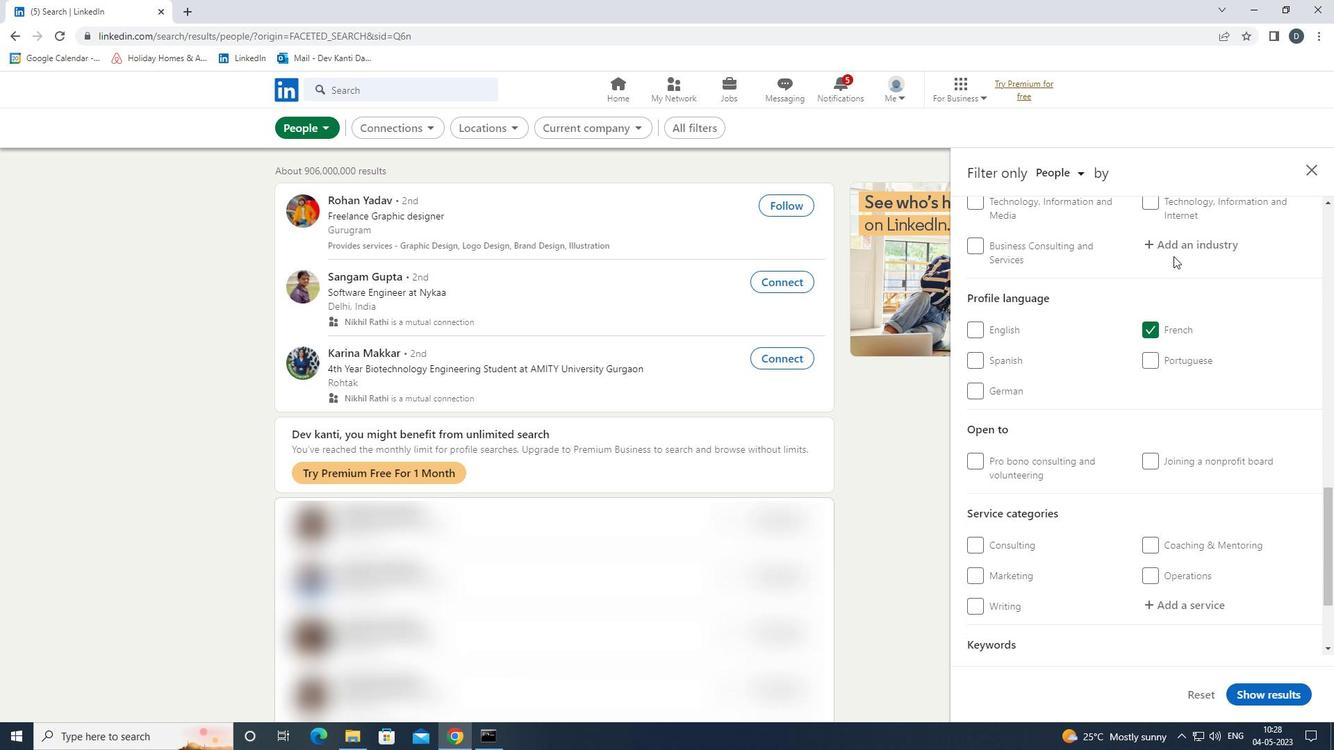 
Action: Mouse scrolled (1175, 257) with delta (0, 0)
Screenshot: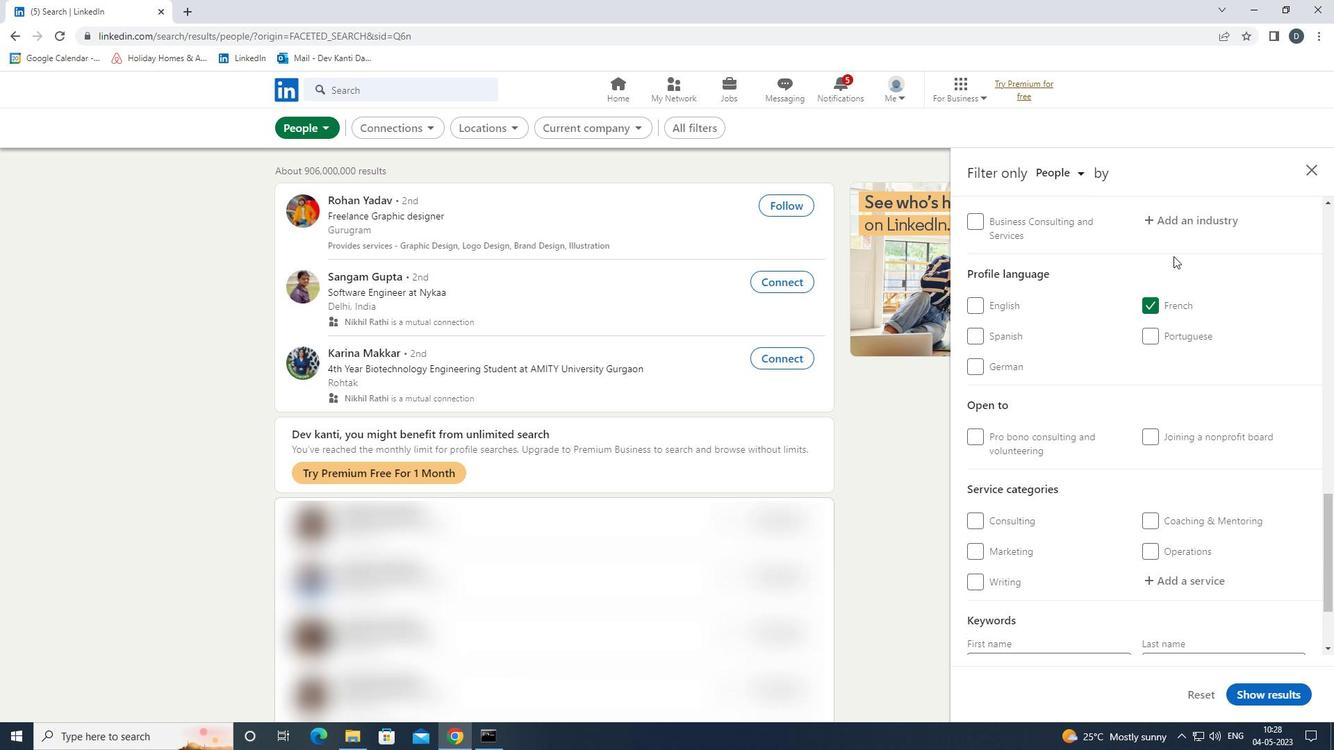 
Action: Mouse scrolled (1175, 257) with delta (0, 0)
Screenshot: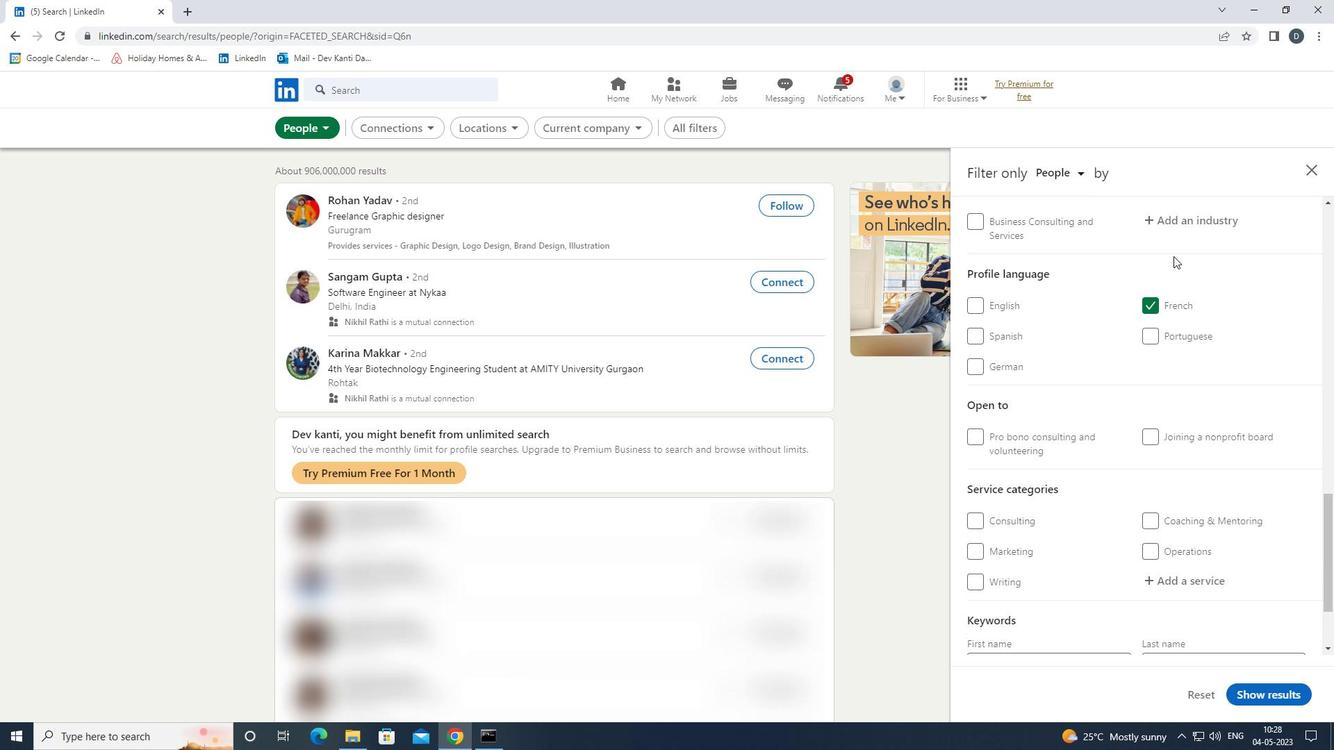 
Action: Mouse moved to (1207, 422)
Screenshot: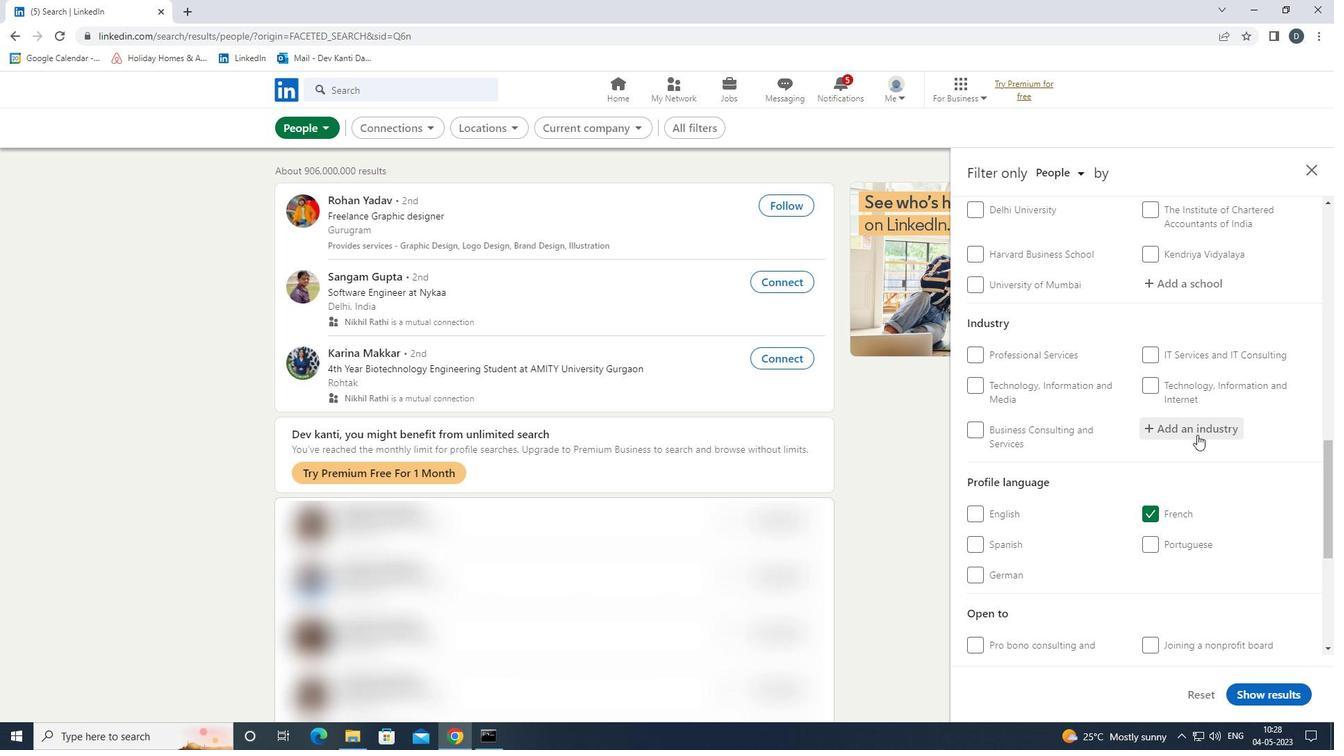 
Action: Mouse scrolled (1207, 423) with delta (0, 0)
Screenshot: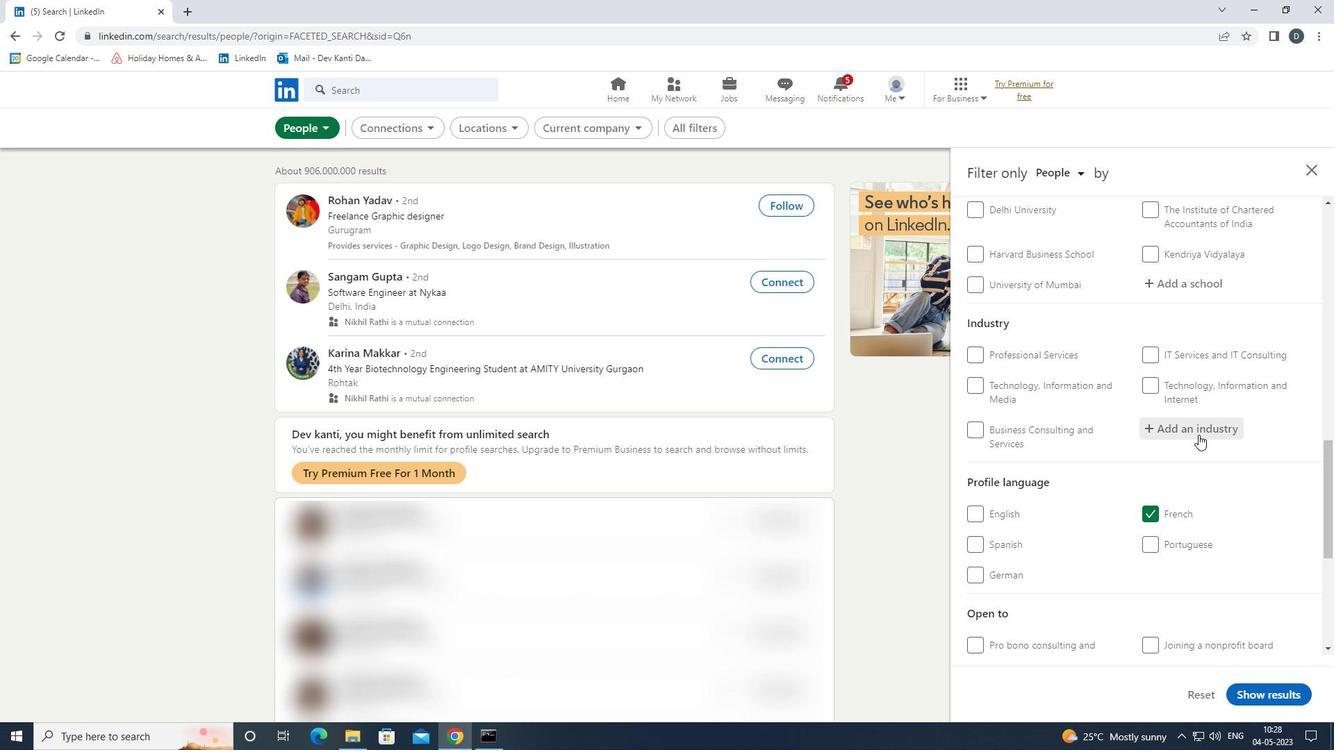 
Action: Mouse scrolled (1207, 423) with delta (0, 0)
Screenshot: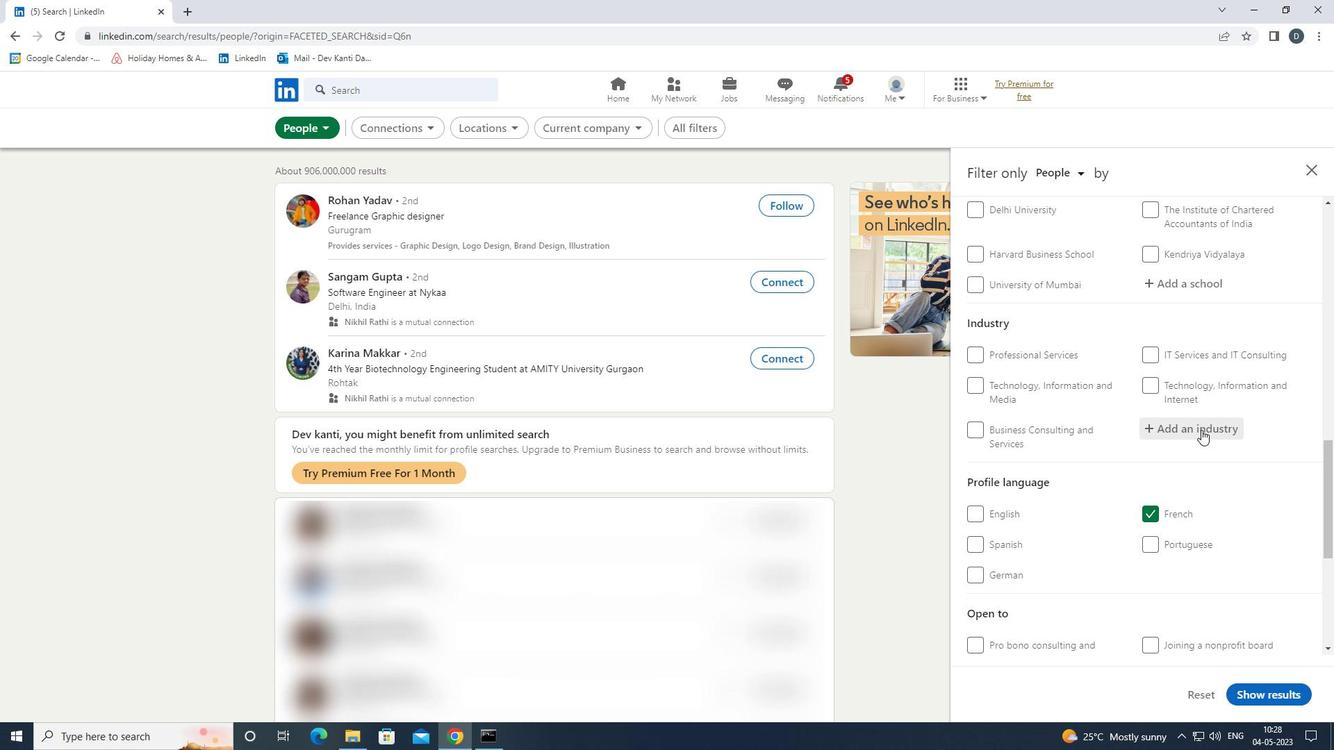 
Action: Mouse moved to (1209, 418)
Screenshot: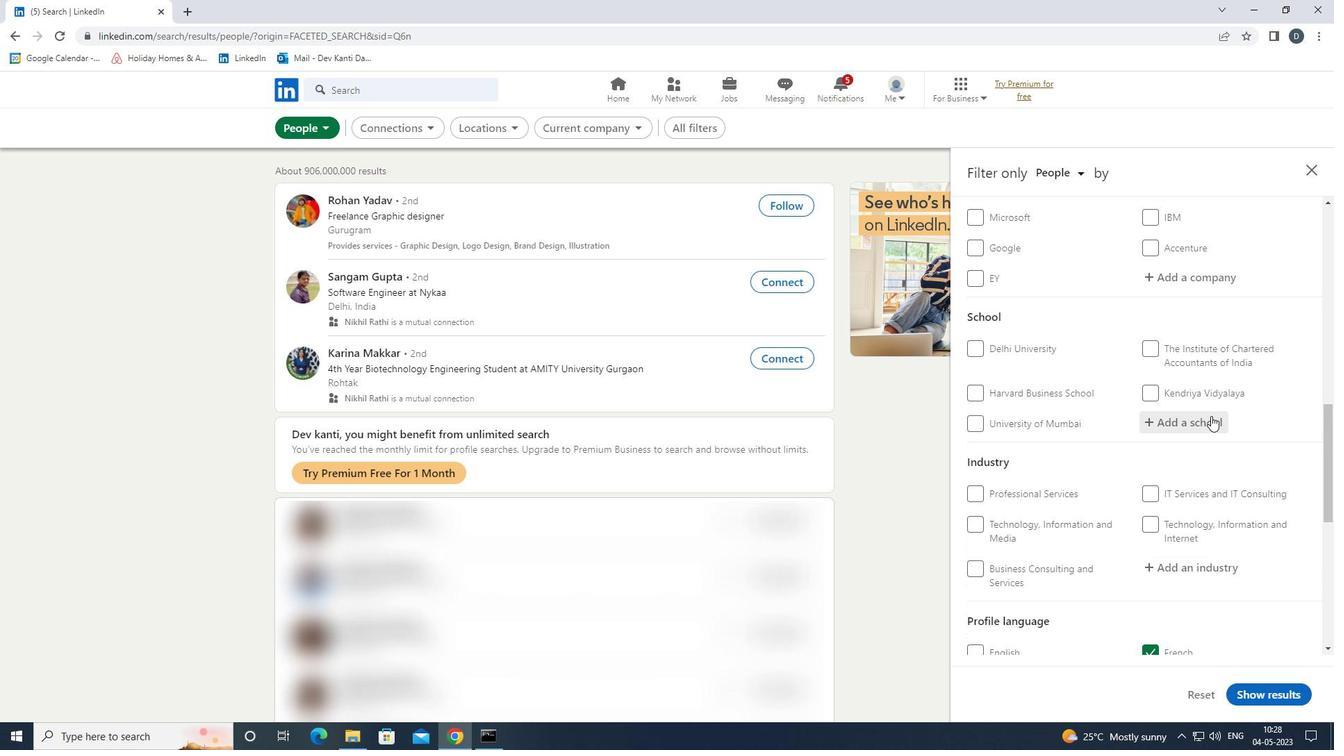 
Action: Mouse pressed left at (1209, 418)
Screenshot: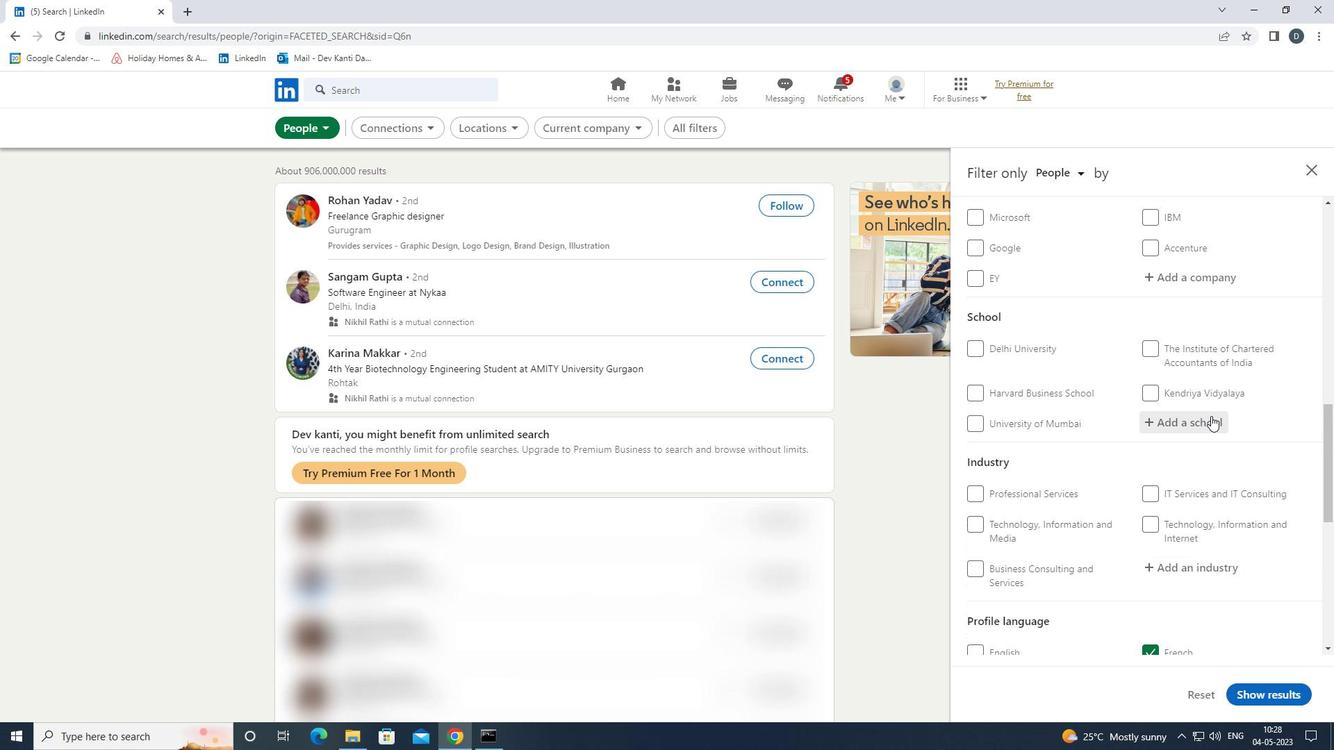 
Action: Mouse moved to (1209, 419)
Screenshot: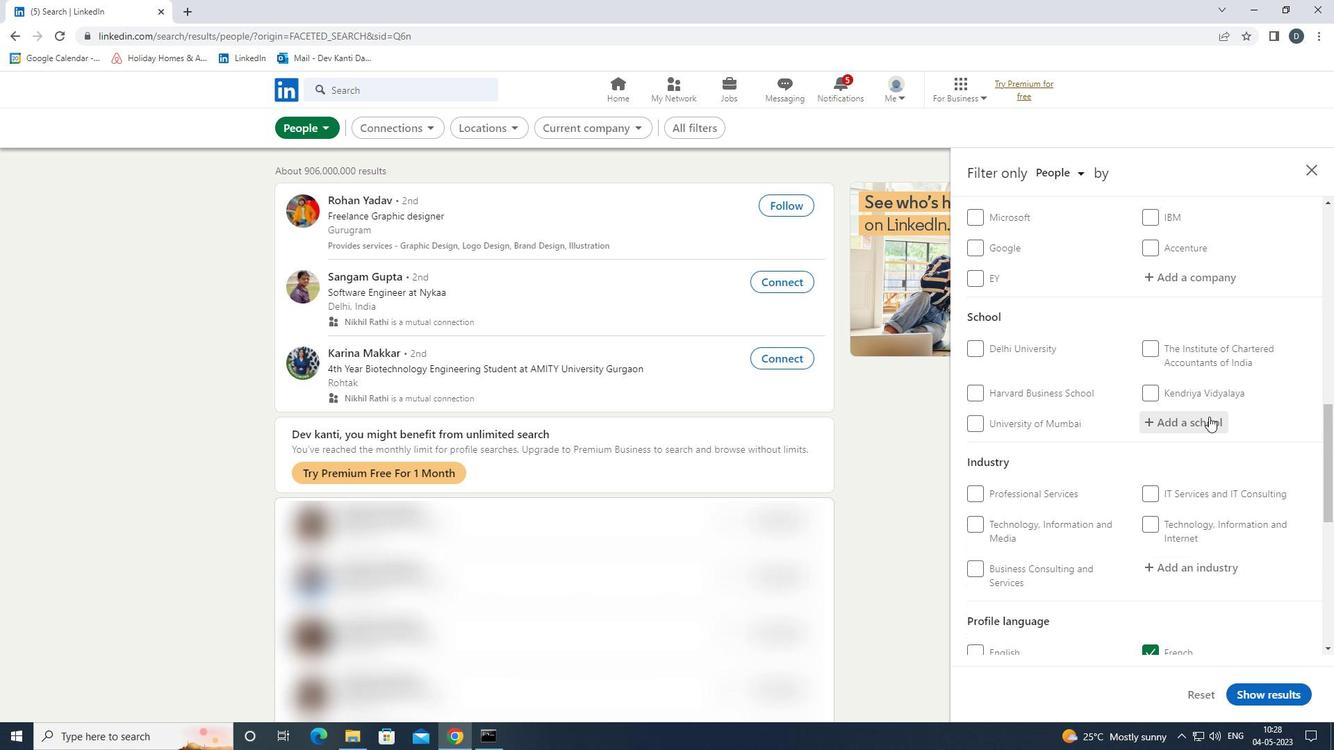 
Action: Key pressed <Key.shift>DEVI<Key.space><Key.shift>AL<Key.backspace>HILYA<Key.down><Key.enter>
Screenshot: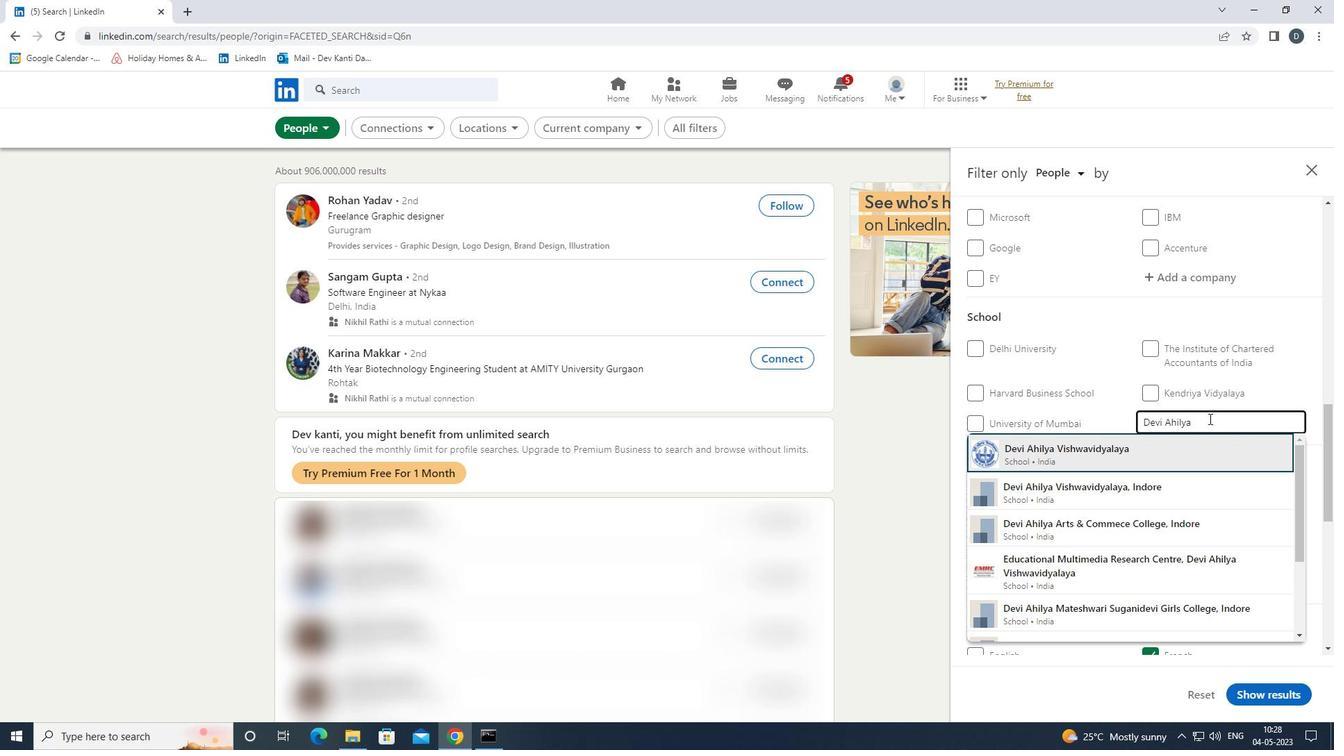 
Action: Mouse scrolled (1209, 418) with delta (0, 0)
Screenshot: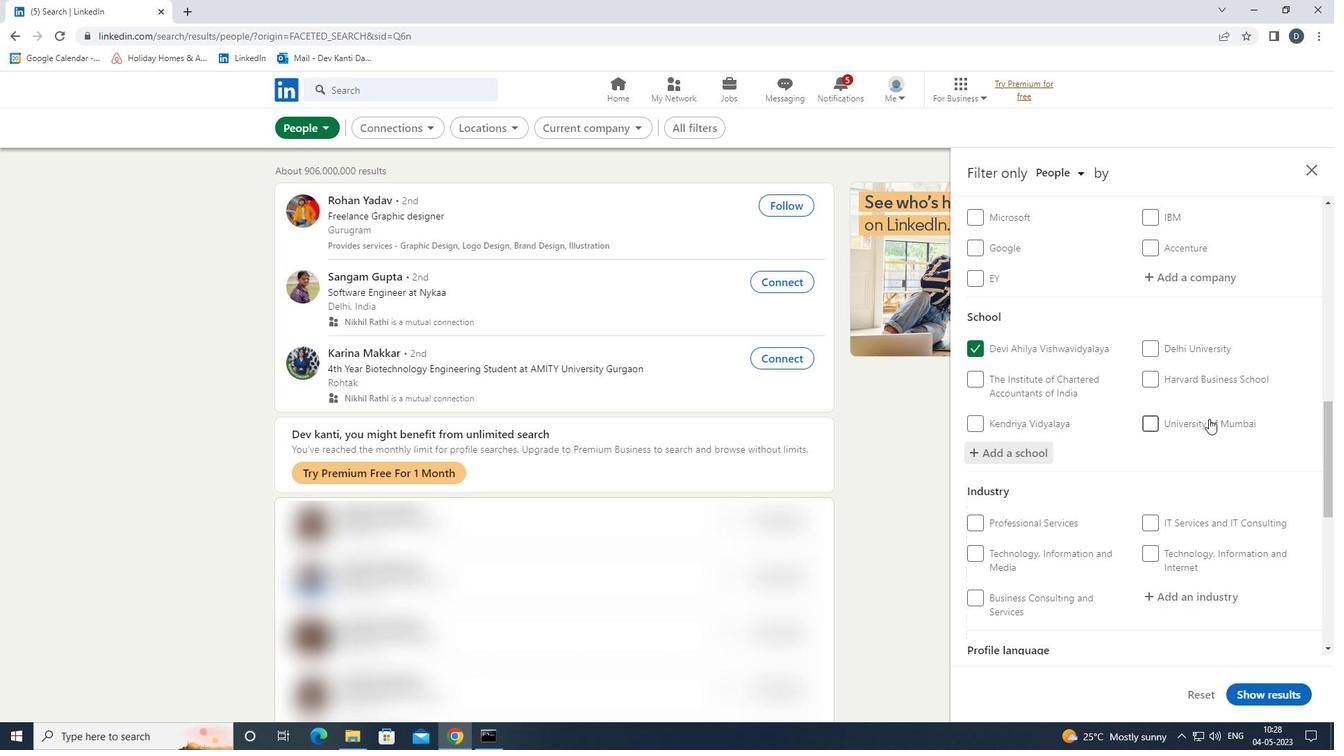
Action: Mouse scrolled (1209, 418) with delta (0, 0)
Screenshot: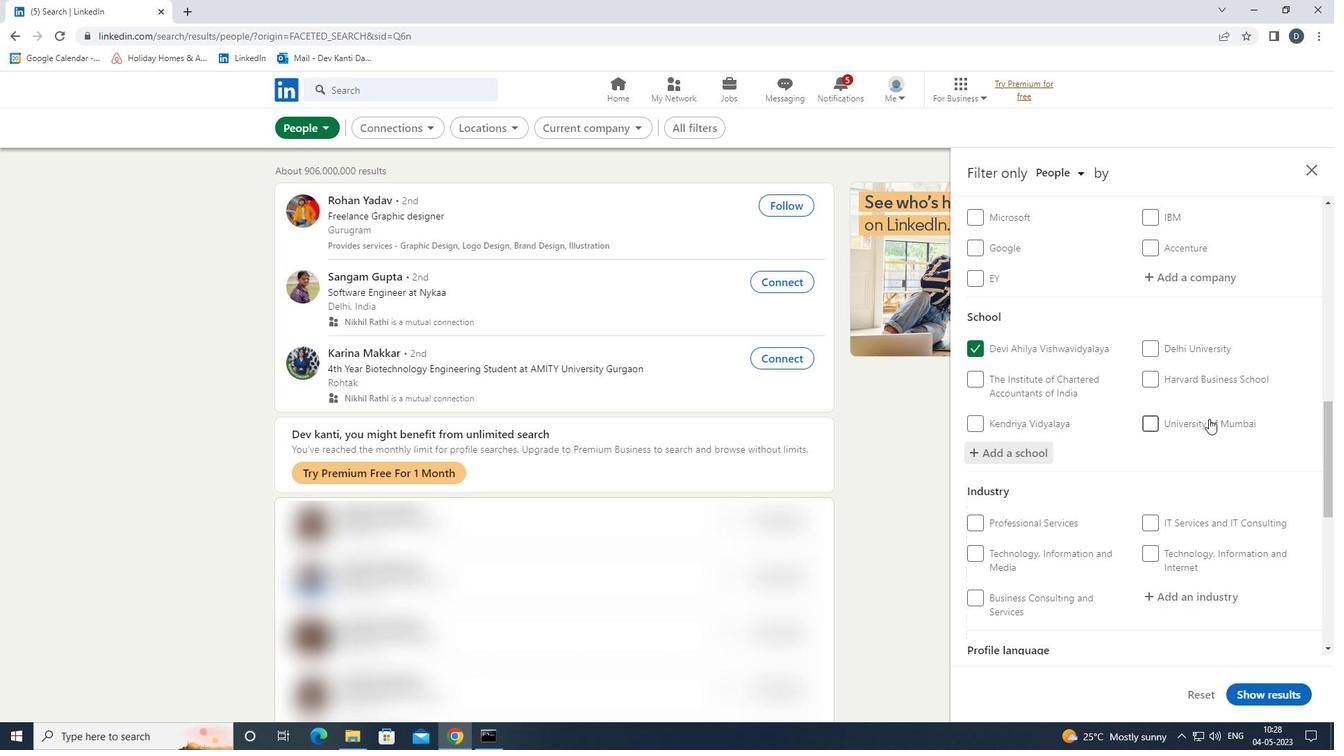 
Action: Mouse scrolled (1209, 418) with delta (0, 0)
Screenshot: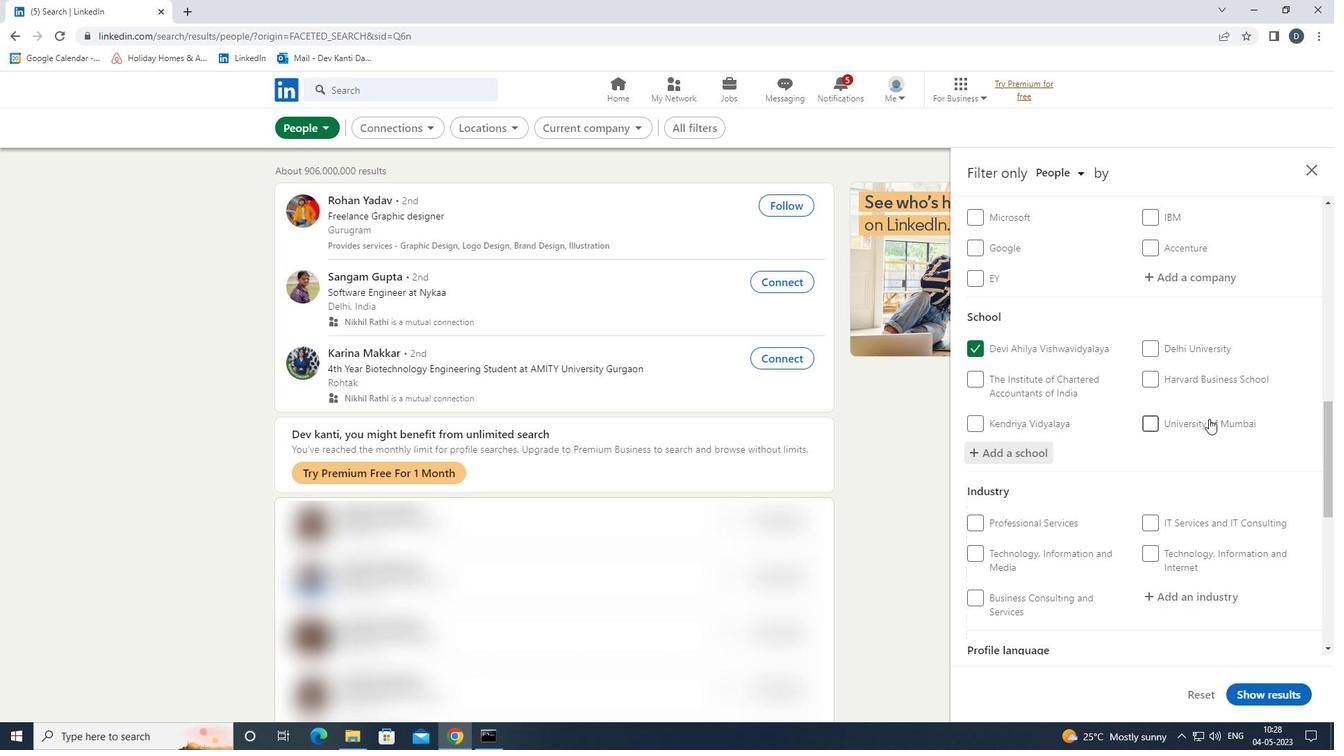 
Action: Mouse moved to (1207, 392)
Screenshot: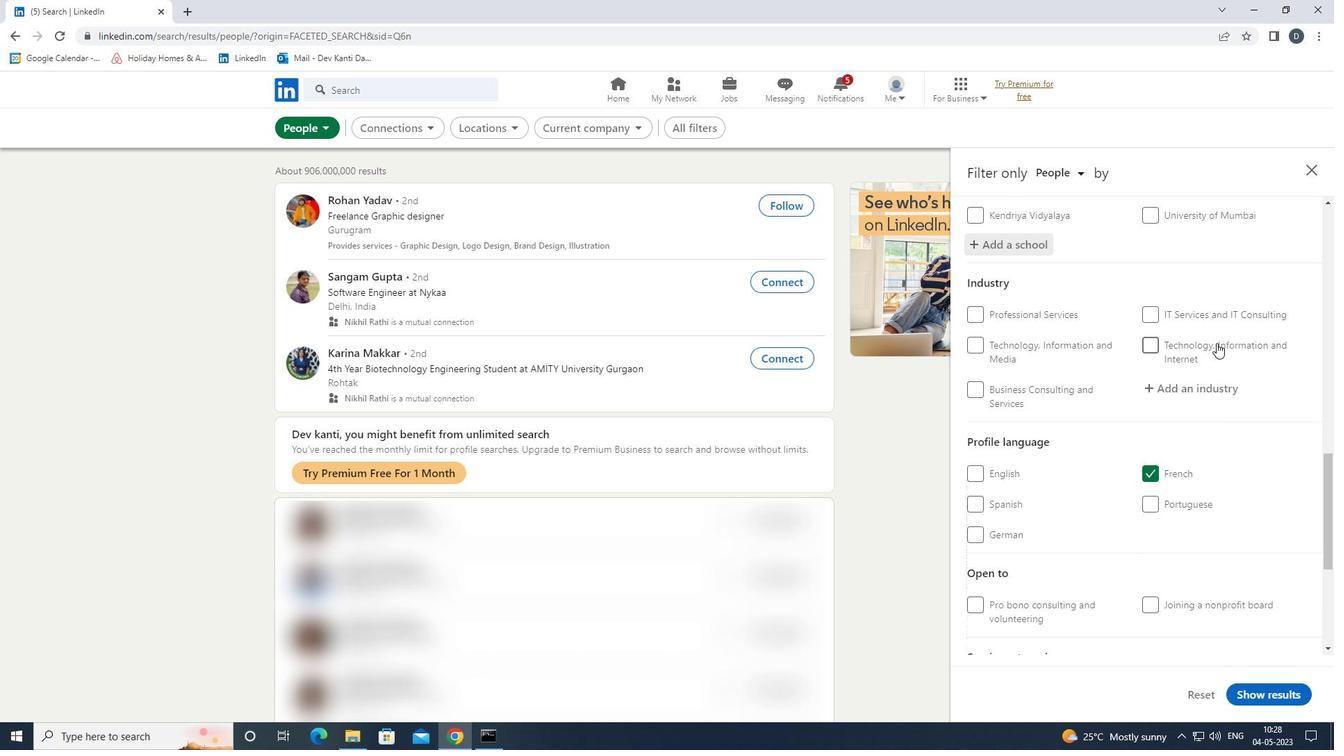 
Action: Mouse pressed left at (1207, 392)
Screenshot: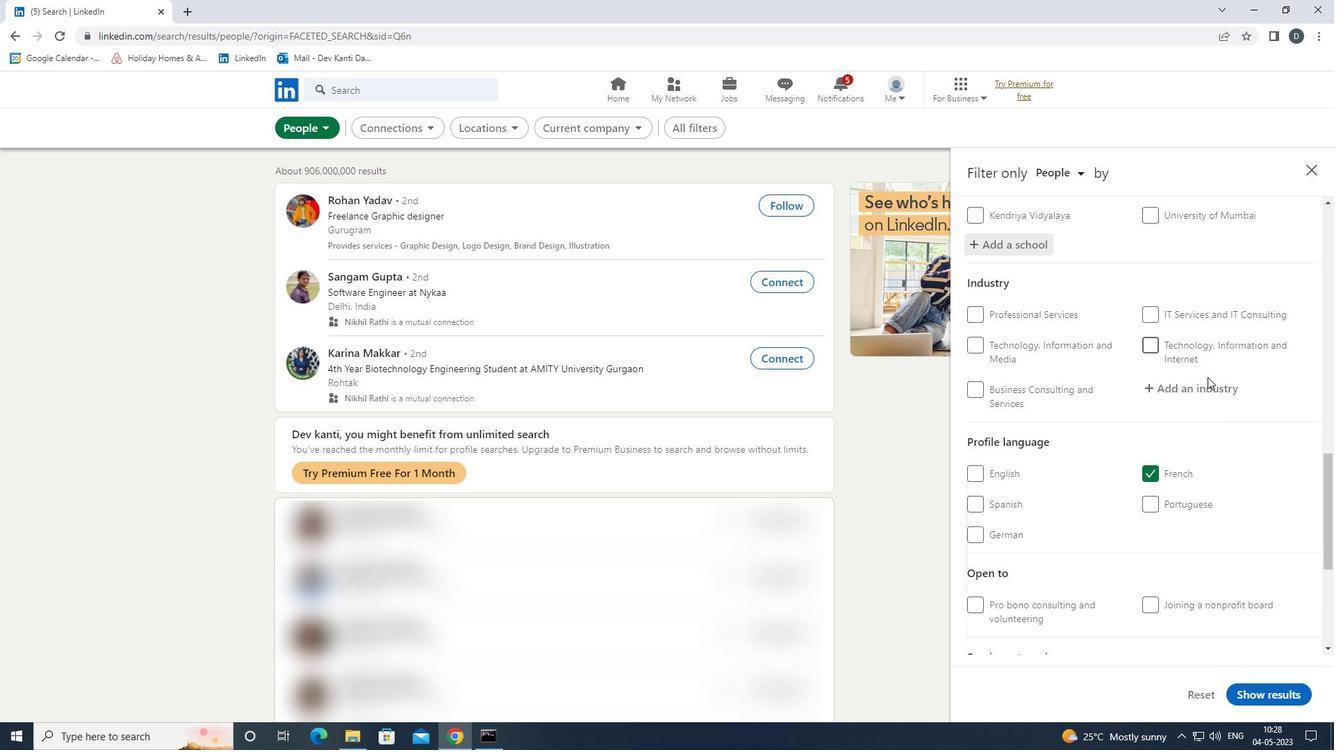 
Action: Key pressed <Key.shift>IT<Key.space><Key.shift>SYSTEM<Key.down><Key.down><Key.down><Key.down><Key.enter>
Screenshot: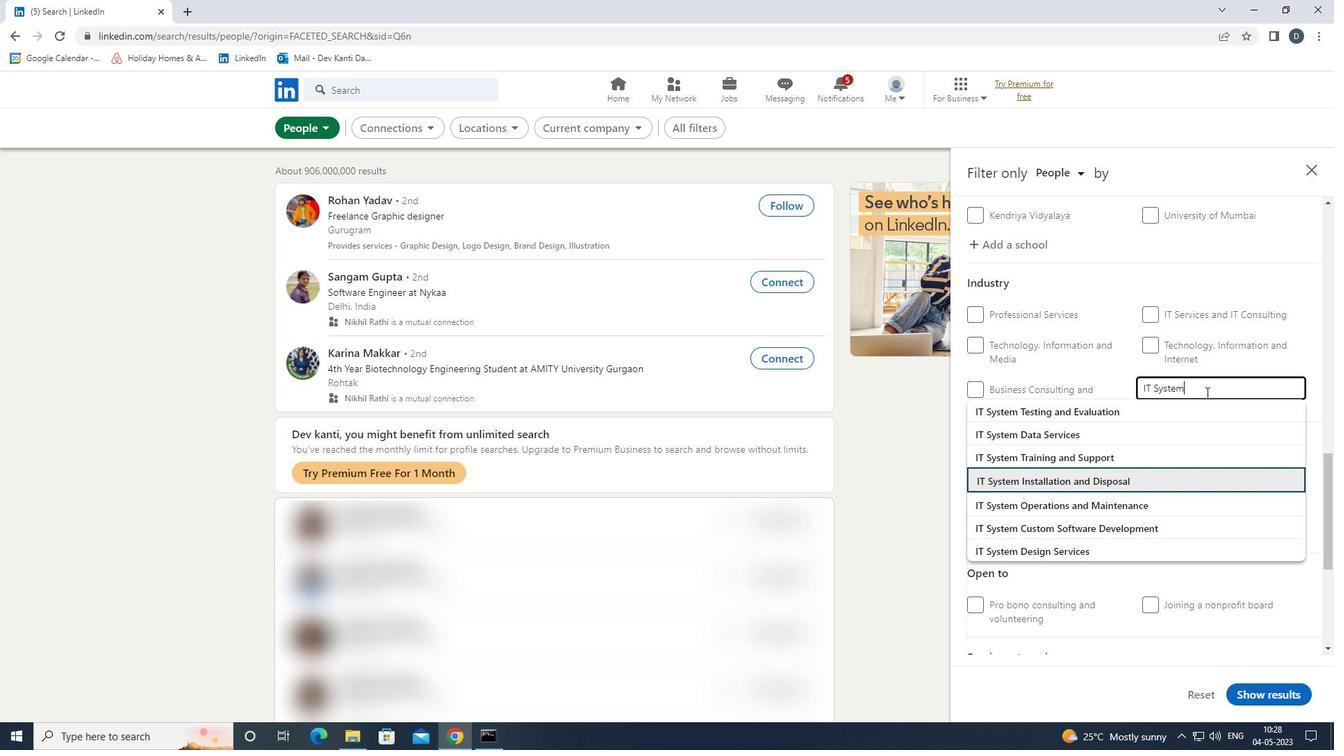 
Action: Mouse moved to (1207, 393)
Screenshot: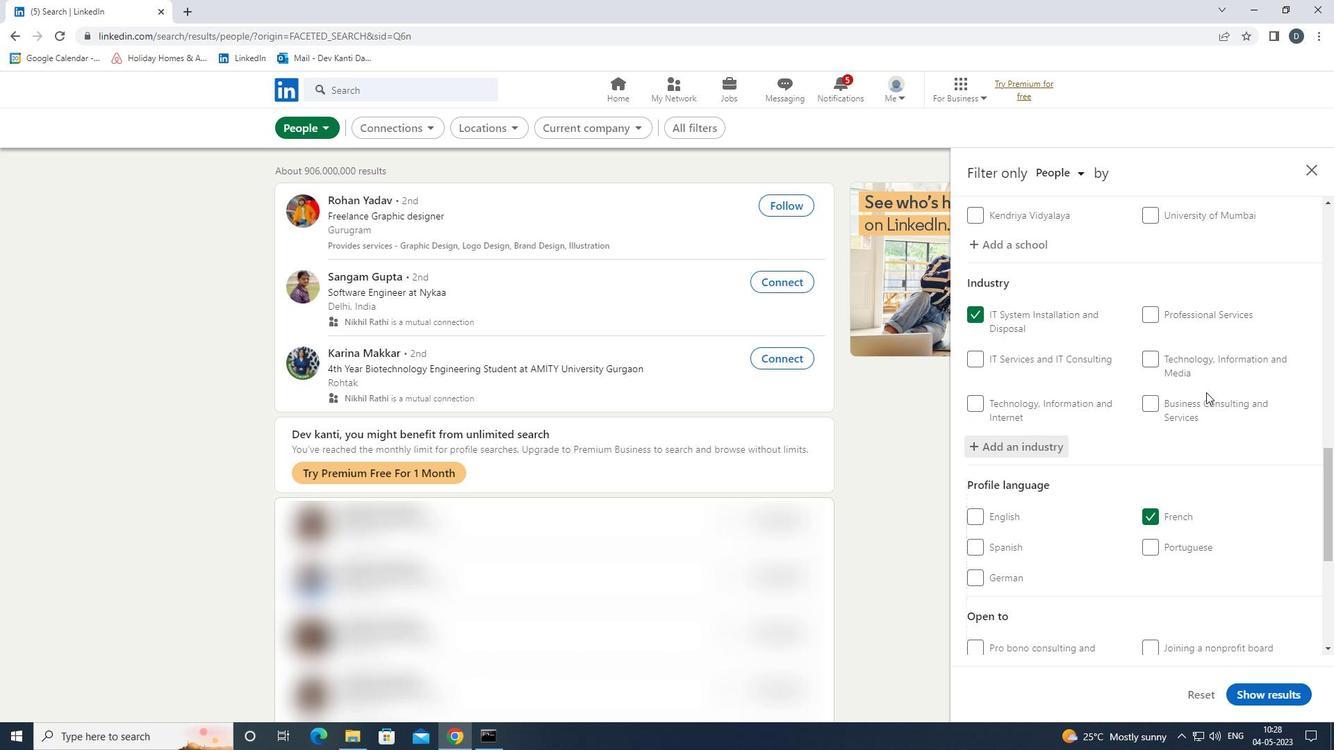 
Action: Mouse scrolled (1207, 392) with delta (0, 0)
Screenshot: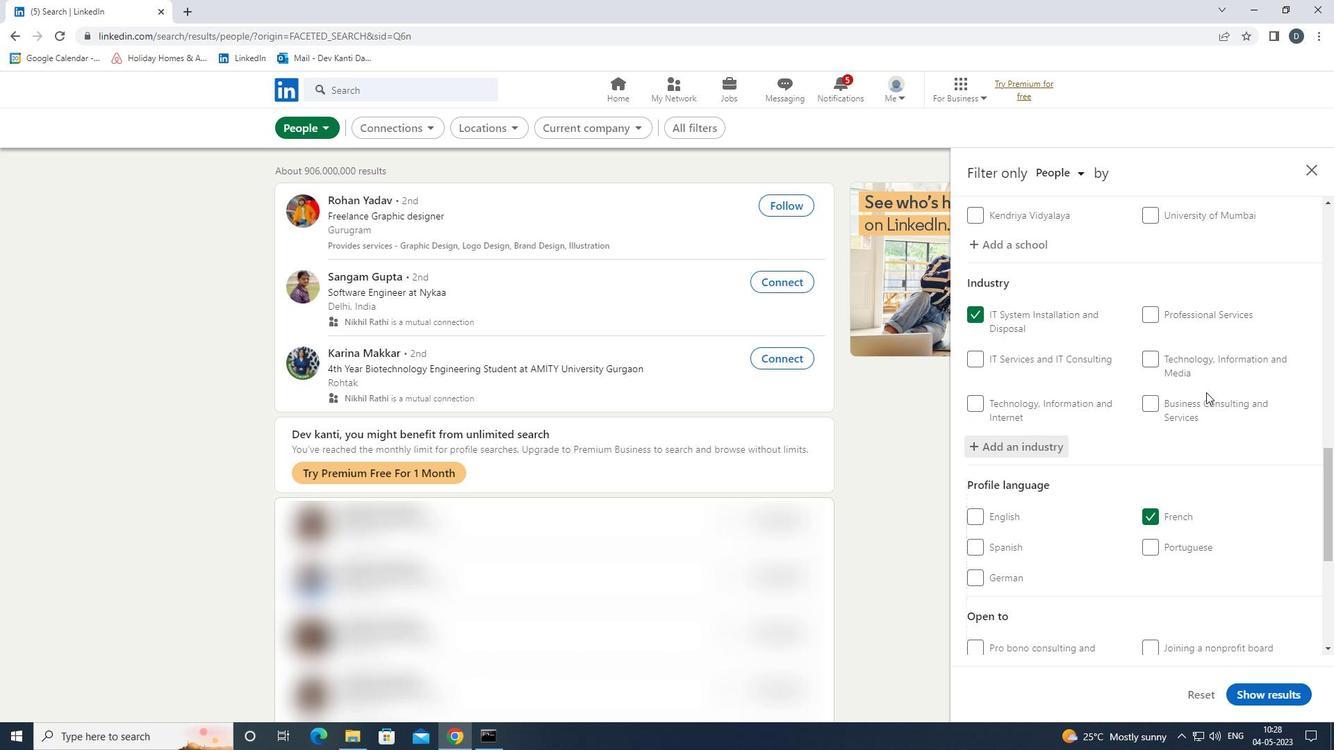 
Action: Mouse moved to (1206, 394)
Screenshot: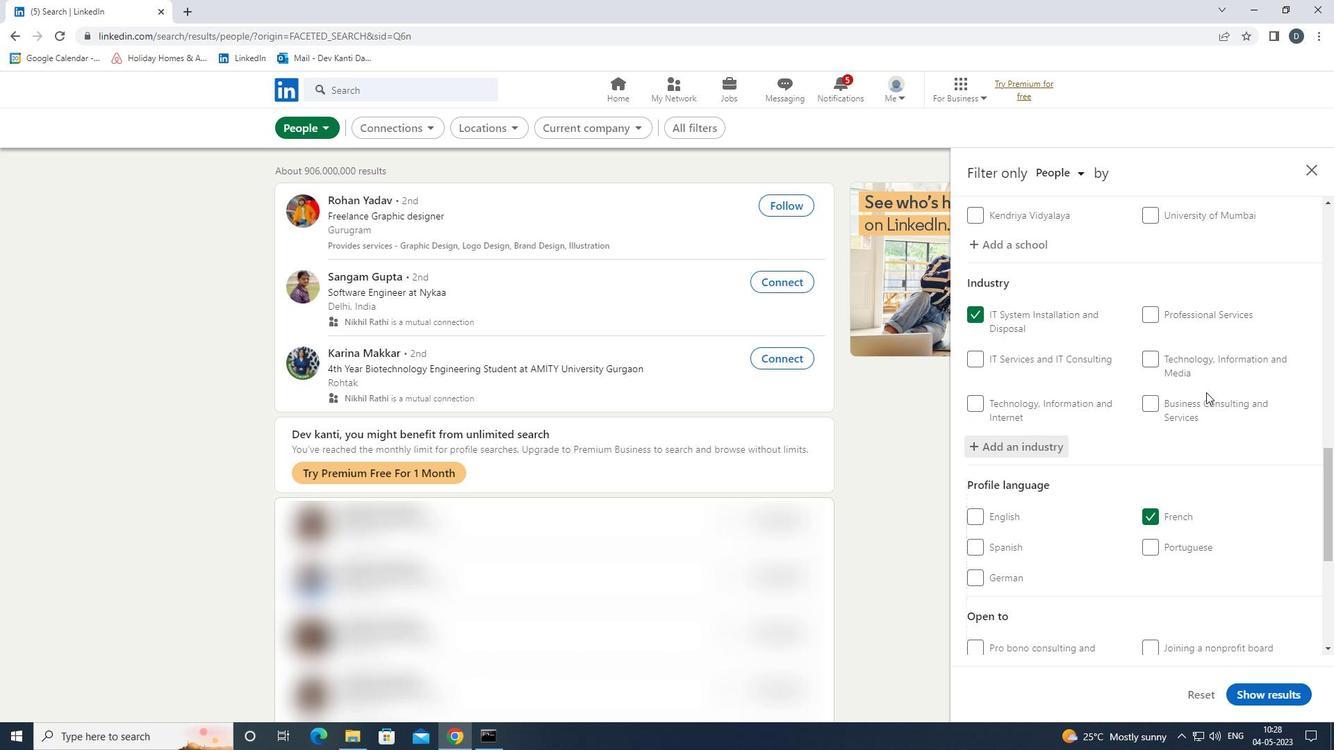 
Action: Mouse scrolled (1206, 393) with delta (0, 0)
Screenshot: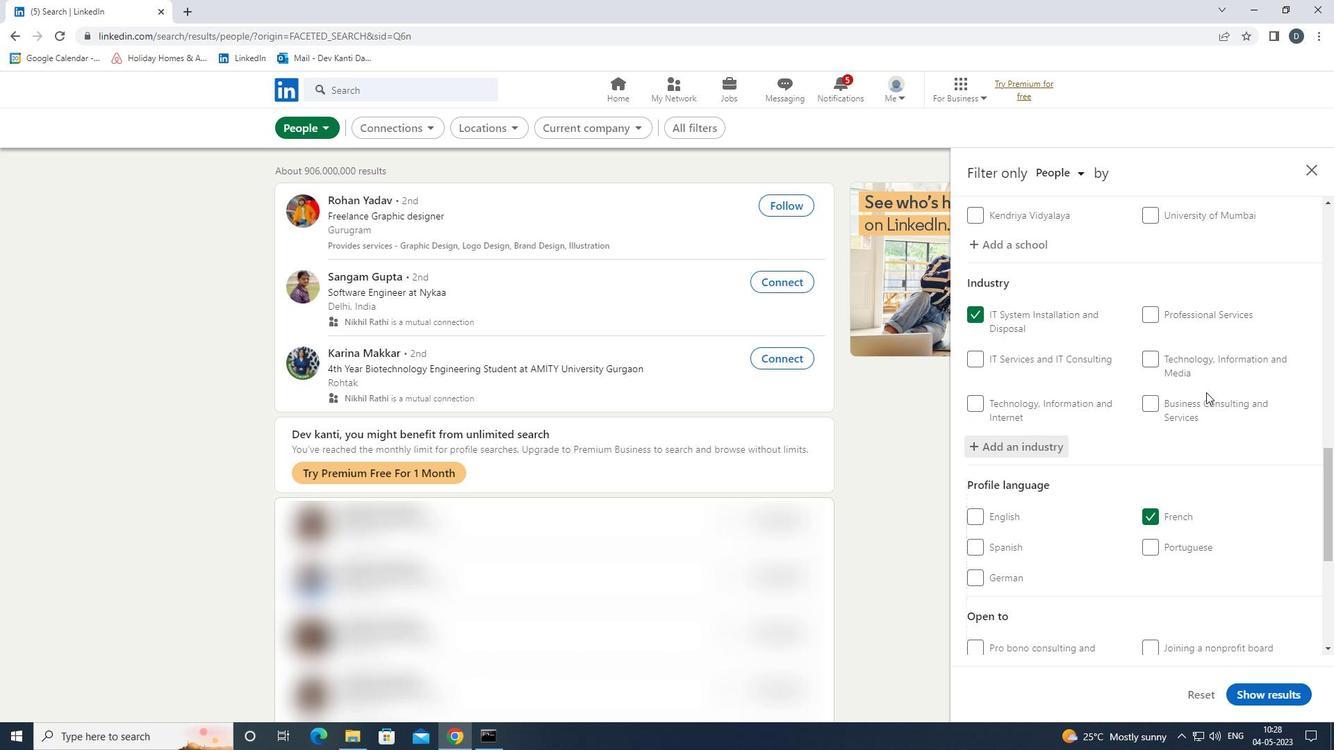 
Action: Mouse moved to (1206, 394)
Screenshot: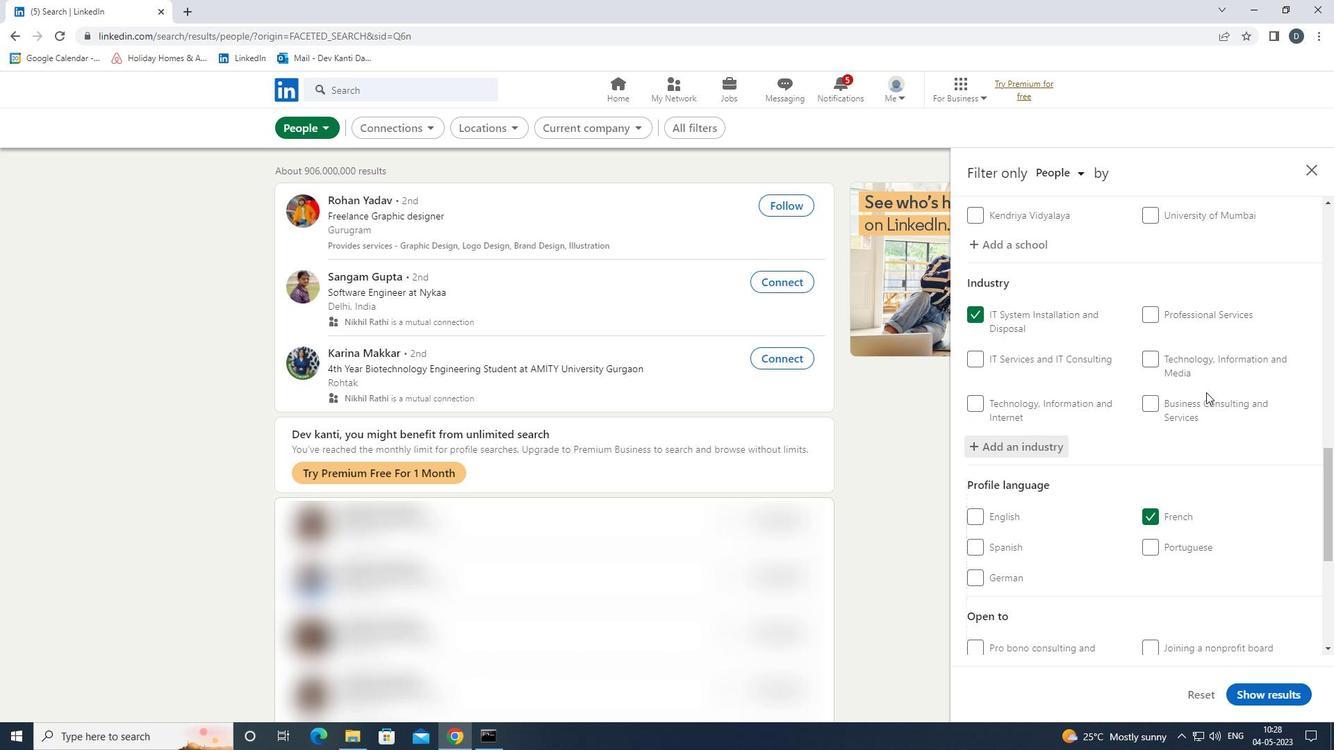 
Action: Mouse scrolled (1206, 394) with delta (0, 0)
Screenshot: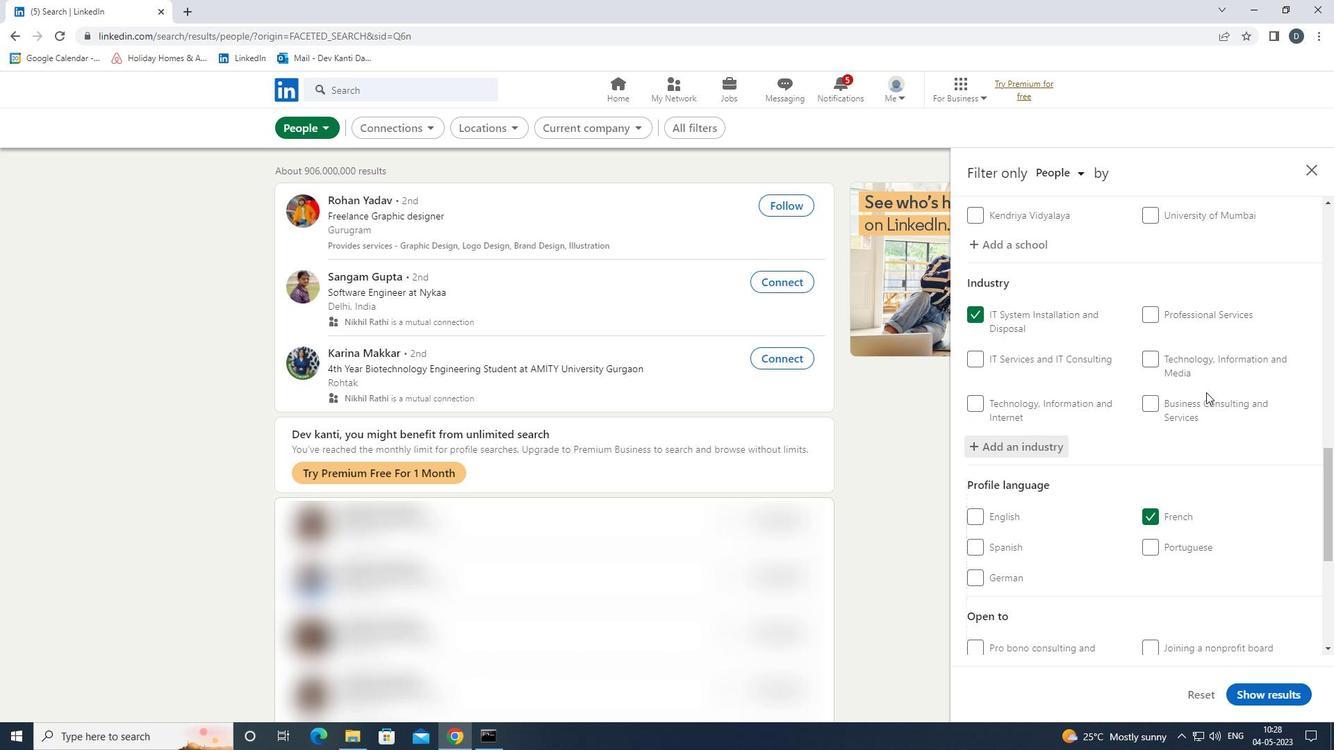 
Action: Mouse moved to (1206, 394)
Screenshot: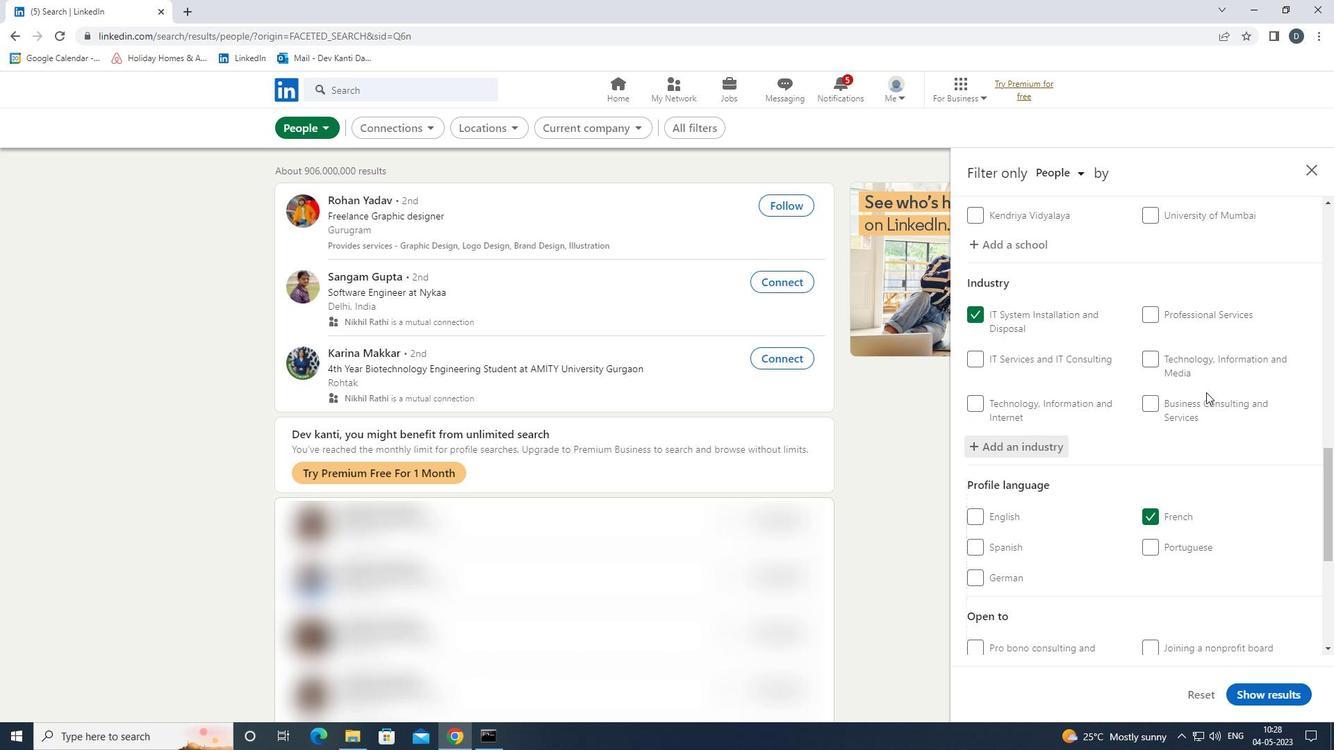 
Action: Mouse scrolled (1206, 394) with delta (0, 0)
Screenshot: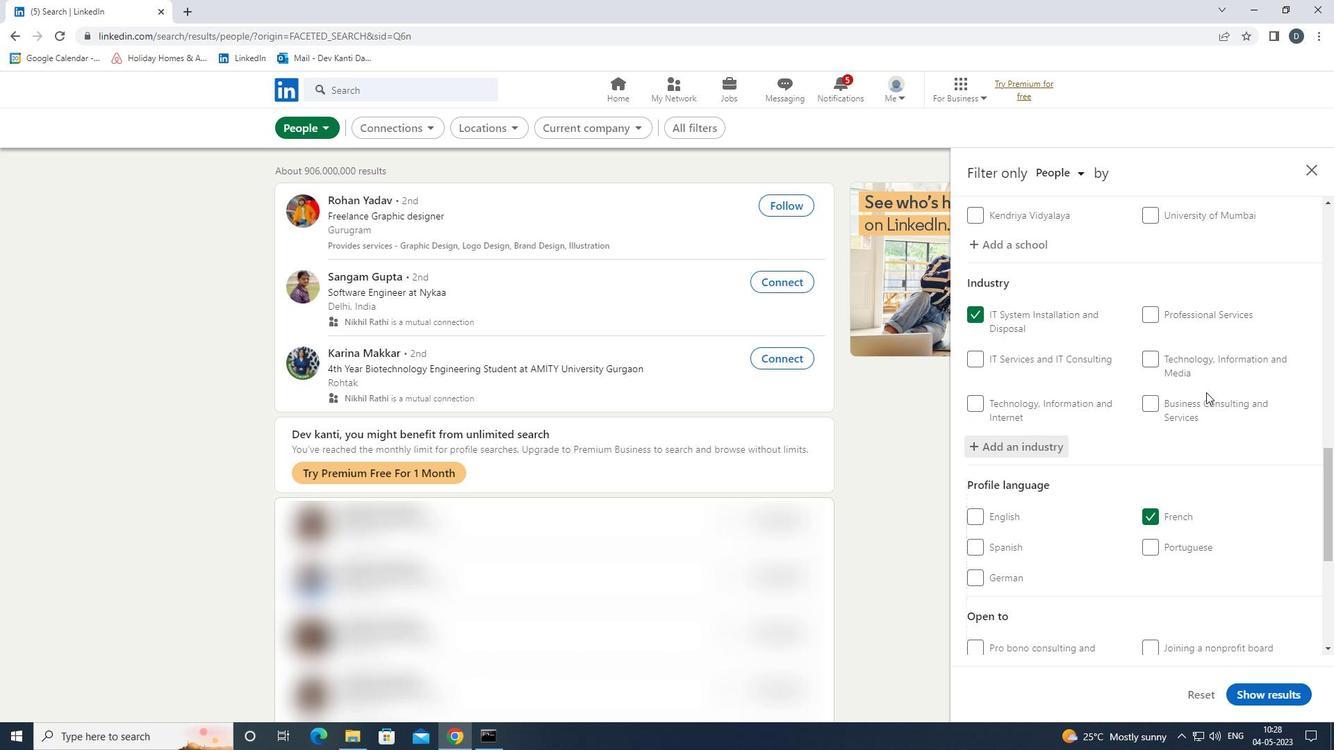 
Action: Mouse moved to (1204, 502)
Screenshot: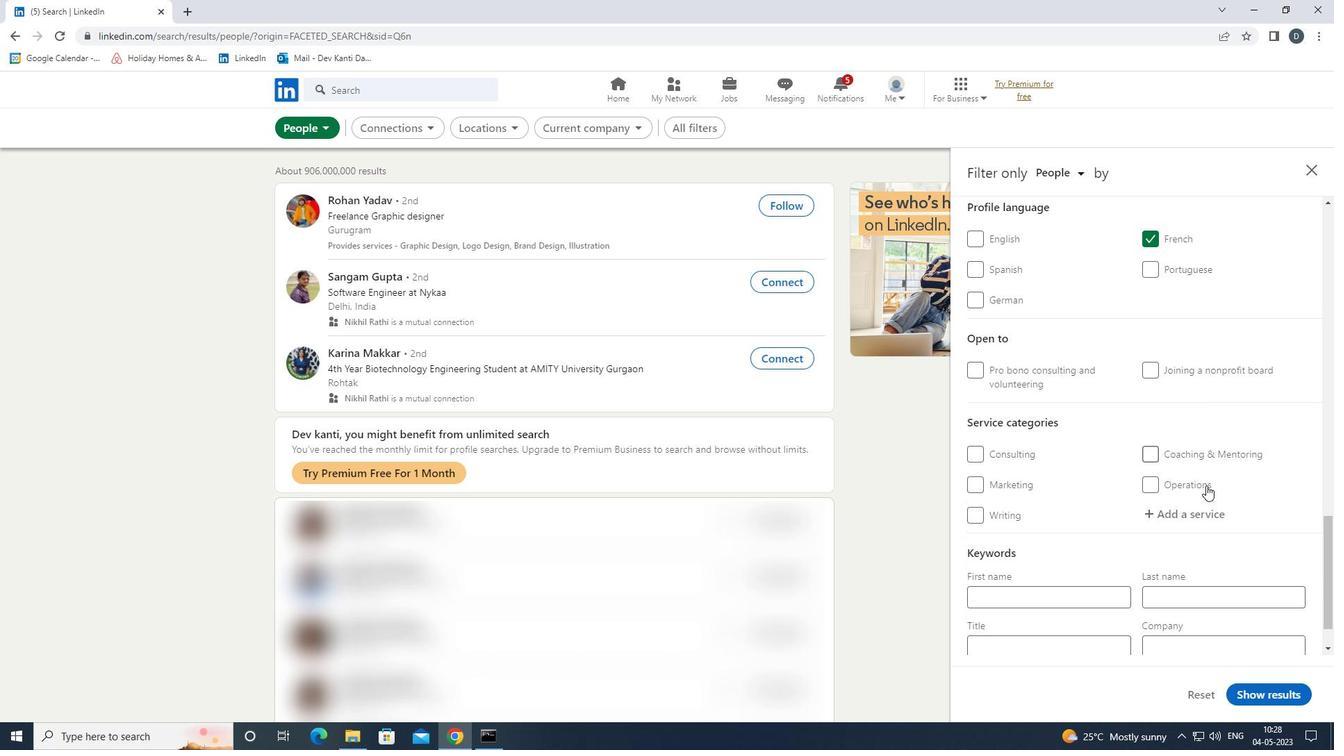 
Action: Mouse pressed left at (1204, 502)
Screenshot: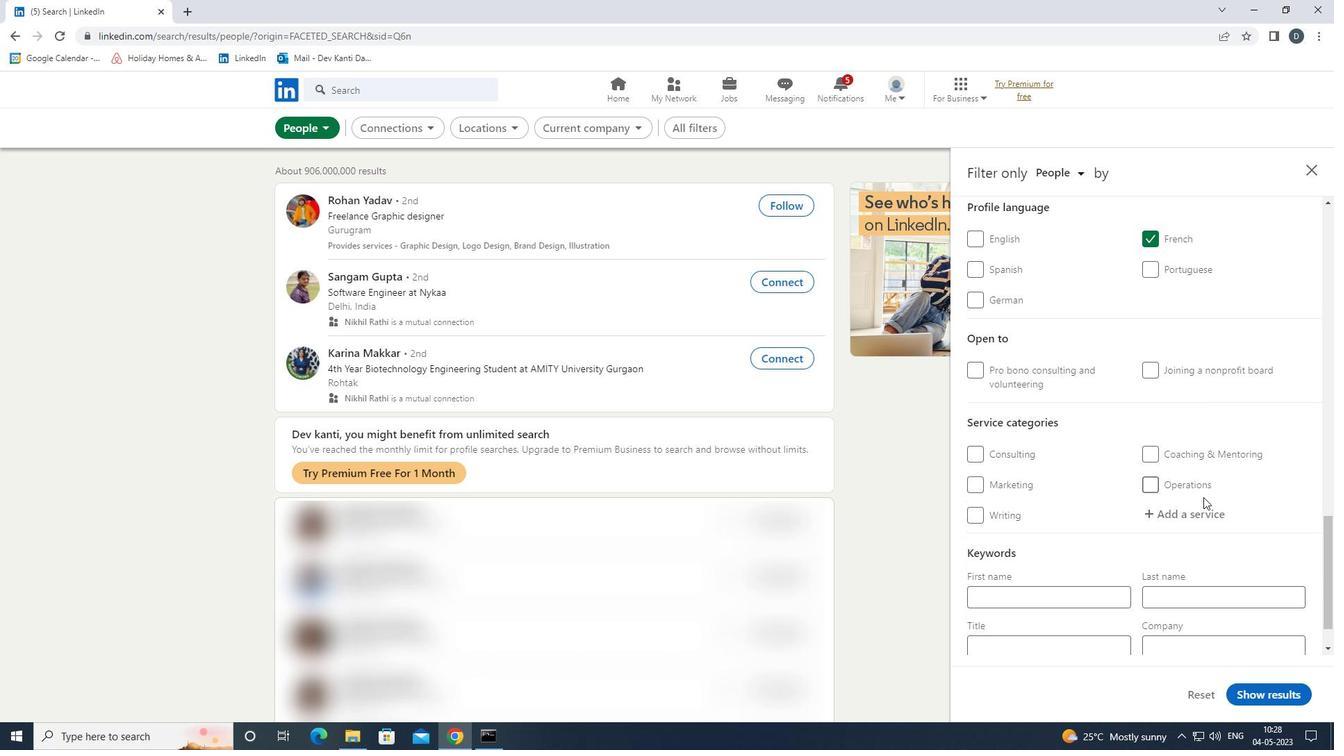 
Action: Mouse moved to (1209, 499)
Screenshot: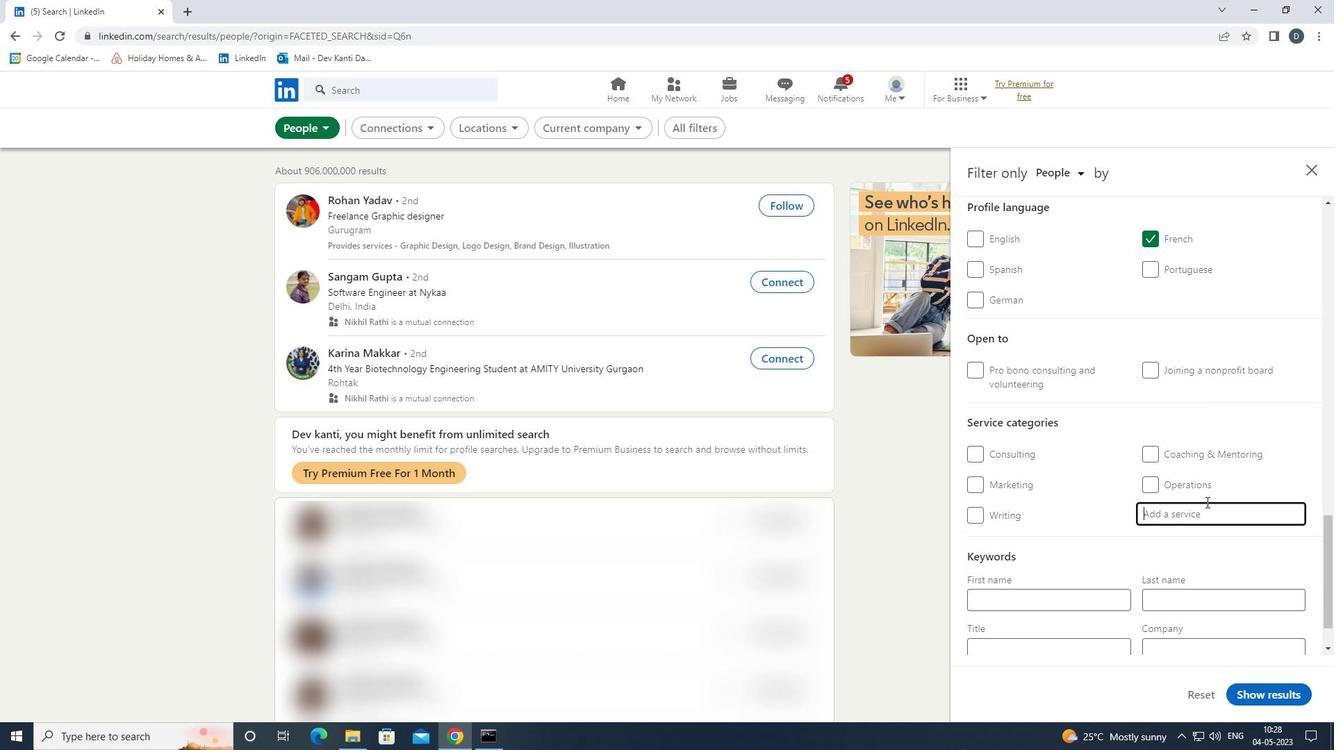 
Action: Key pressed <Key.shift>VIDEO<Key.space><Key.shift>PROD<Key.down><Key.enter>
Screenshot: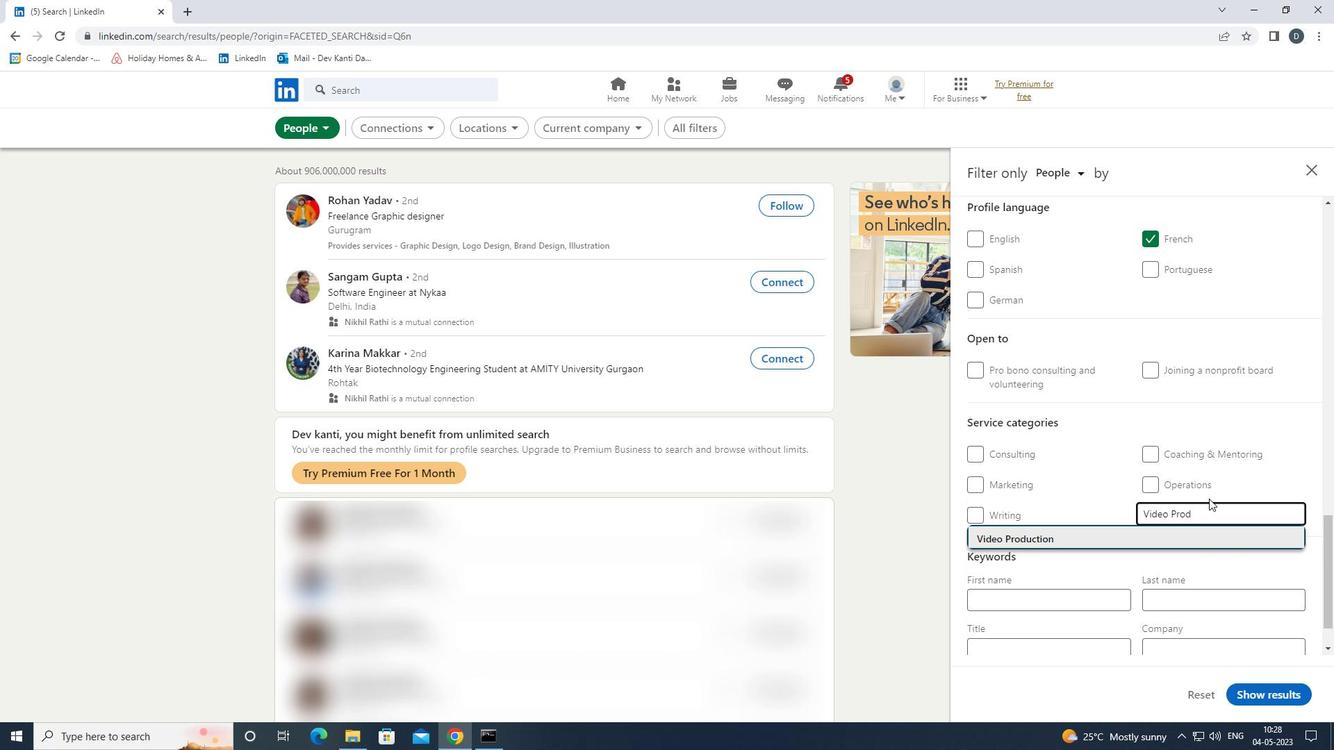 
Action: Mouse moved to (1211, 476)
Screenshot: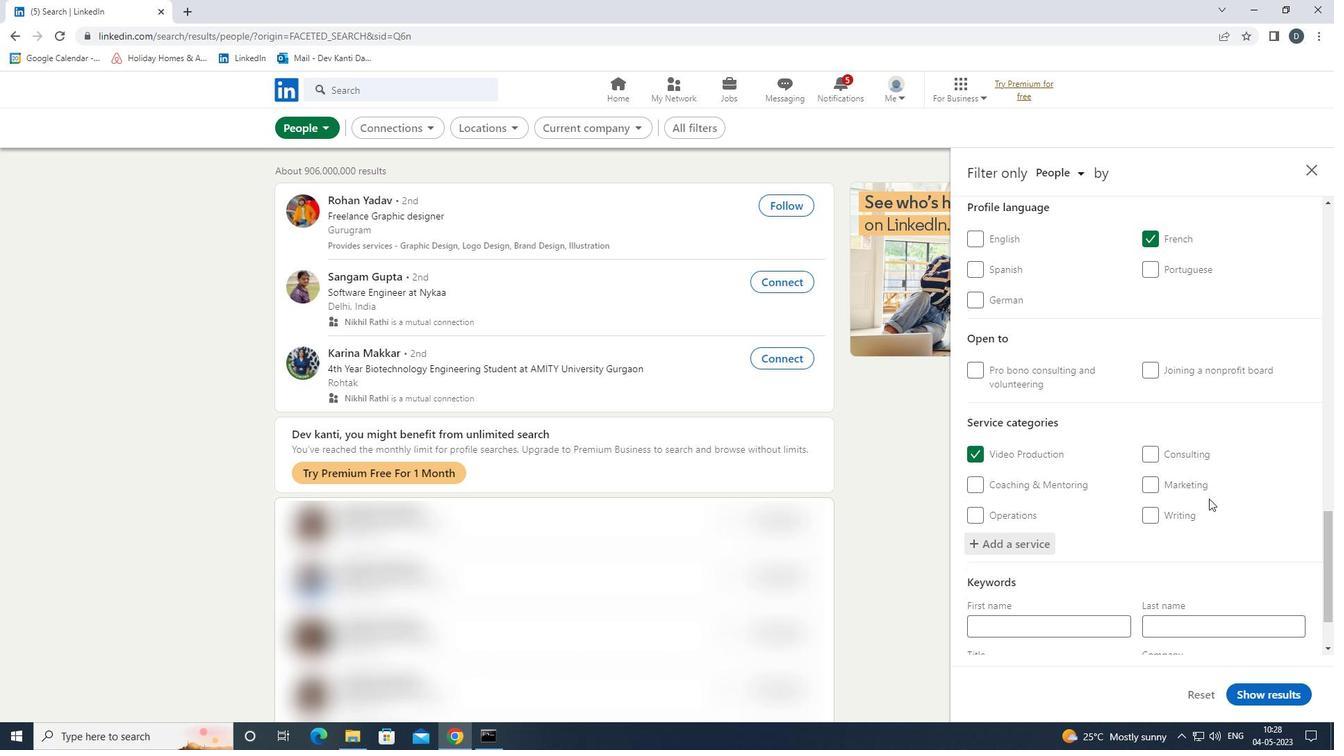 
Action: Mouse scrolled (1211, 476) with delta (0, 0)
Screenshot: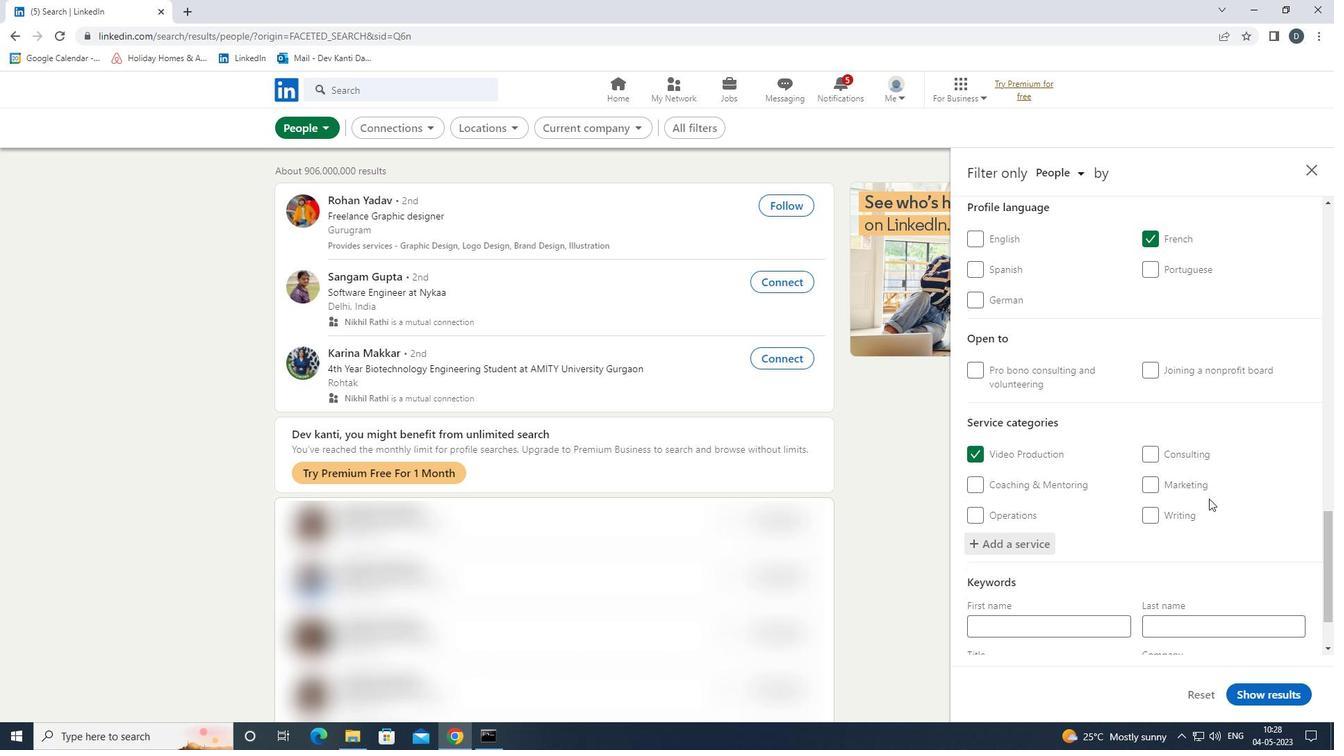 
Action: Mouse moved to (1212, 476)
Screenshot: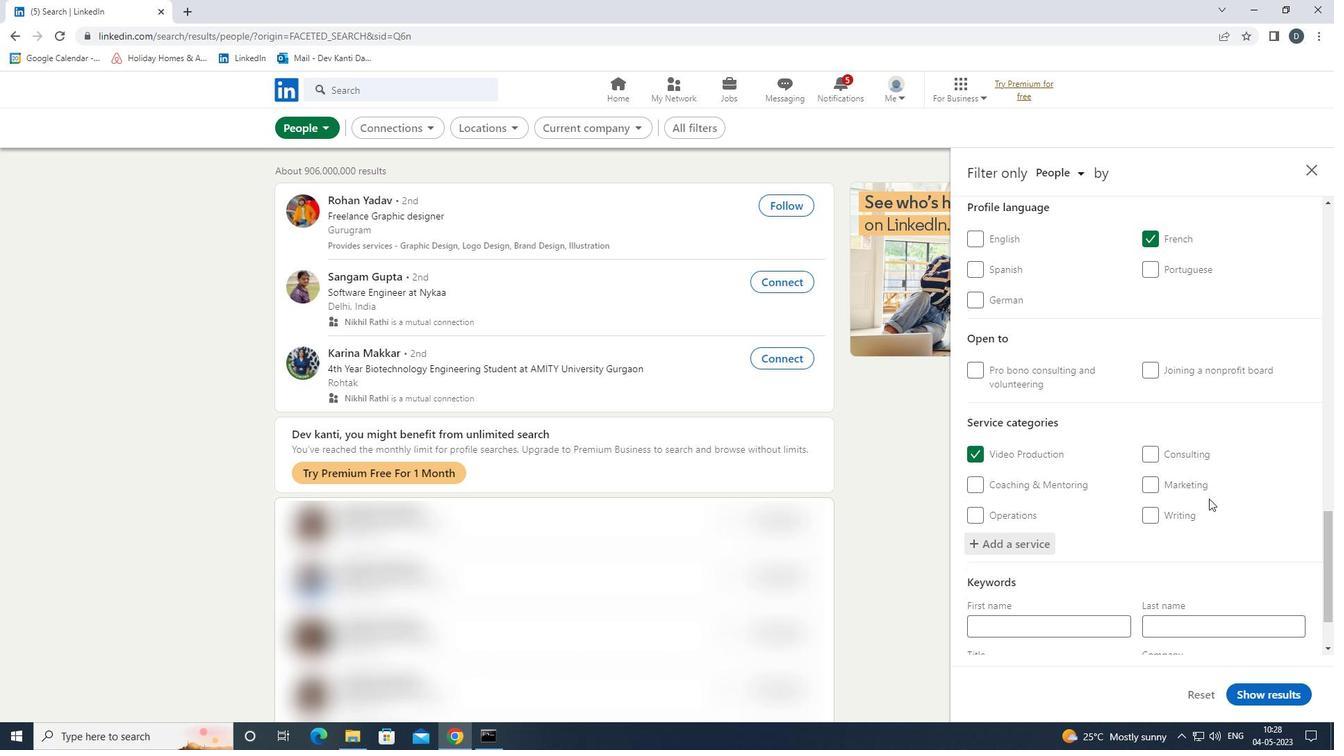 
Action: Mouse scrolled (1212, 475) with delta (0, 0)
Screenshot: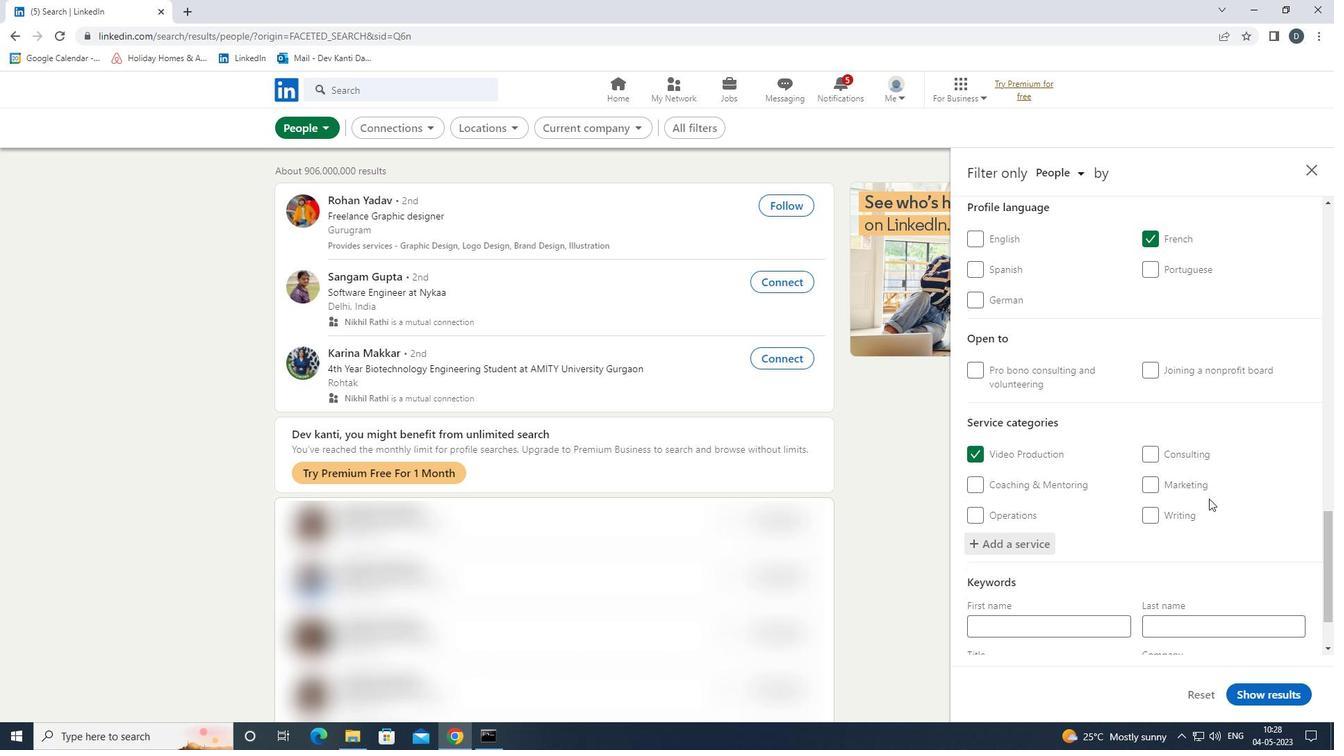 
Action: Mouse moved to (1213, 478)
Screenshot: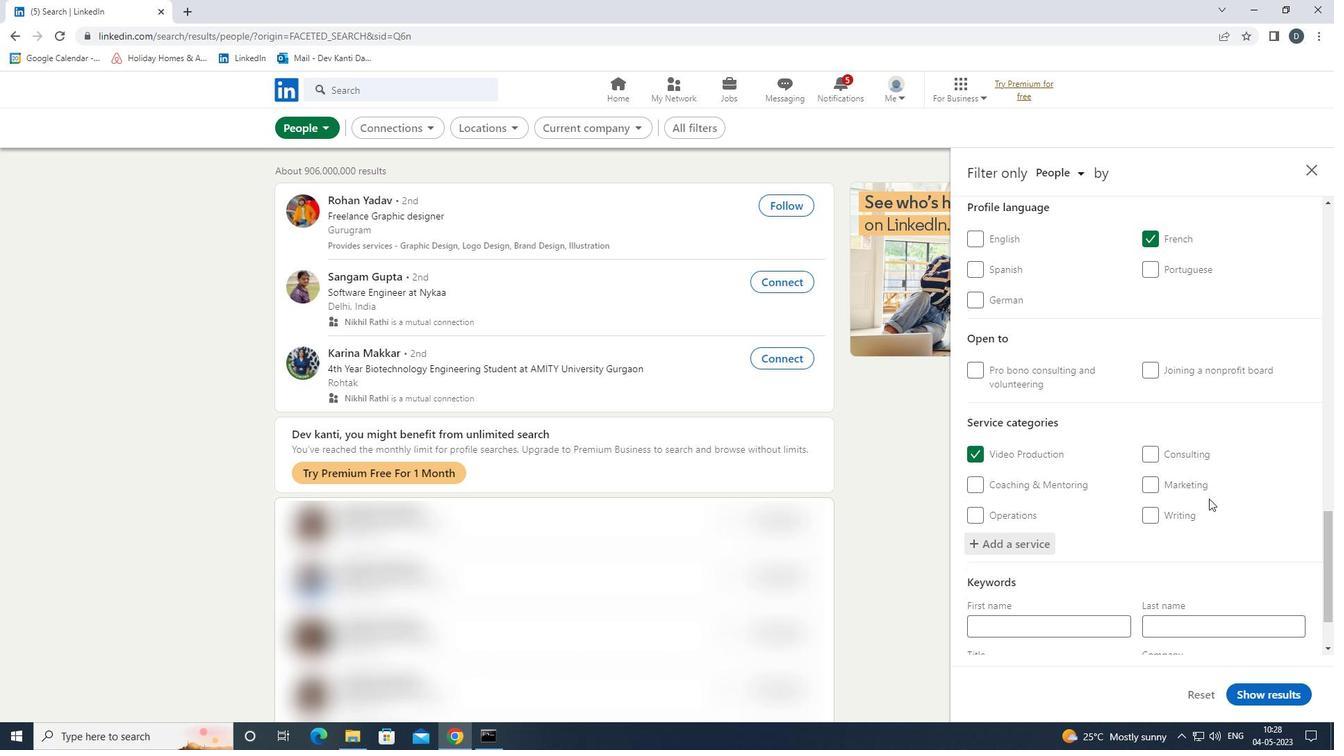 
Action: Mouse scrolled (1213, 477) with delta (0, 0)
Screenshot: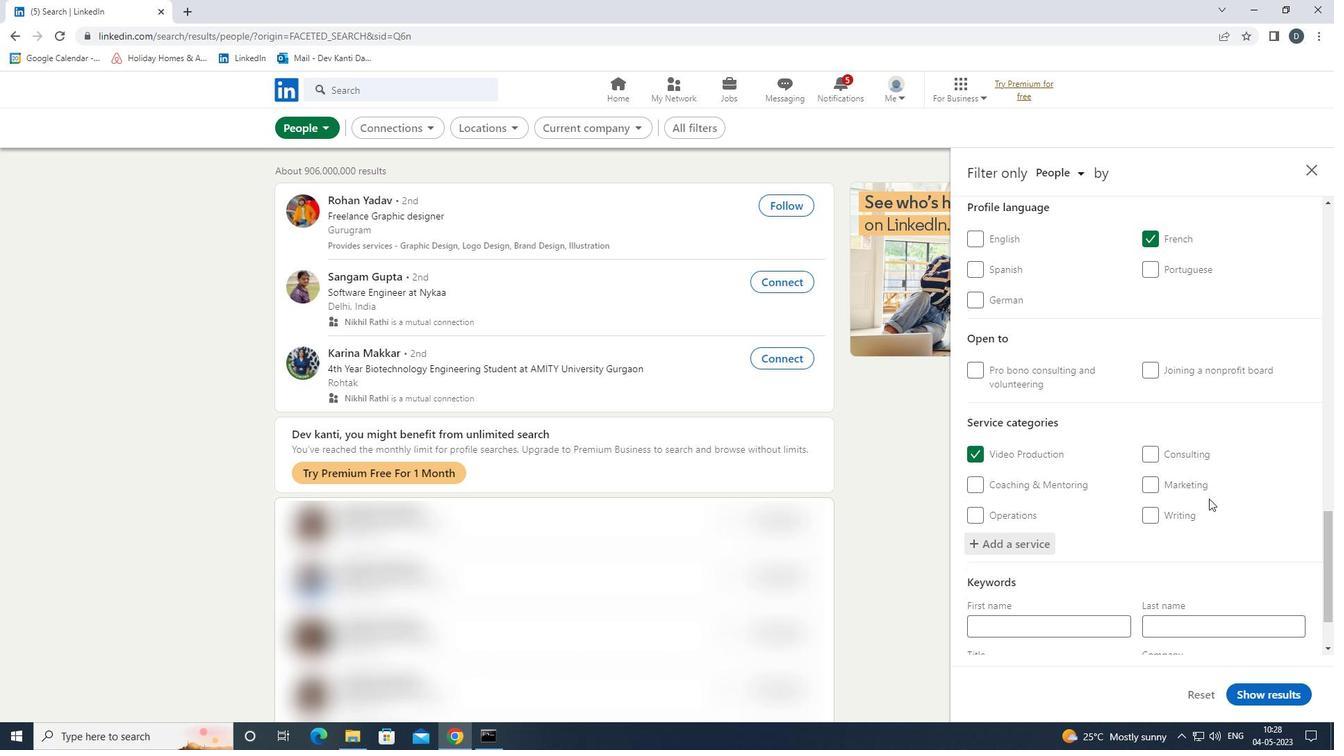 
Action: Mouse scrolled (1213, 477) with delta (0, 0)
Screenshot: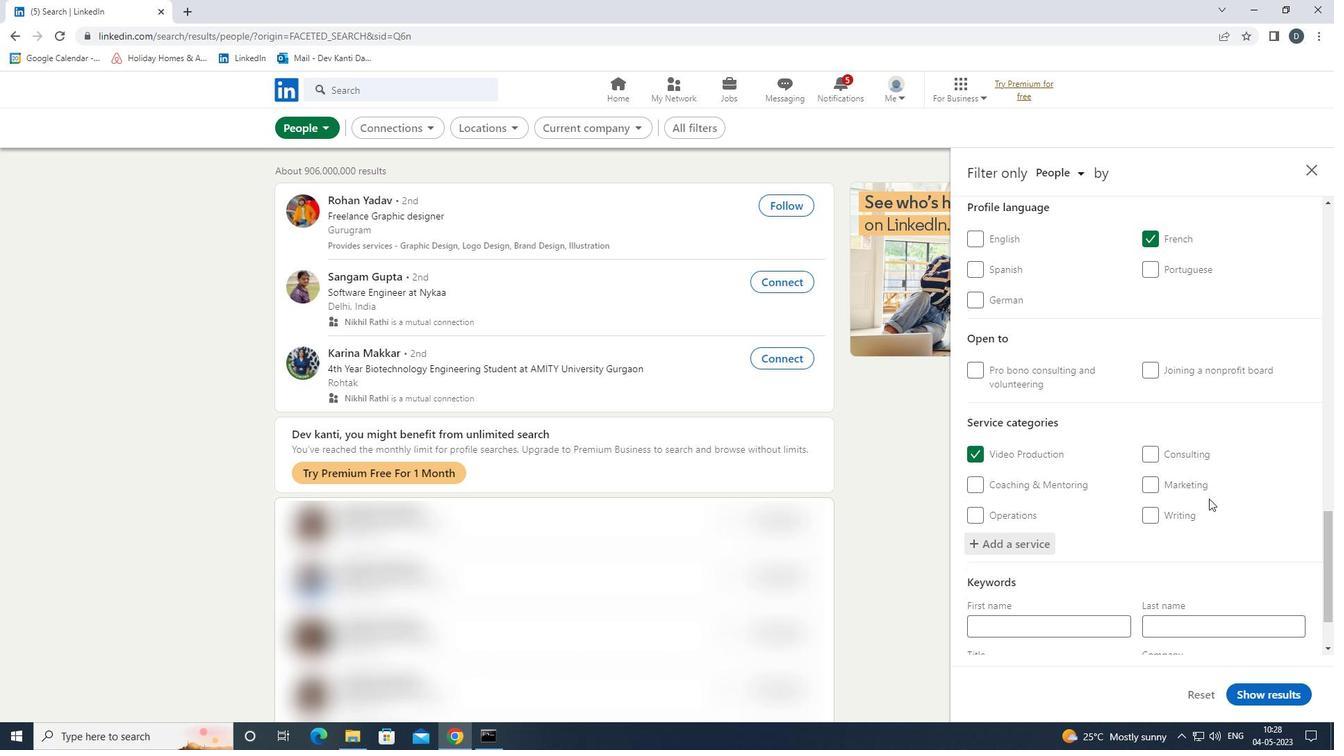 
Action: Mouse scrolled (1213, 477) with delta (0, 0)
Screenshot: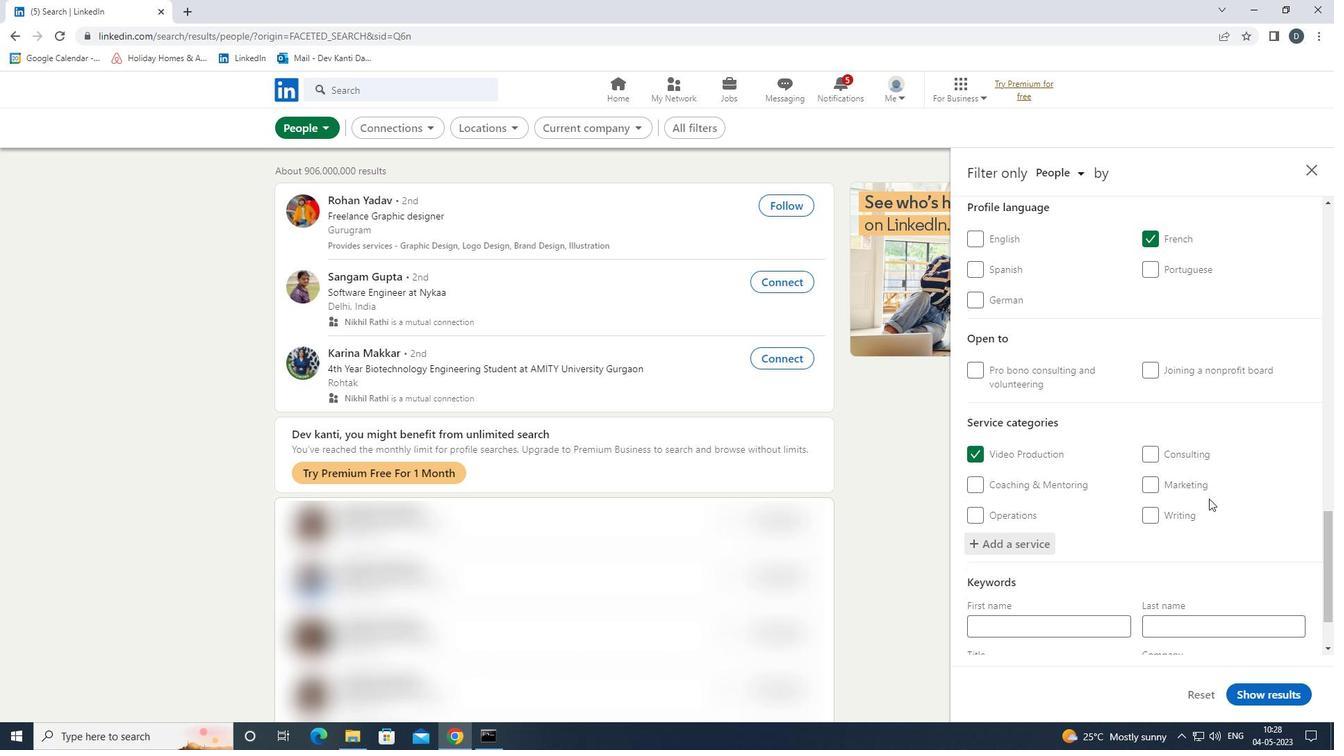 
Action: Mouse scrolled (1213, 477) with delta (0, 0)
Screenshot: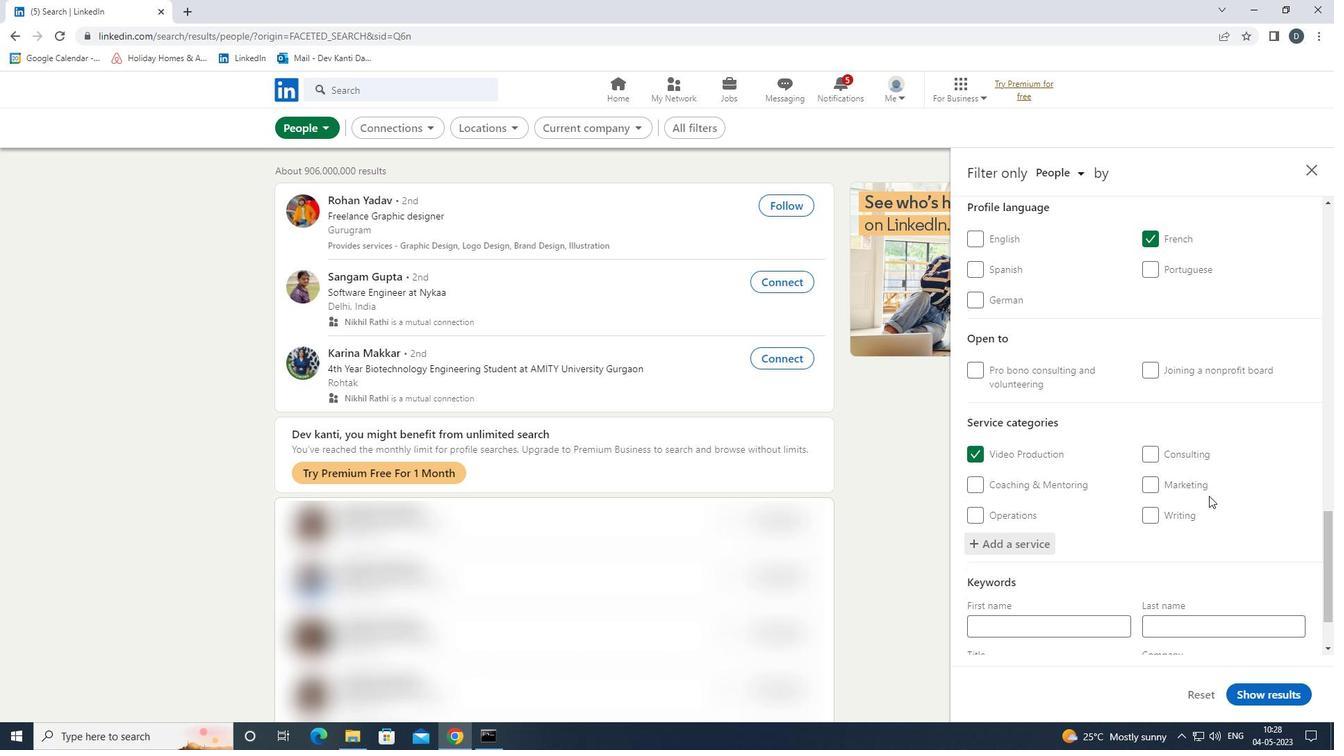 
Action: Mouse moved to (1093, 606)
Screenshot: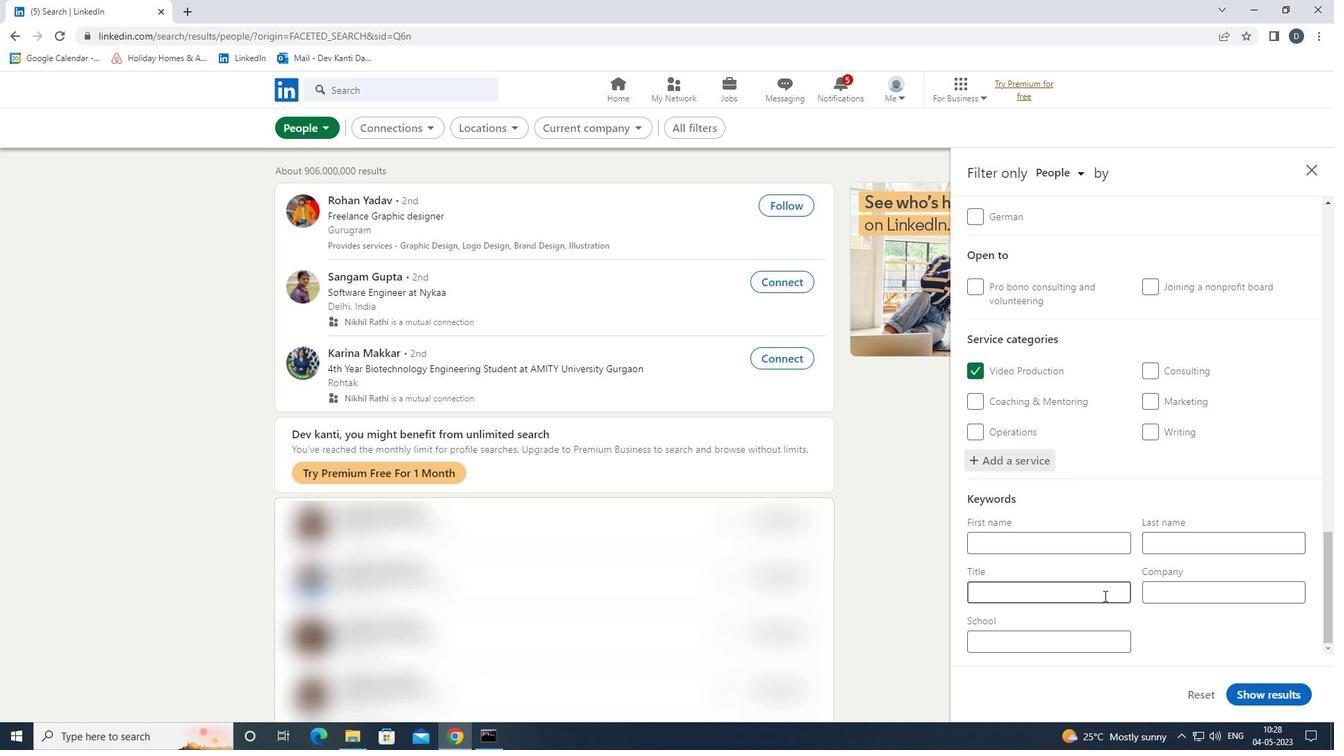 
Action: Mouse pressed left at (1093, 606)
Screenshot: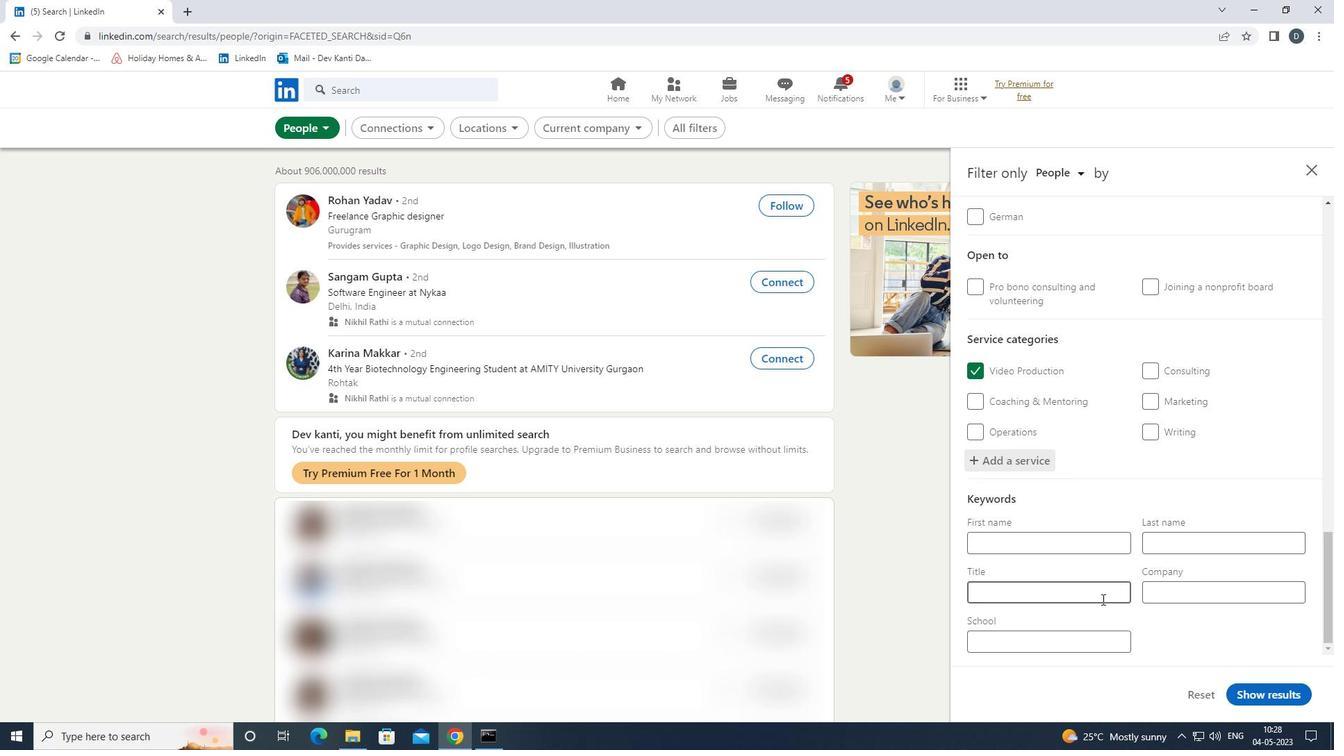 
Action: Mouse moved to (1099, 595)
Screenshot: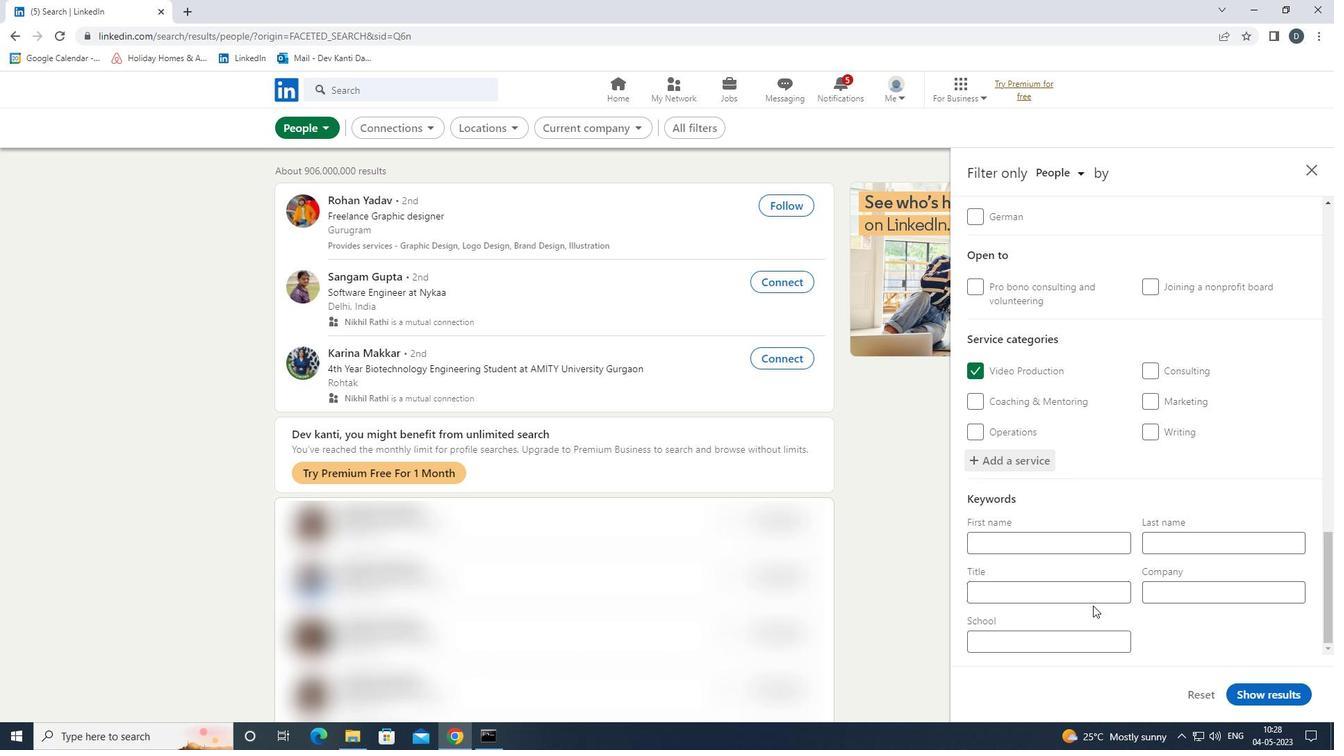 
Action: Mouse pressed left at (1099, 595)
Screenshot: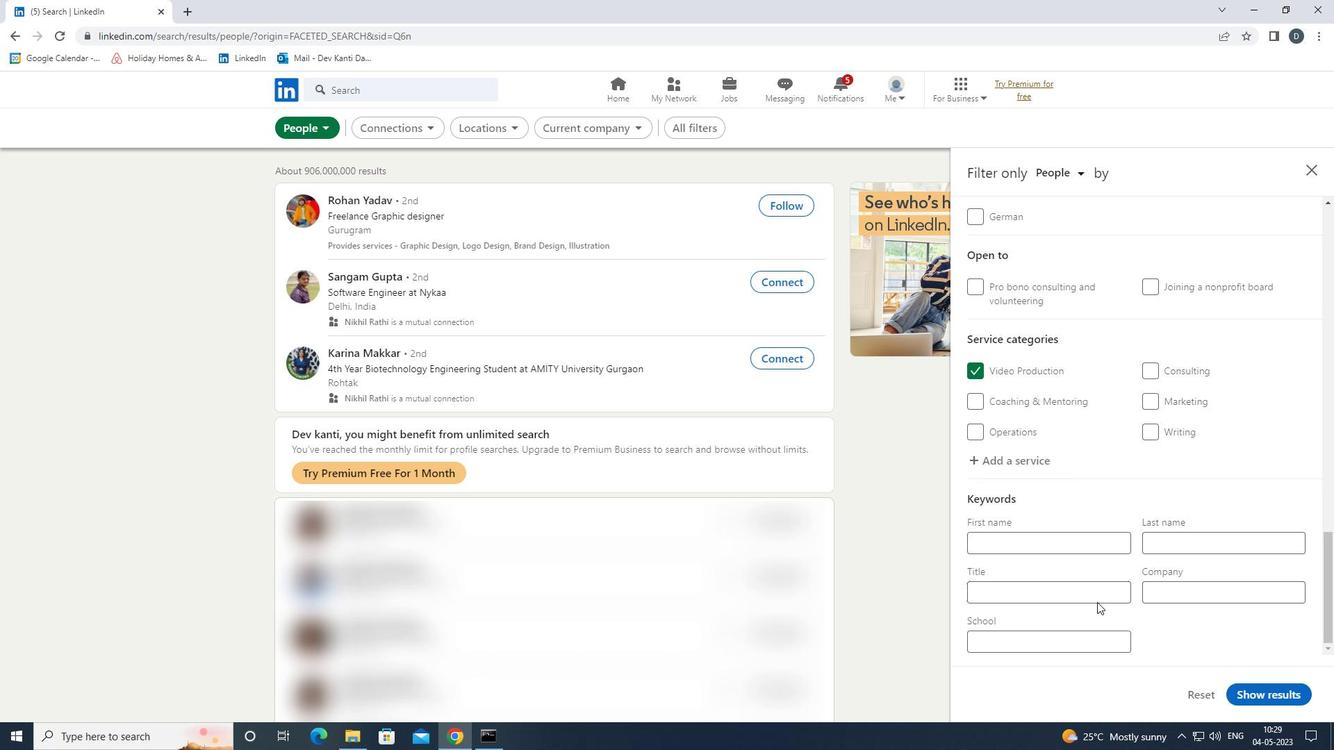 
Action: Key pressed <Key.shift>OFFICE<Key.space><Key.shift>VOLUNTEER
Screenshot: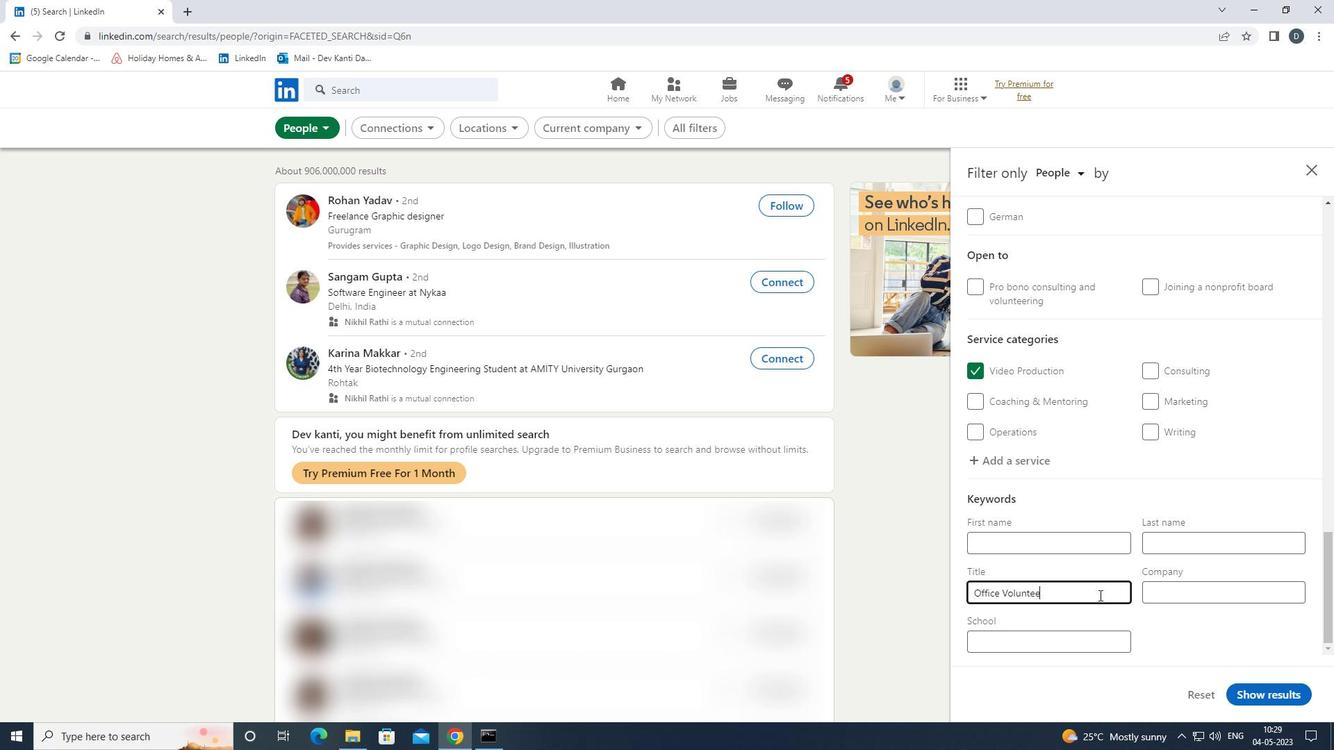 
Action: Mouse moved to (1300, 705)
Screenshot: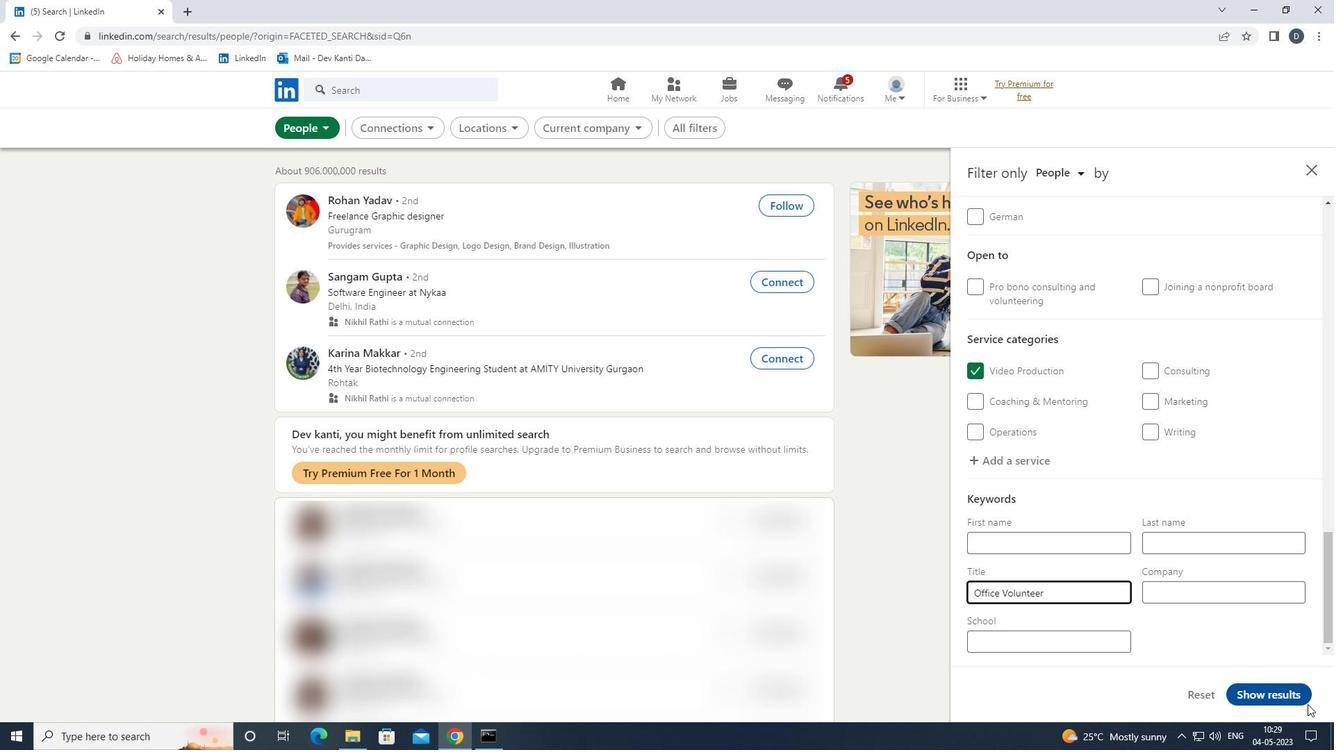 
Action: Mouse pressed left at (1300, 705)
Screenshot: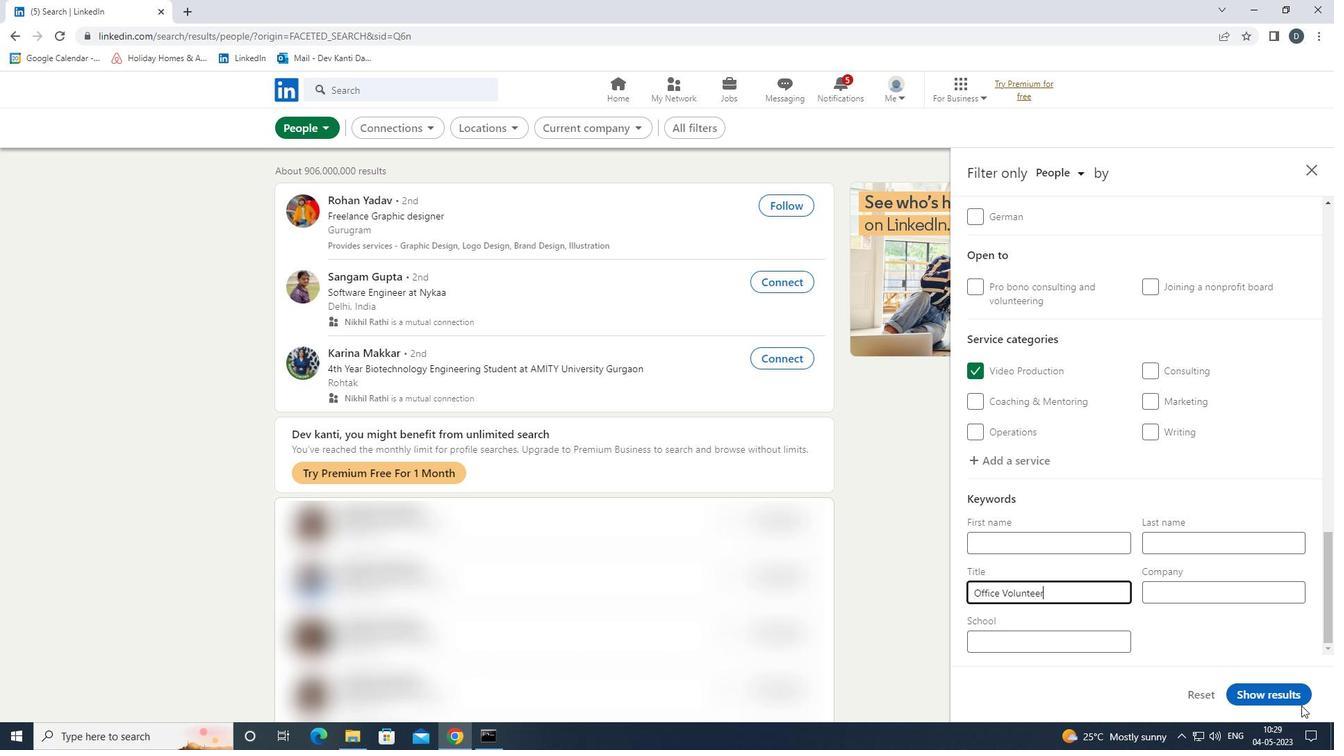 
Action: Mouse moved to (1168, 584)
Screenshot: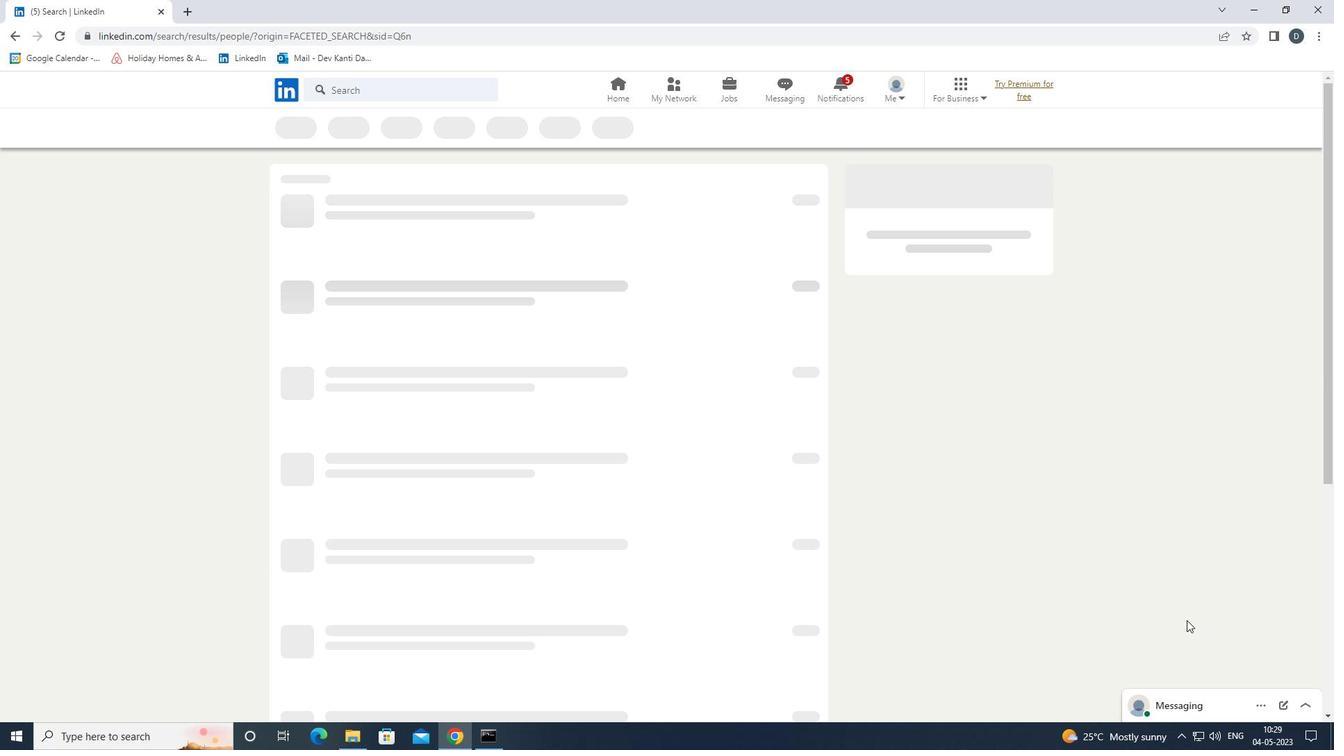 
